 Task: Find connections with filter location Bozoum with filter topic #linkedinstorieswith filter profile language Potuguese with filter current company Nayara Energy with filter school St. Joseph's Pre-University College with filter industry Securities and Commodity Exchanges with filter service category Copywriting with filter keywords title Entrepreneur
Action: Mouse moved to (735, 35)
Screenshot: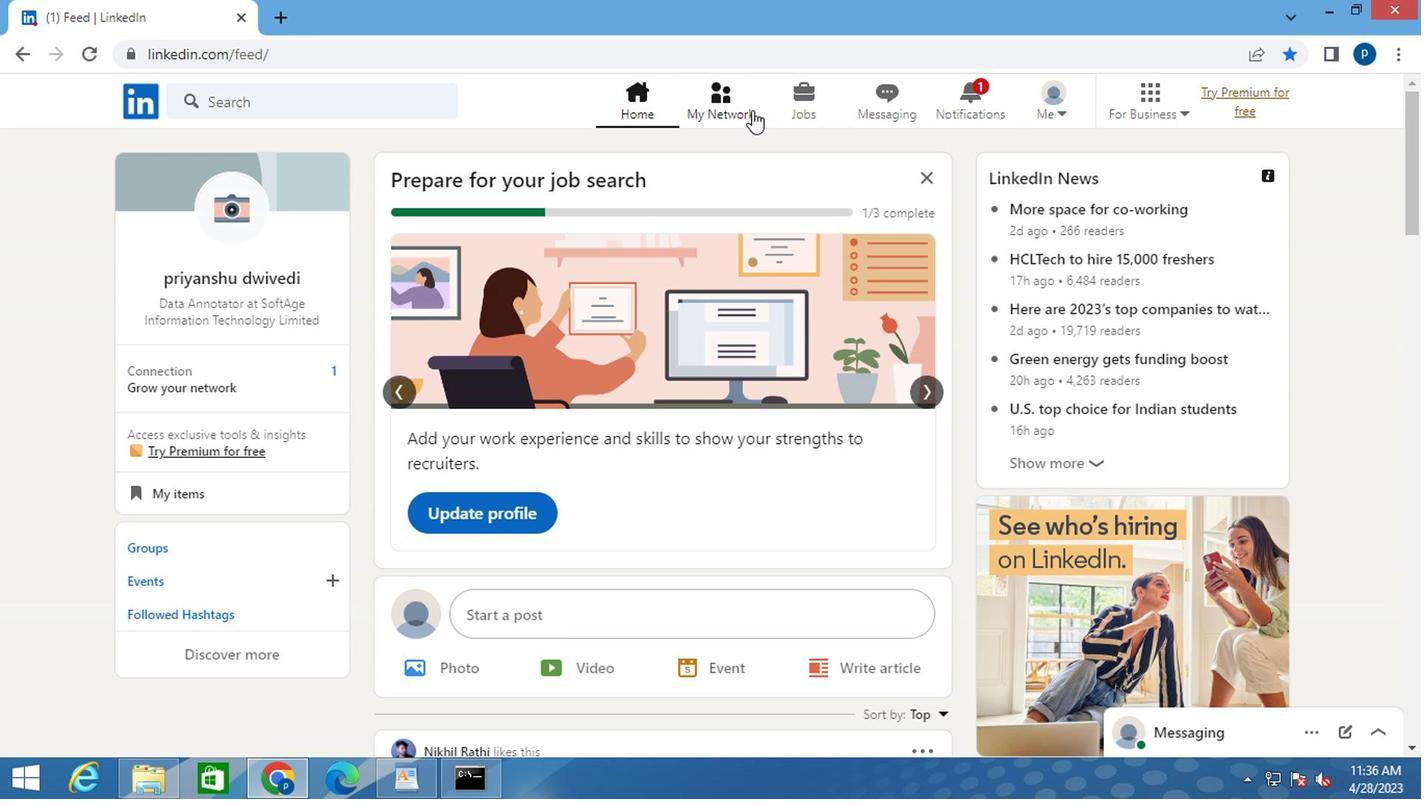 
Action: Mouse pressed left at (735, 35)
Screenshot: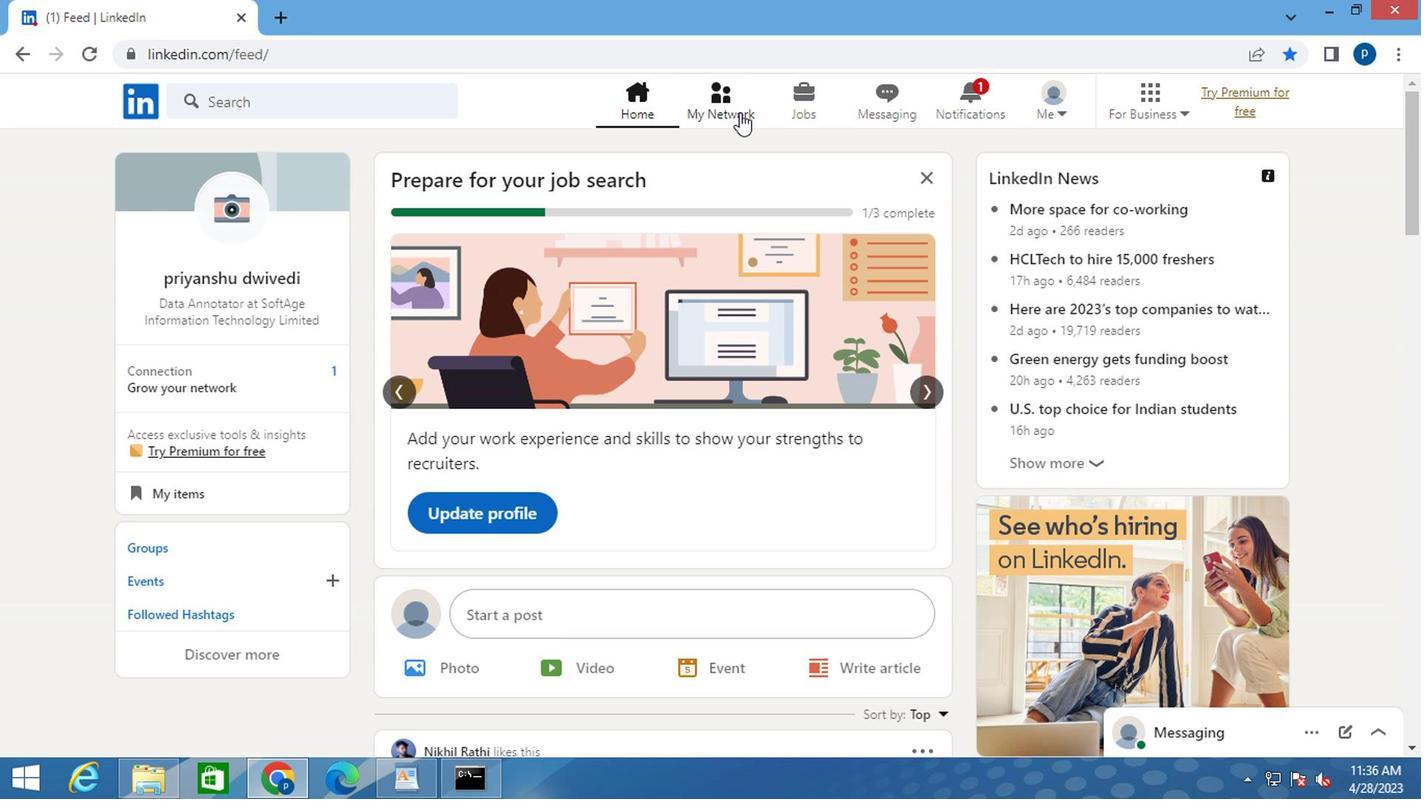 
Action: Mouse moved to (276, 157)
Screenshot: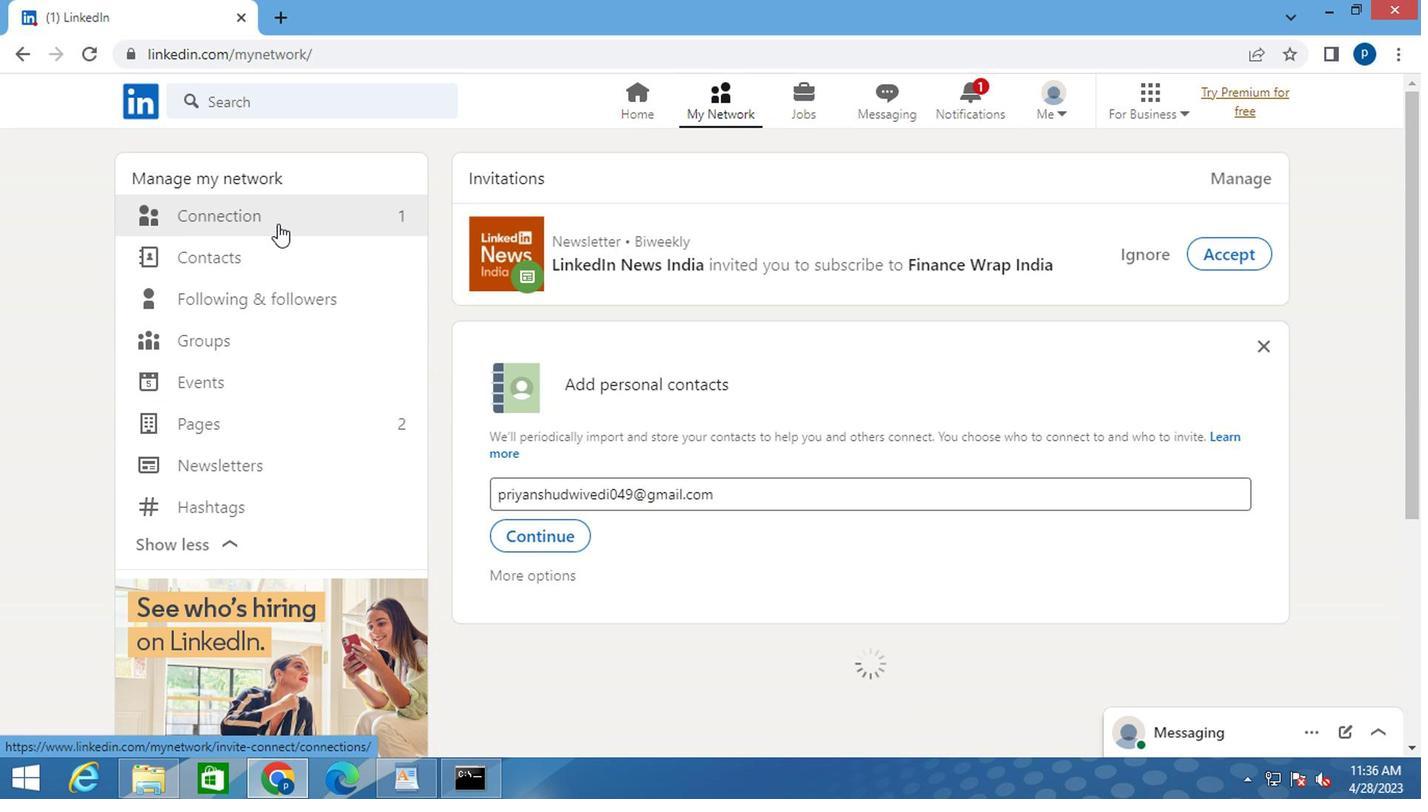 
Action: Mouse pressed left at (276, 157)
Screenshot: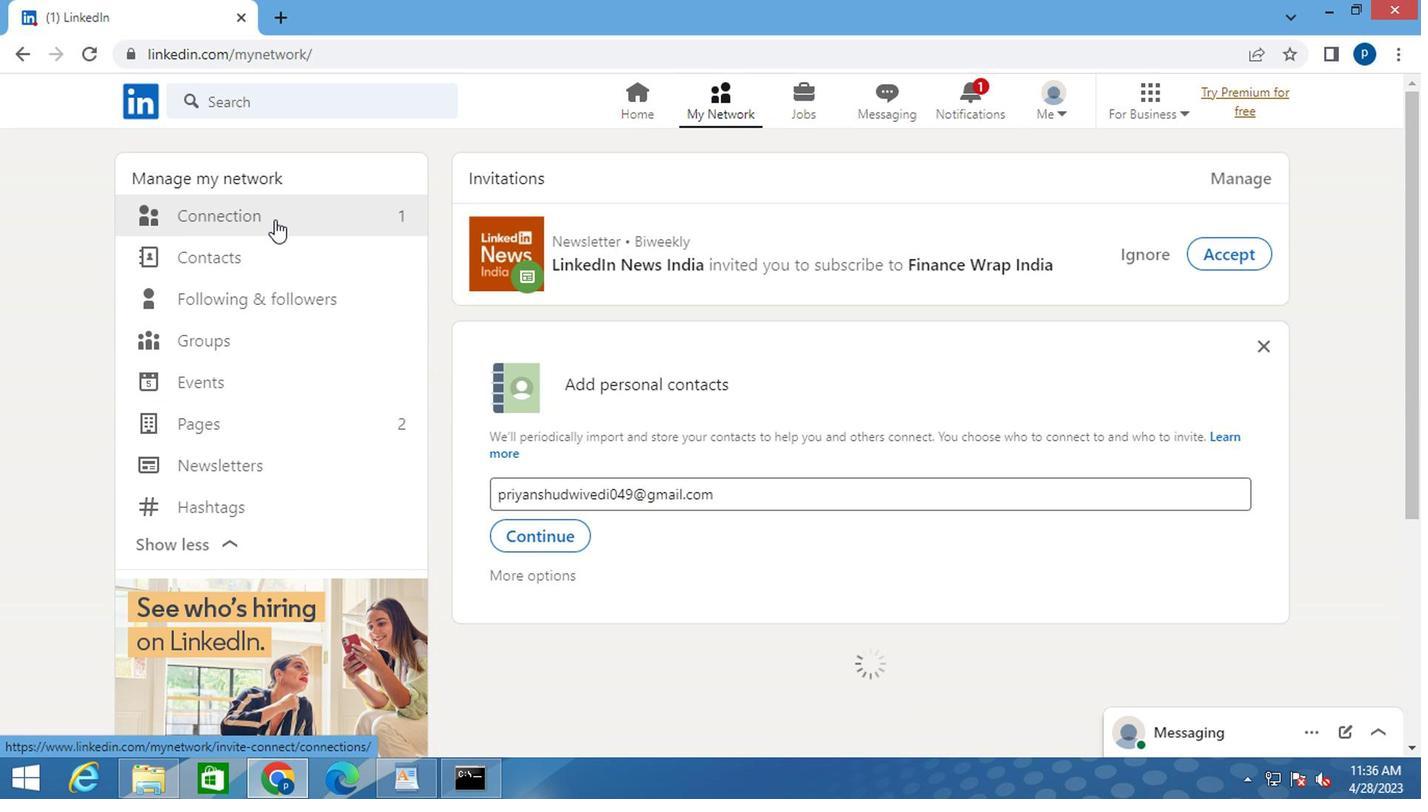 
Action: Mouse moved to (854, 159)
Screenshot: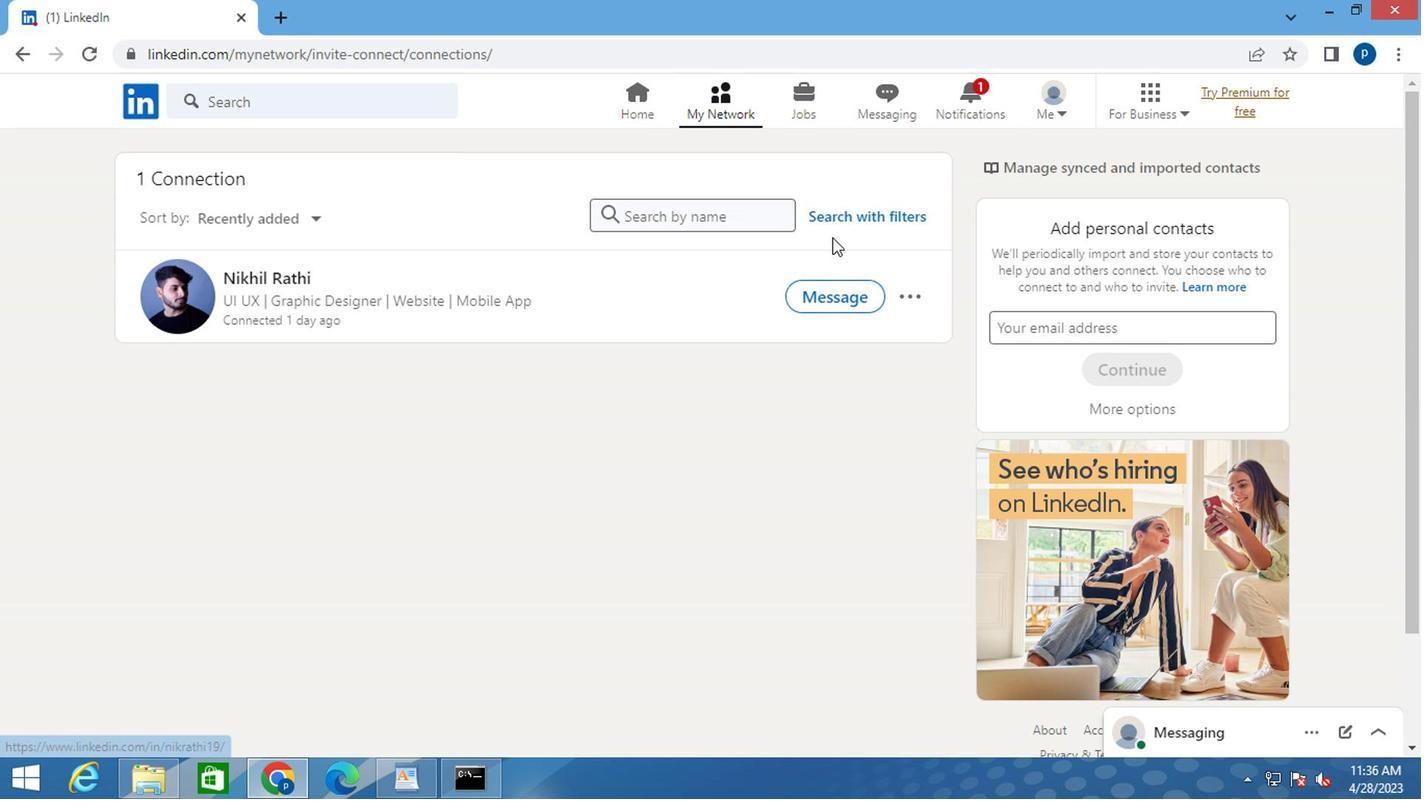 
Action: Mouse pressed left at (854, 159)
Screenshot: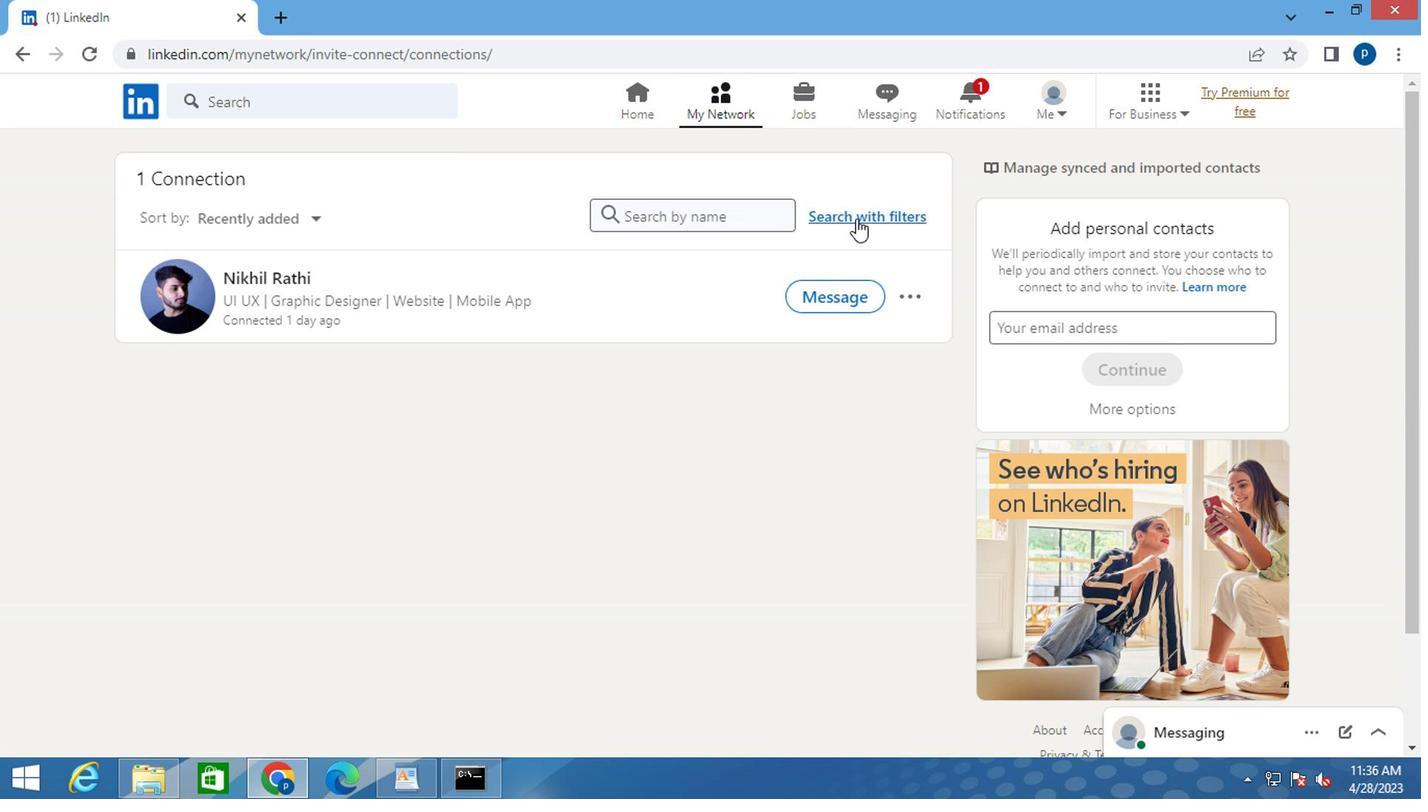 
Action: Mouse moved to (788, 98)
Screenshot: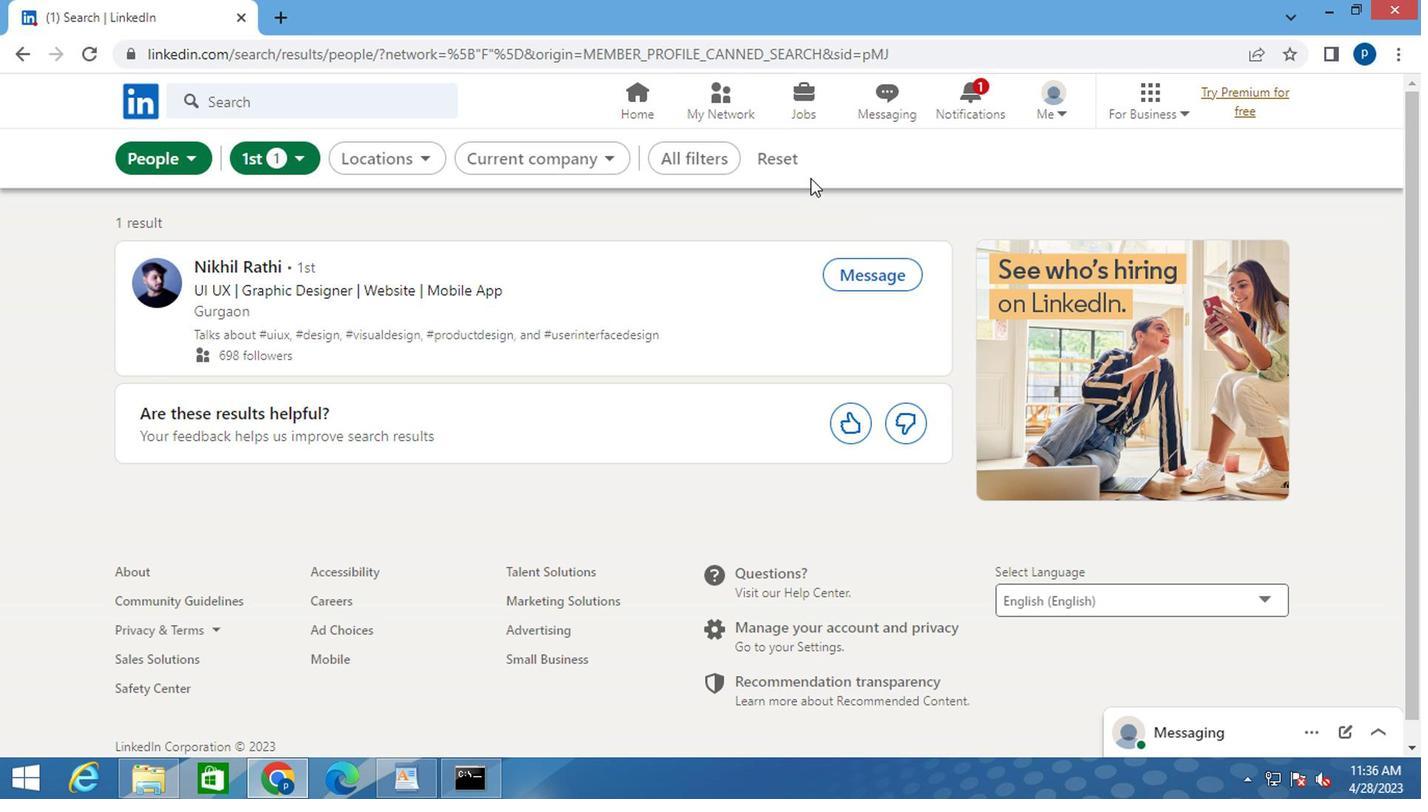 
Action: Mouse pressed left at (788, 98)
Screenshot: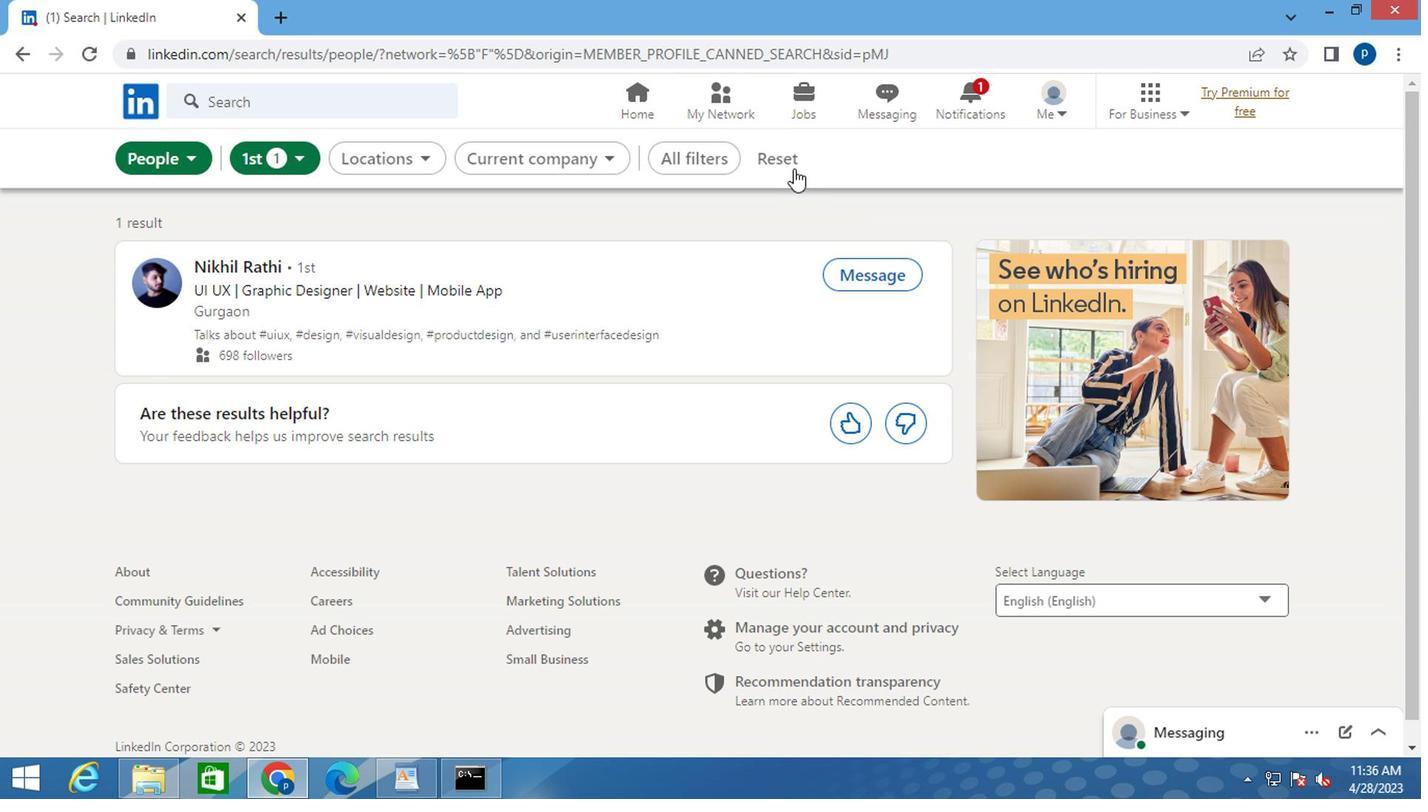
Action: Mouse moved to (749, 91)
Screenshot: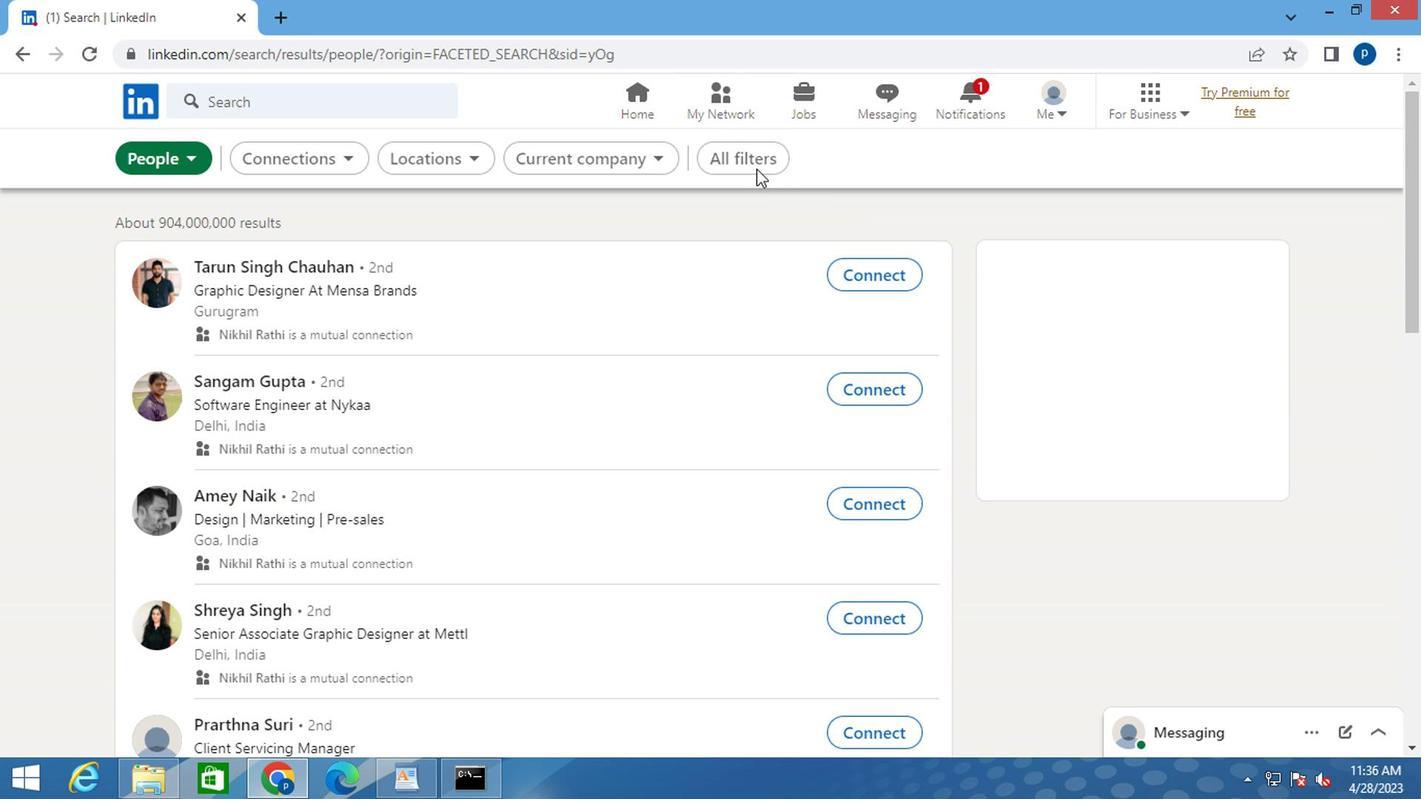 
Action: Mouse pressed left at (749, 91)
Screenshot: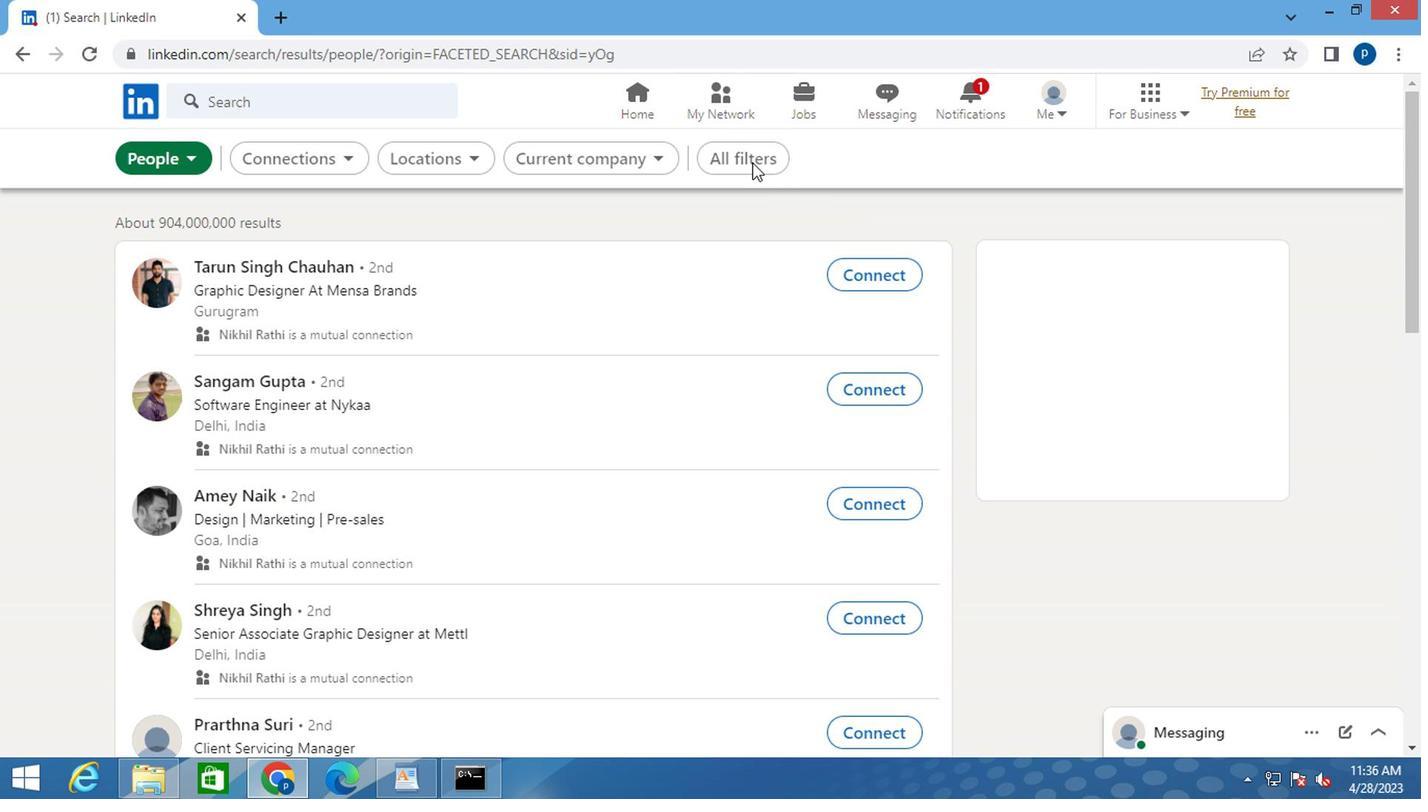
Action: Mouse moved to (1060, 431)
Screenshot: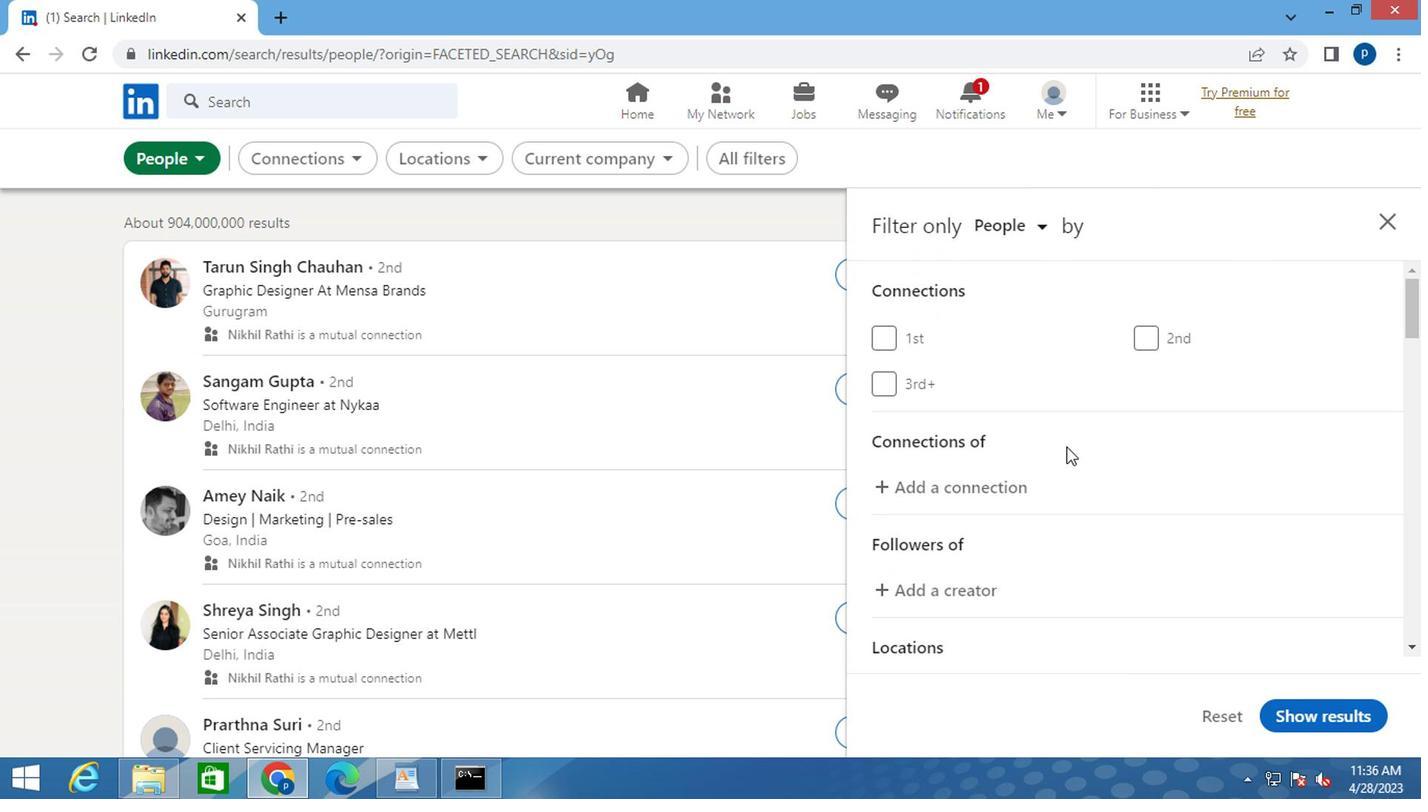 
Action: Mouse scrolled (1060, 429) with delta (0, -1)
Screenshot: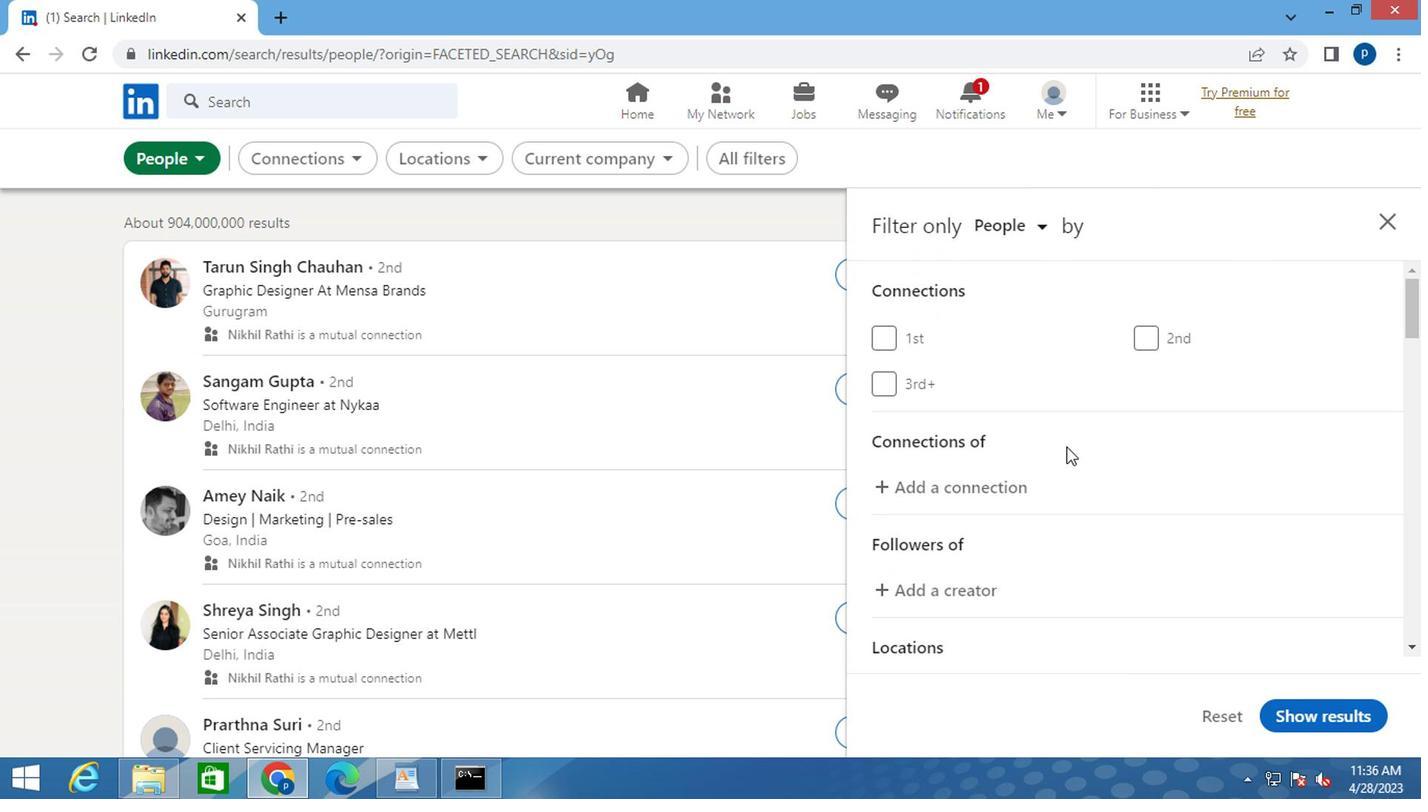 
Action: Mouse moved to (1059, 431)
Screenshot: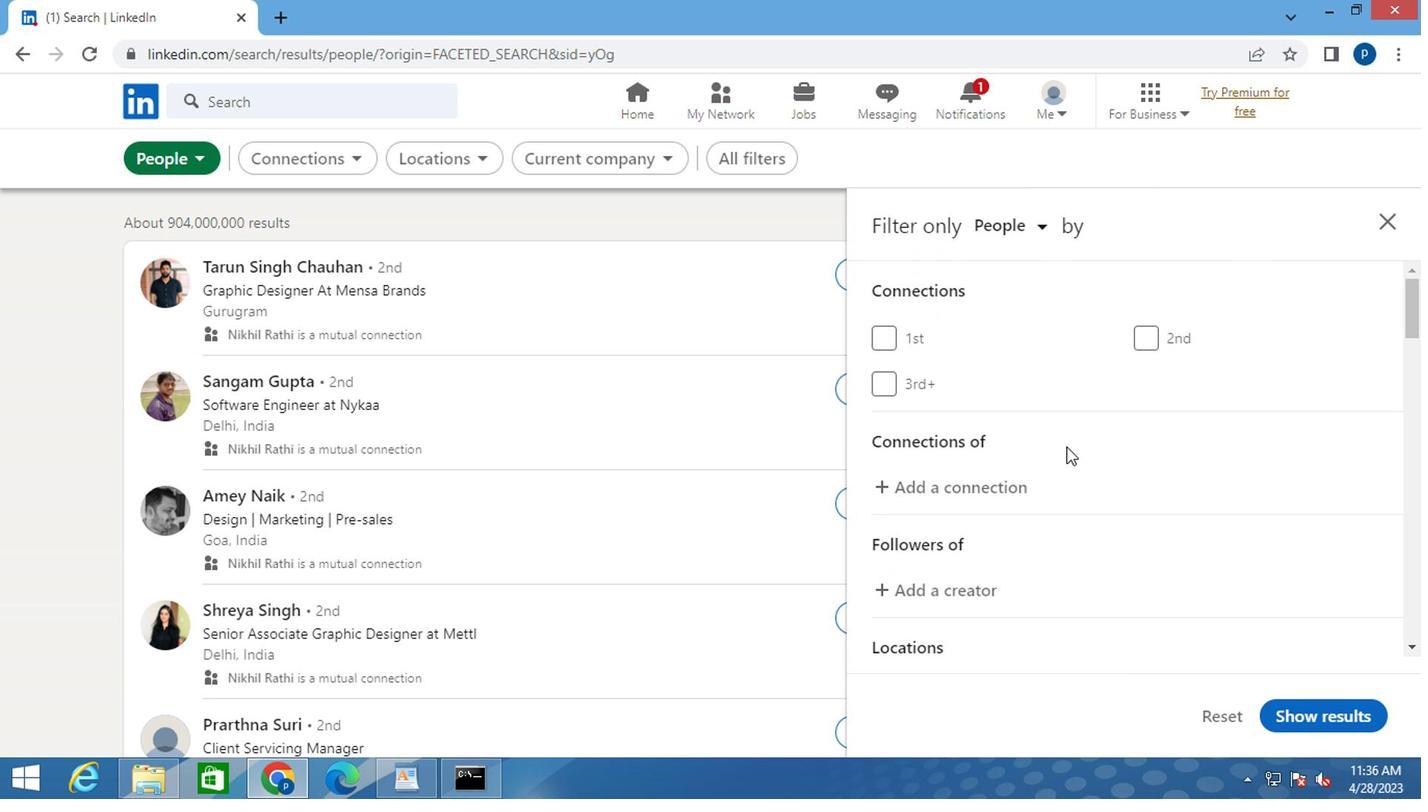 
Action: Mouse scrolled (1059, 429) with delta (0, -1)
Screenshot: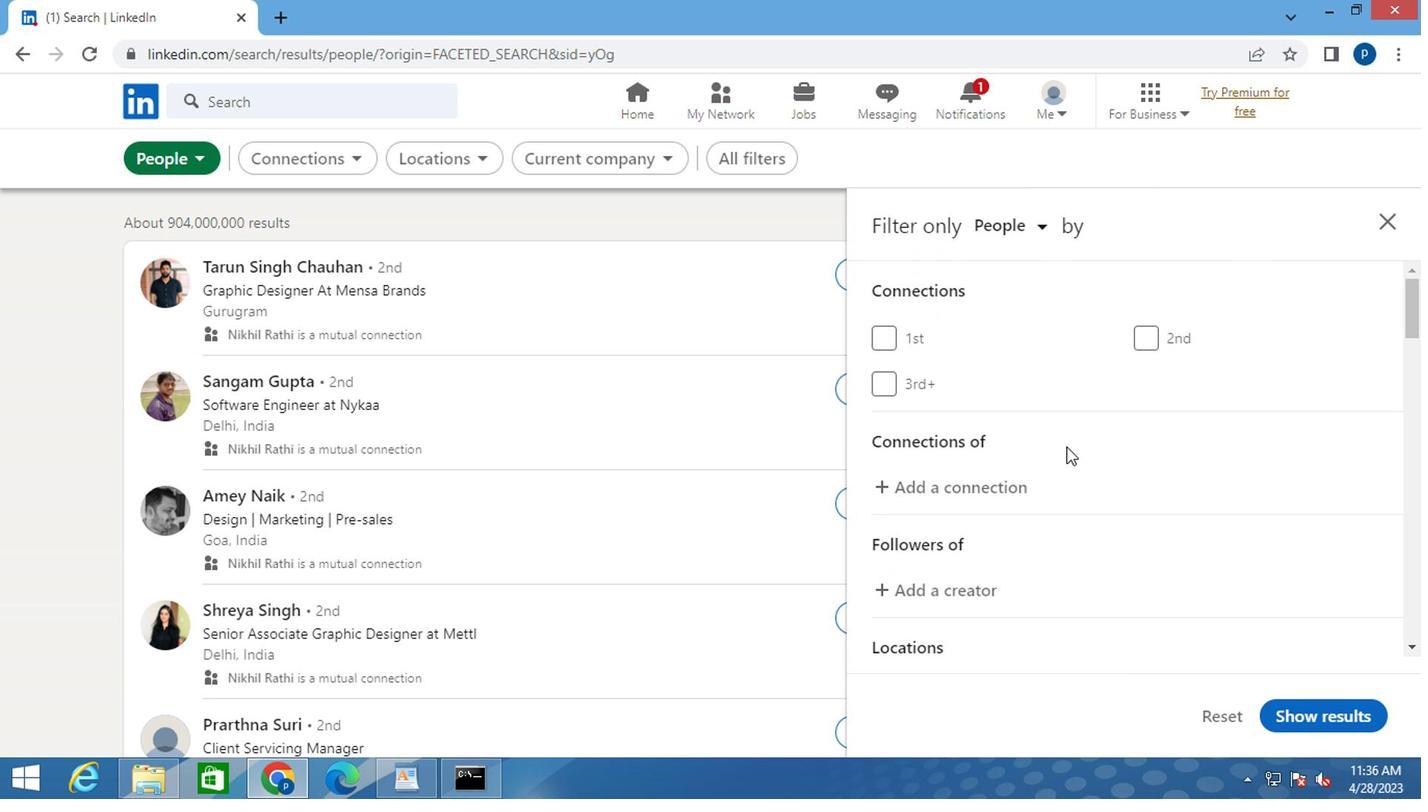 
Action: Mouse moved to (1179, 570)
Screenshot: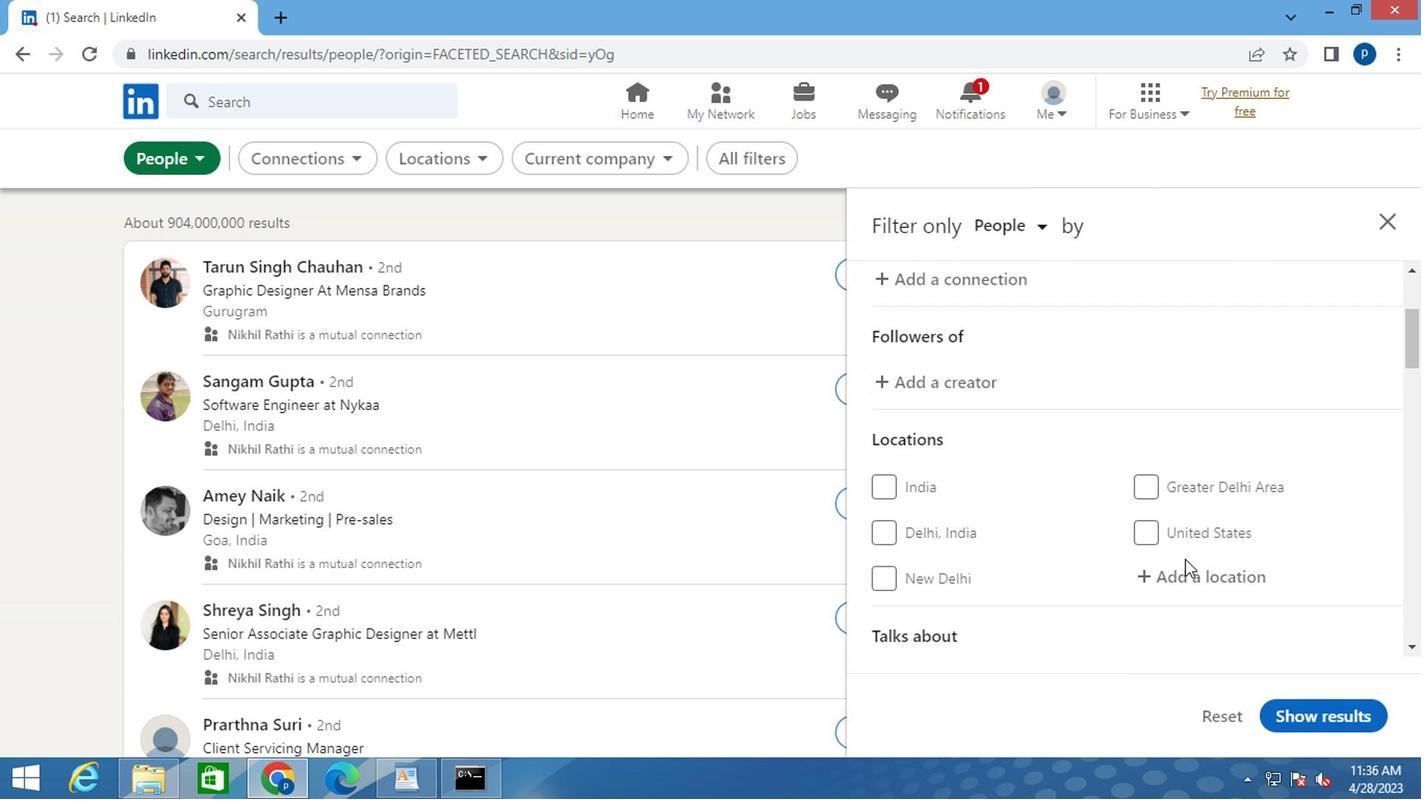 
Action: Mouse pressed left at (1179, 570)
Screenshot: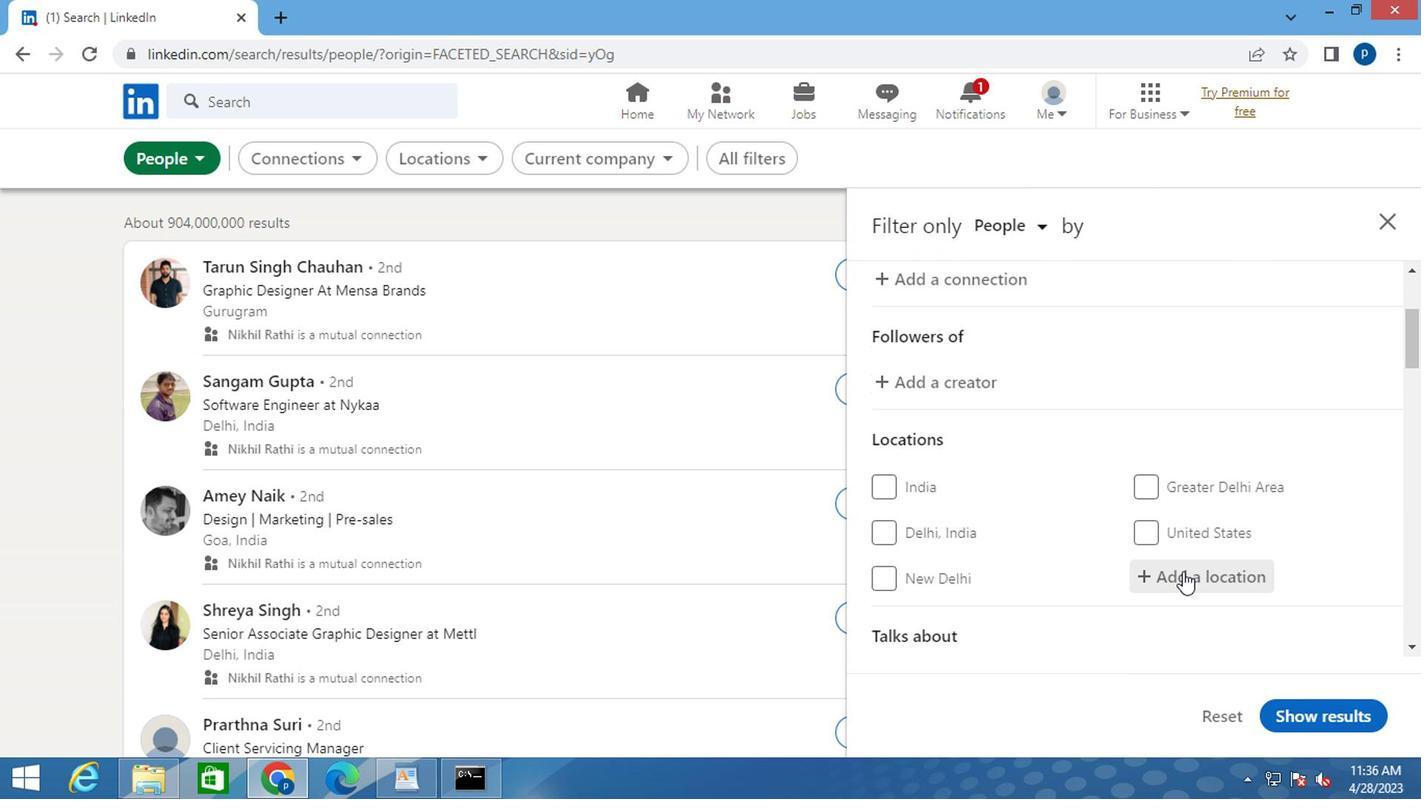 
Action: Key pressed b<Key.caps_lock>ozoum<Key.space>
Screenshot: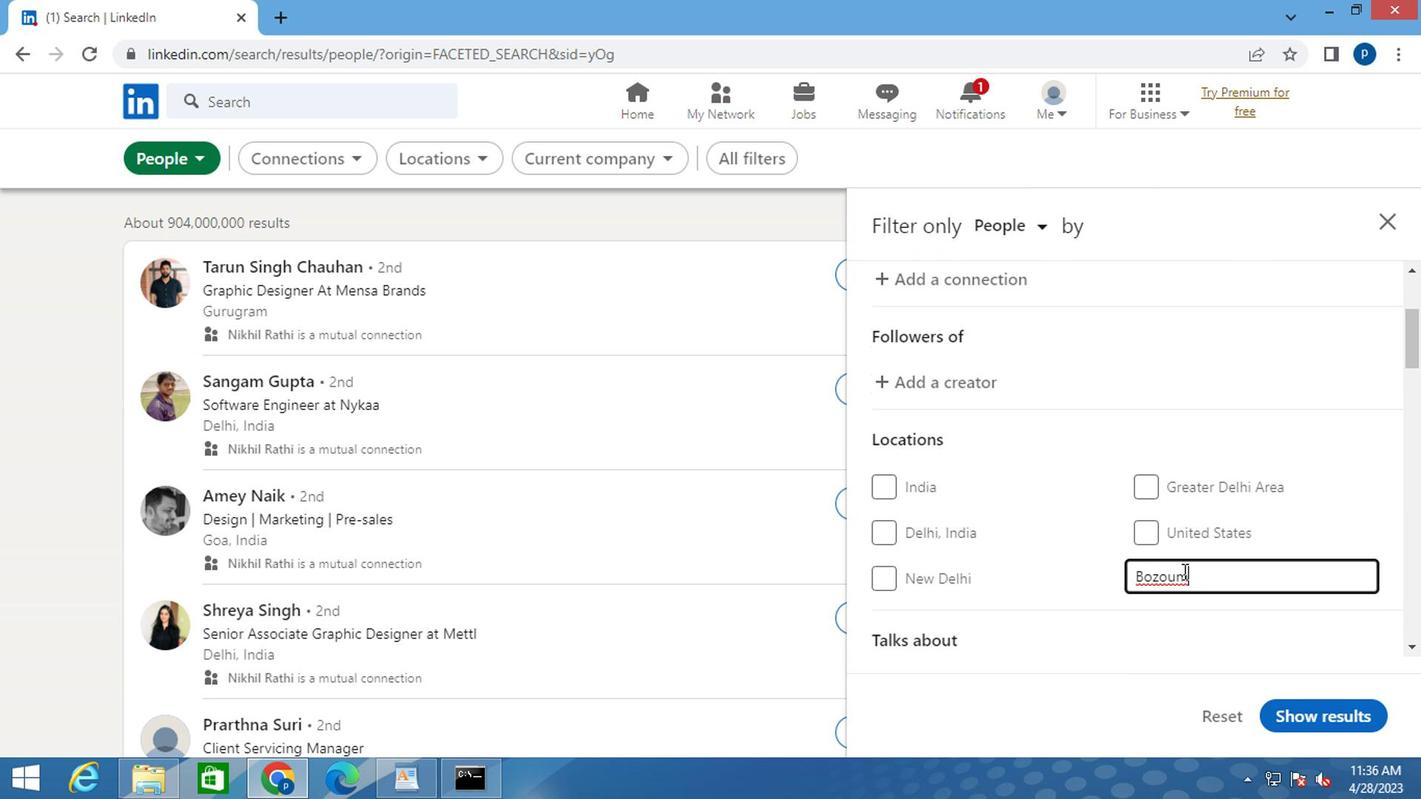 
Action: Mouse moved to (1057, 538)
Screenshot: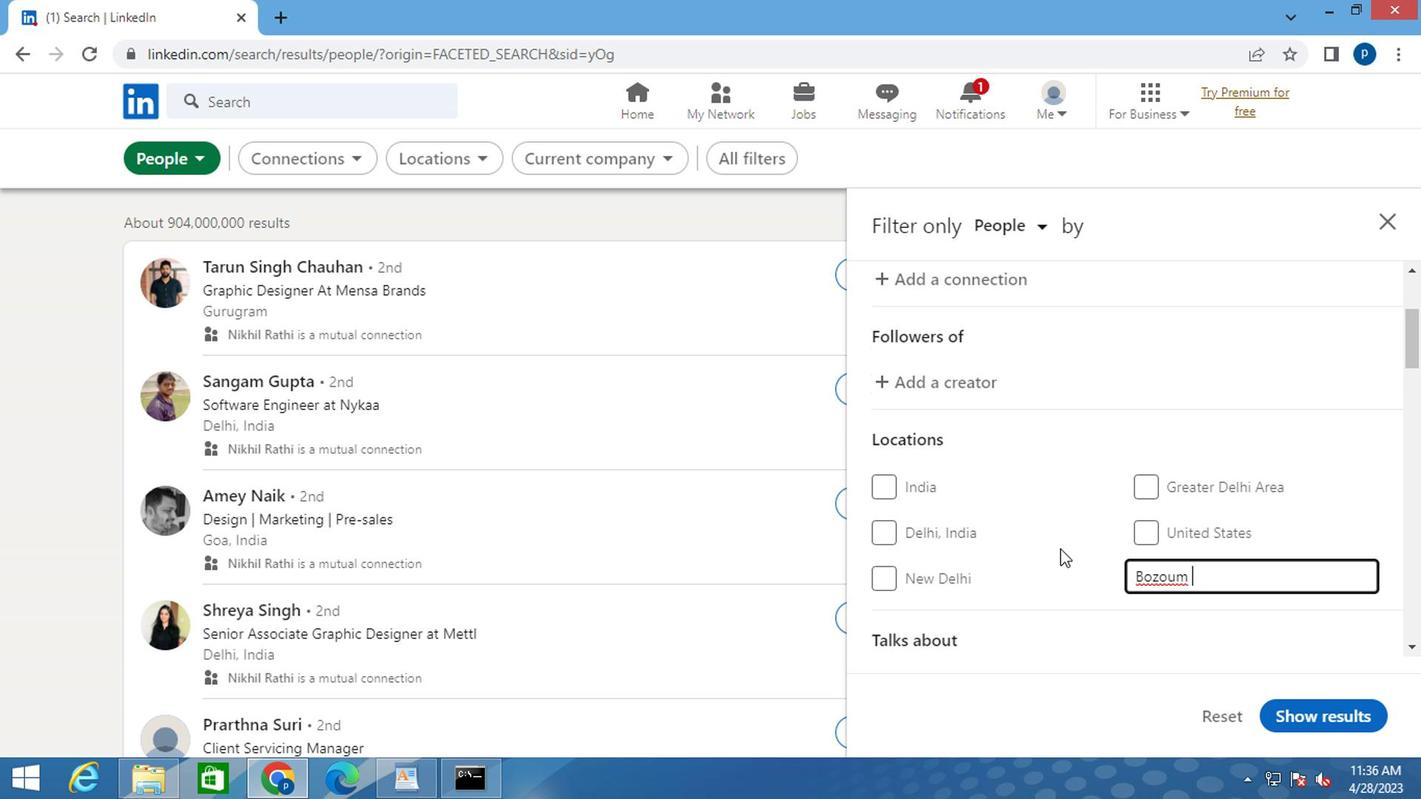 
Action: Mouse scrolled (1057, 537) with delta (0, 0)
Screenshot: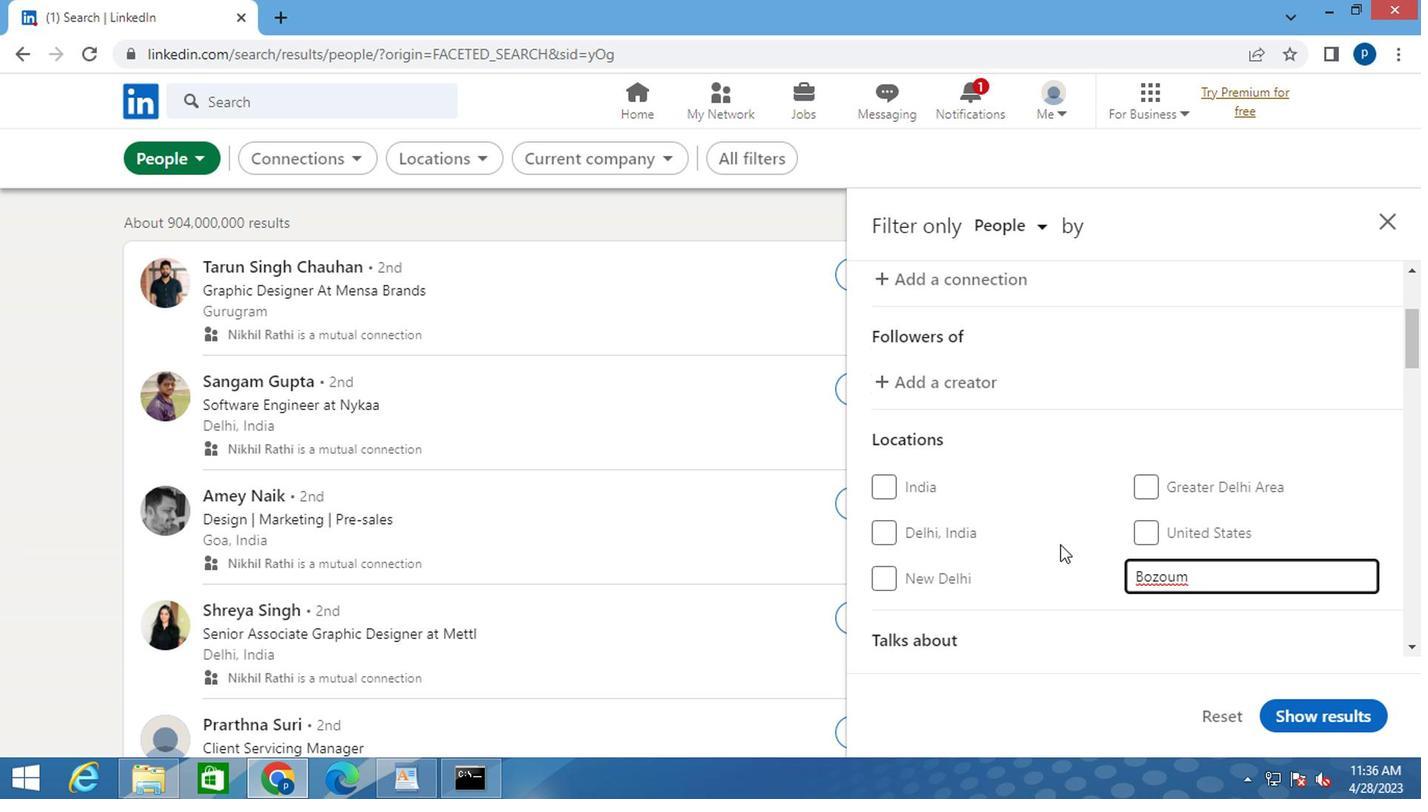 
Action: Mouse moved to (1058, 526)
Screenshot: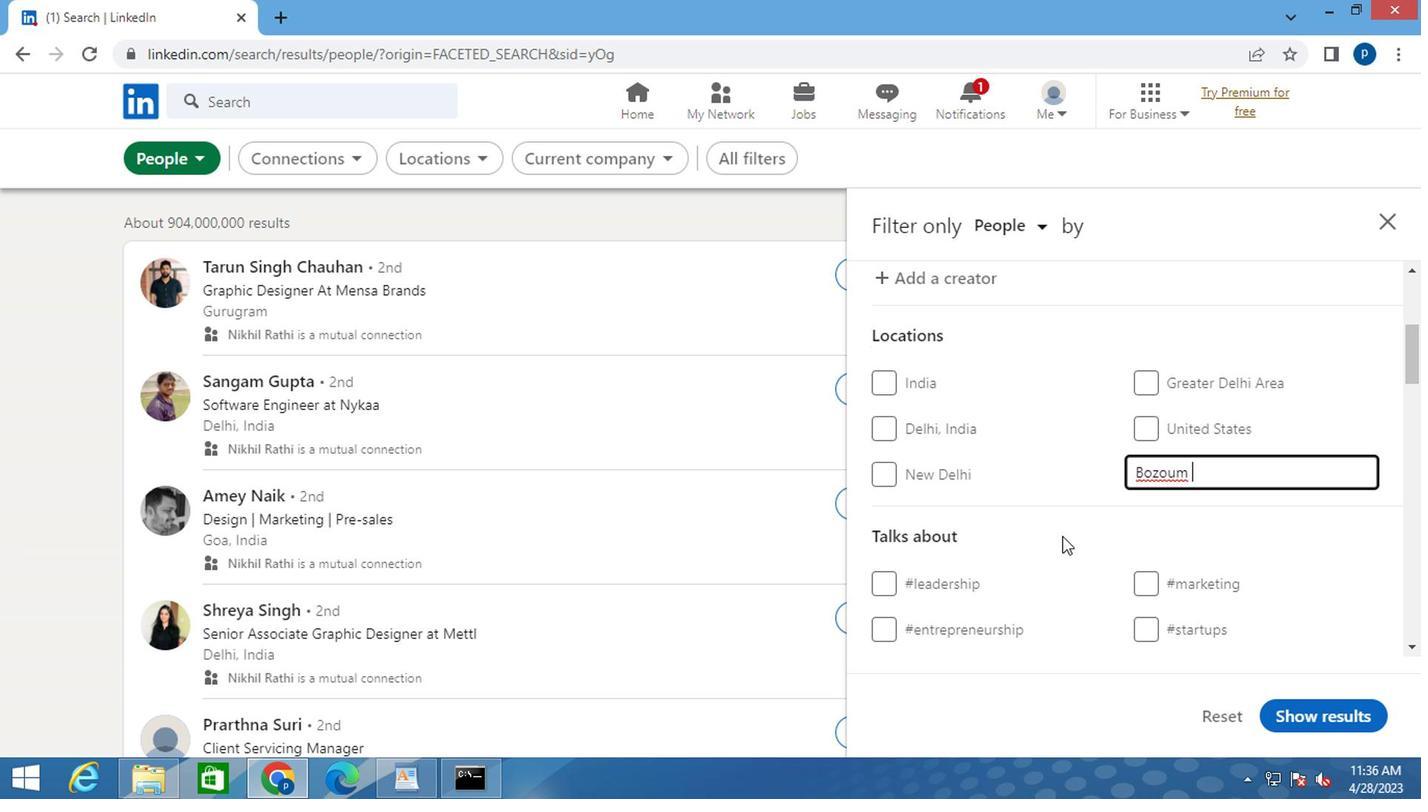 
Action: Mouse scrolled (1058, 525) with delta (0, -1)
Screenshot: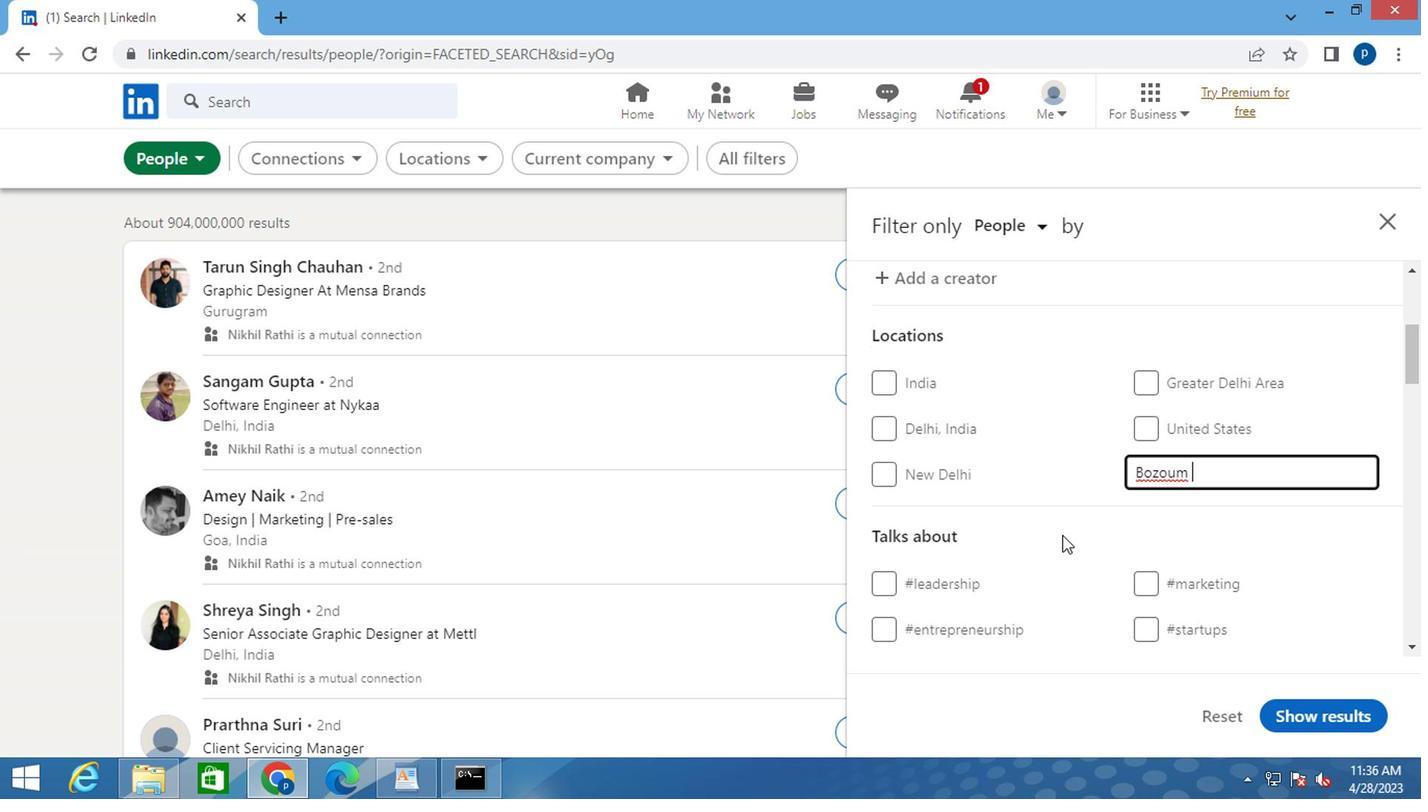 
Action: Mouse moved to (1056, 519)
Screenshot: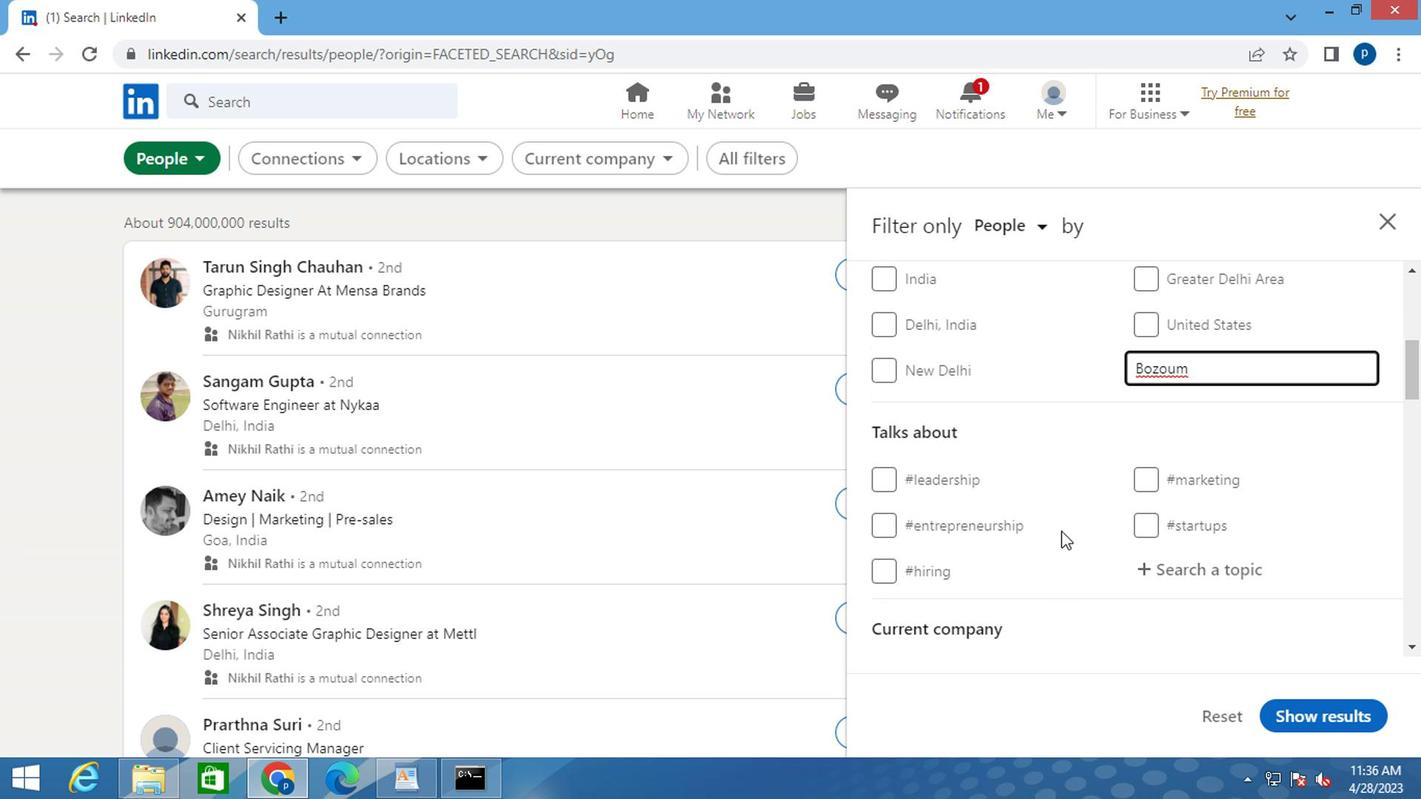 
Action: Mouse scrolled (1056, 517) with delta (0, -1)
Screenshot: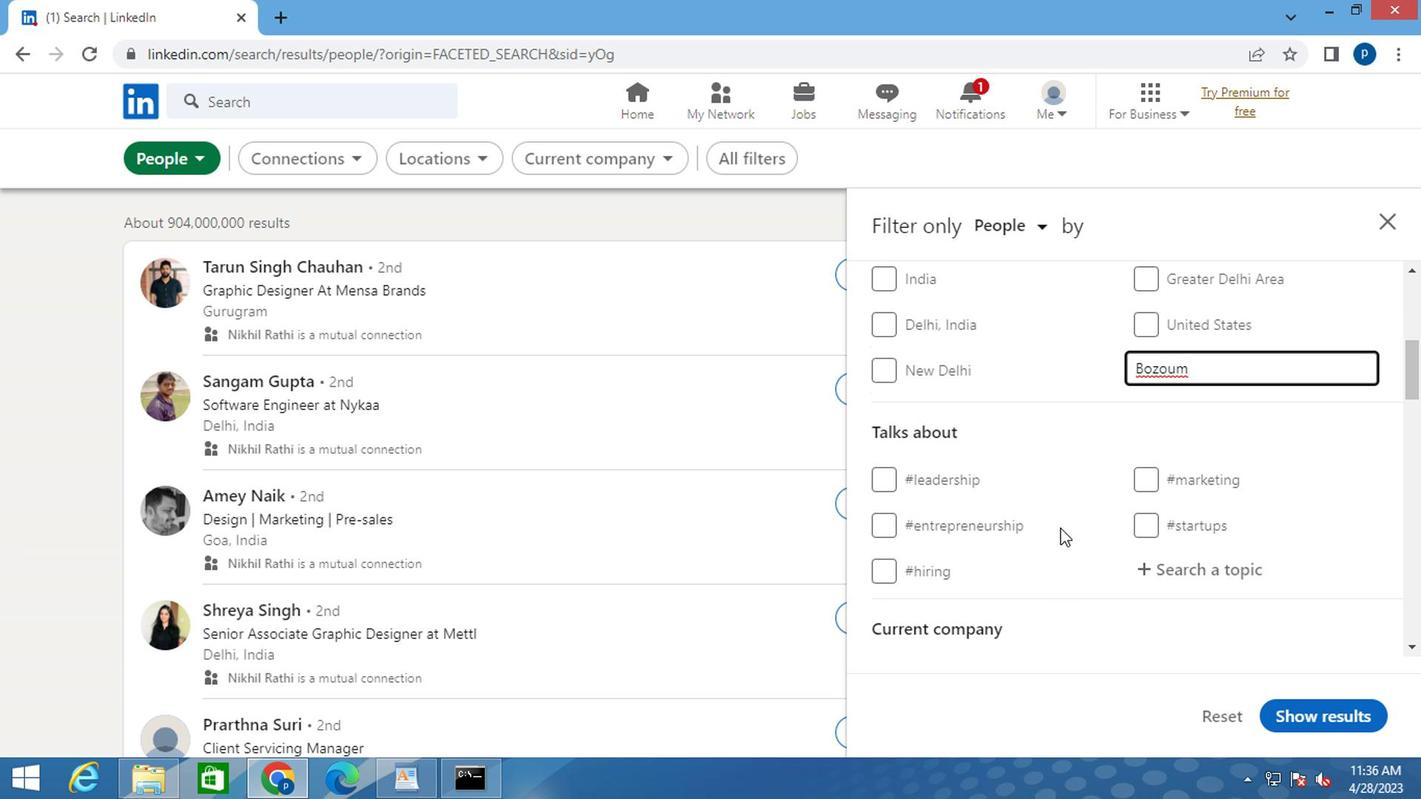 
Action: Mouse moved to (1146, 437)
Screenshot: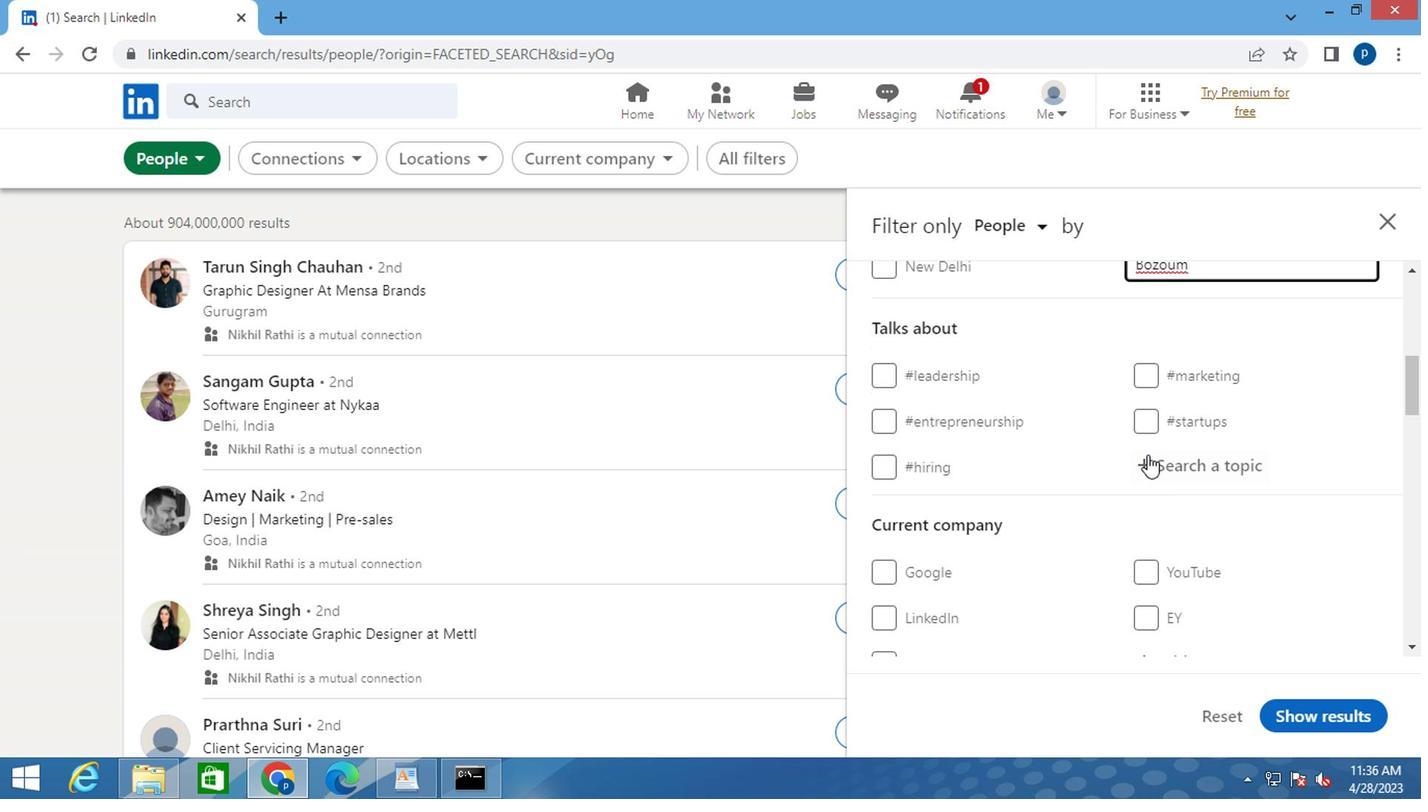 
Action: Mouse pressed left at (1146, 437)
Screenshot: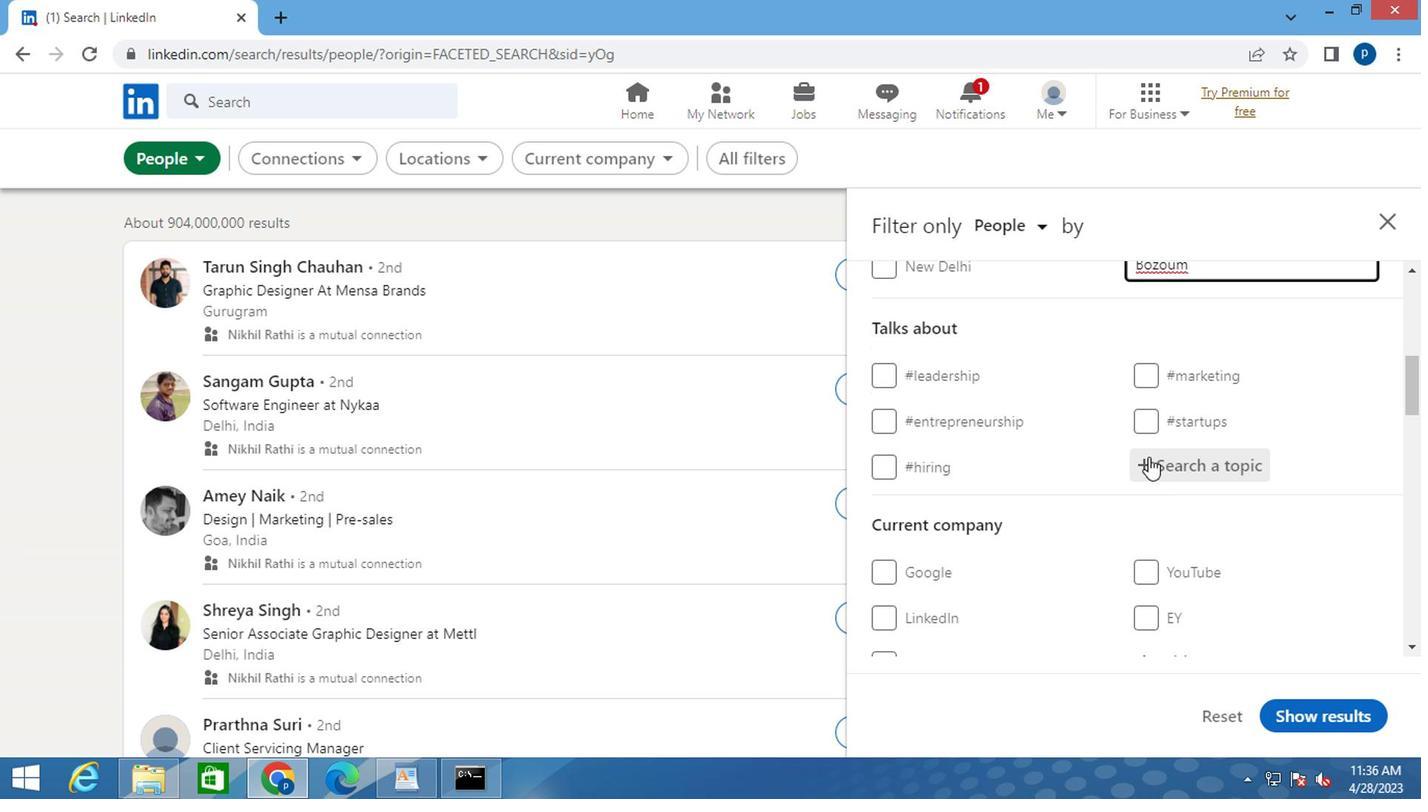 
Action: Key pressed <Key.shift>#LINKEDINSTORIES
Screenshot: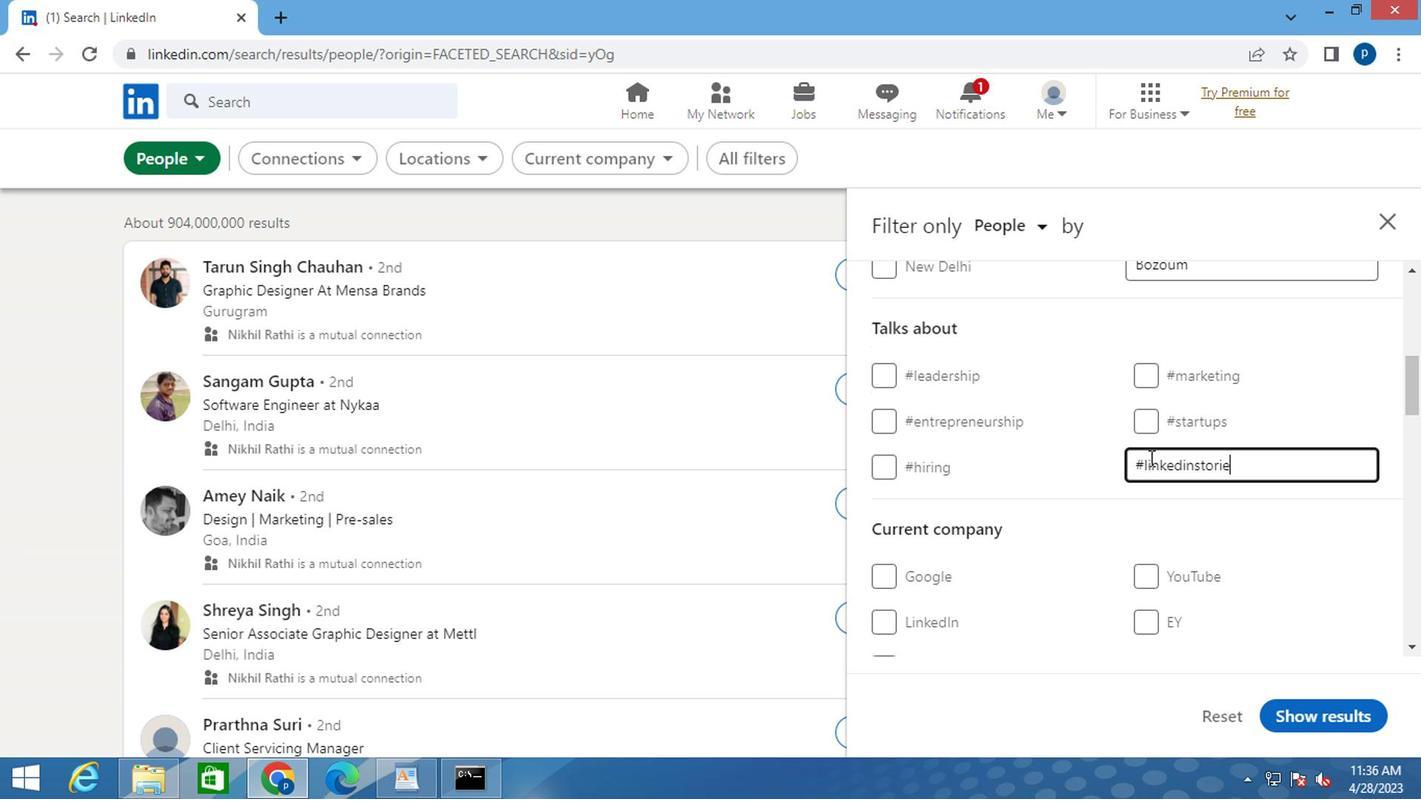 
Action: Mouse moved to (1053, 504)
Screenshot: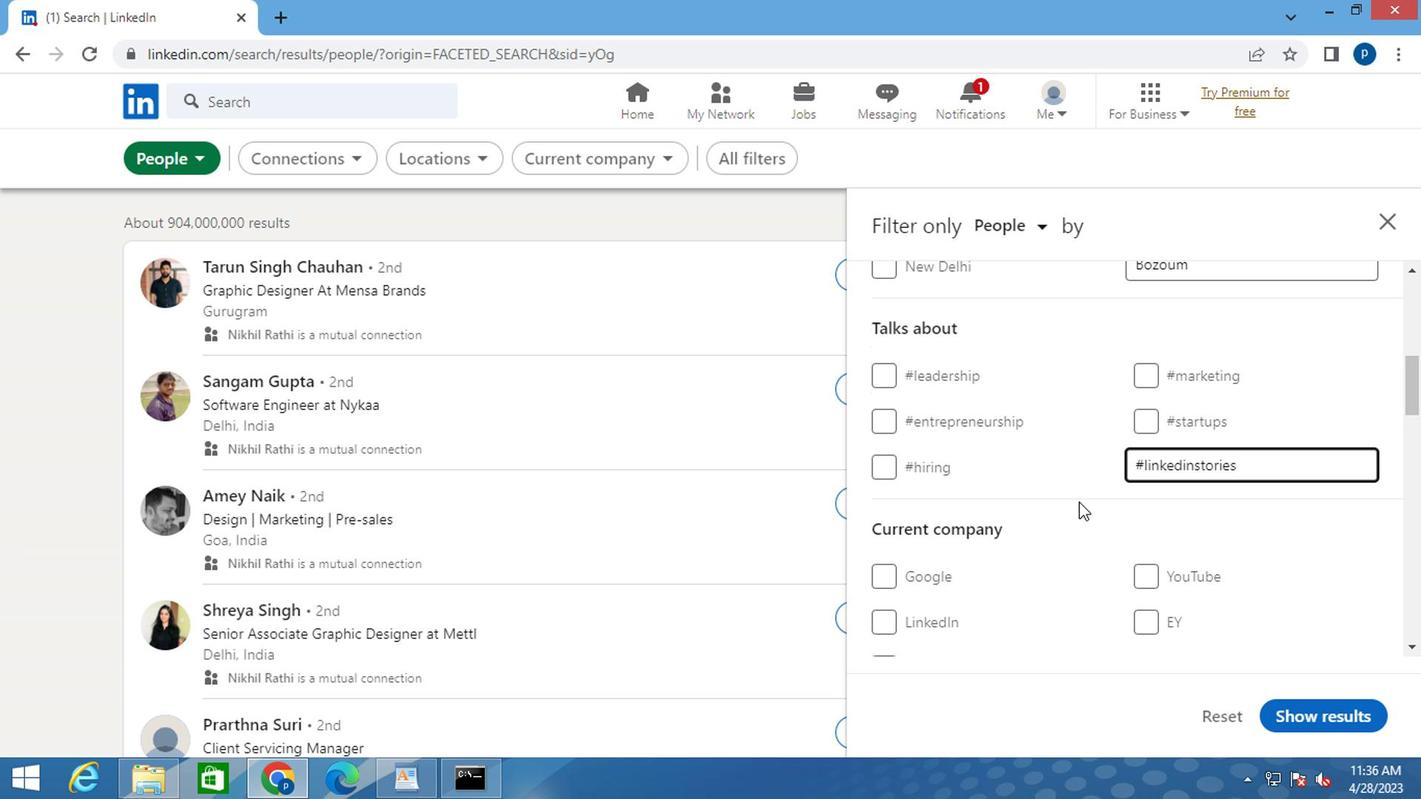 
Action: Mouse scrolled (1053, 503) with delta (0, 0)
Screenshot: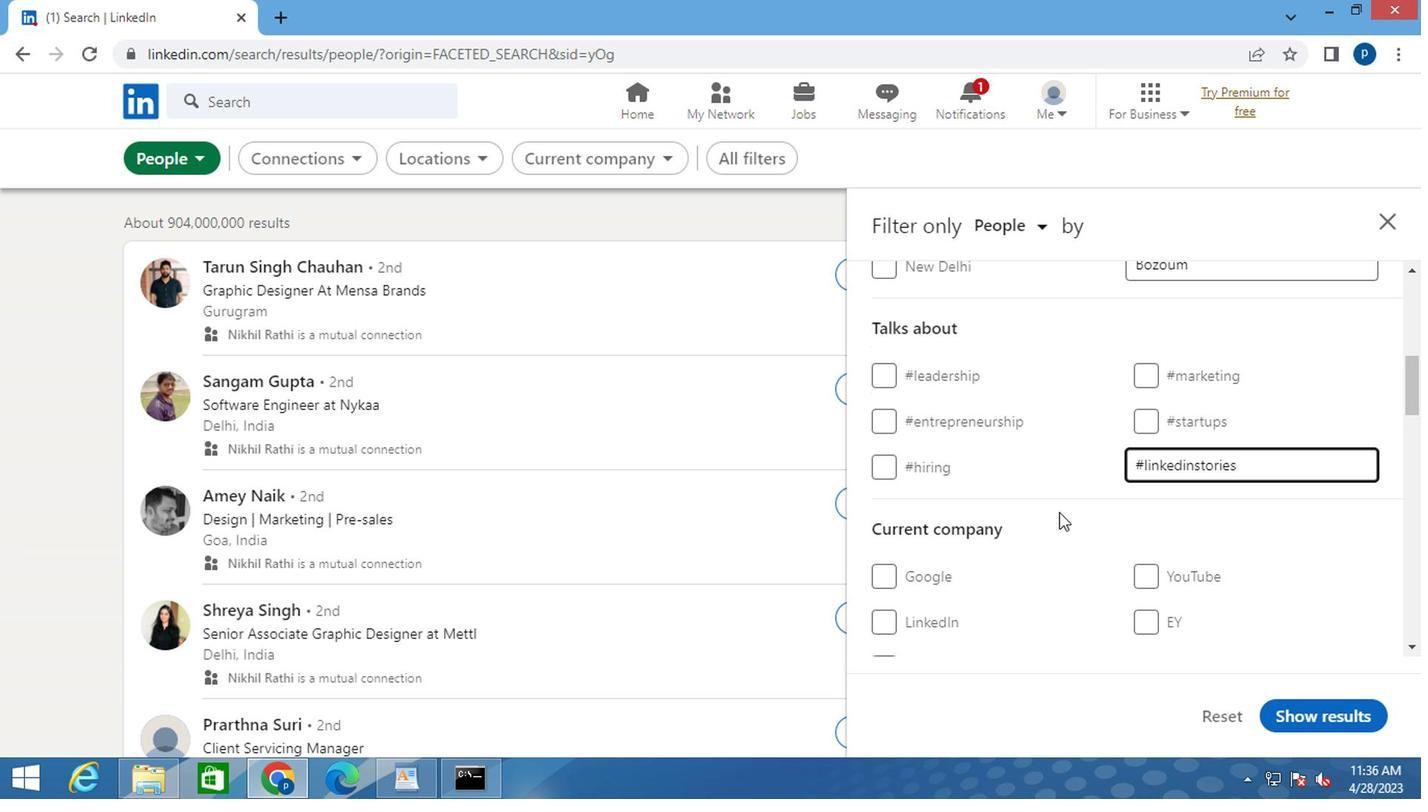 
Action: Mouse scrolled (1053, 503) with delta (0, 0)
Screenshot: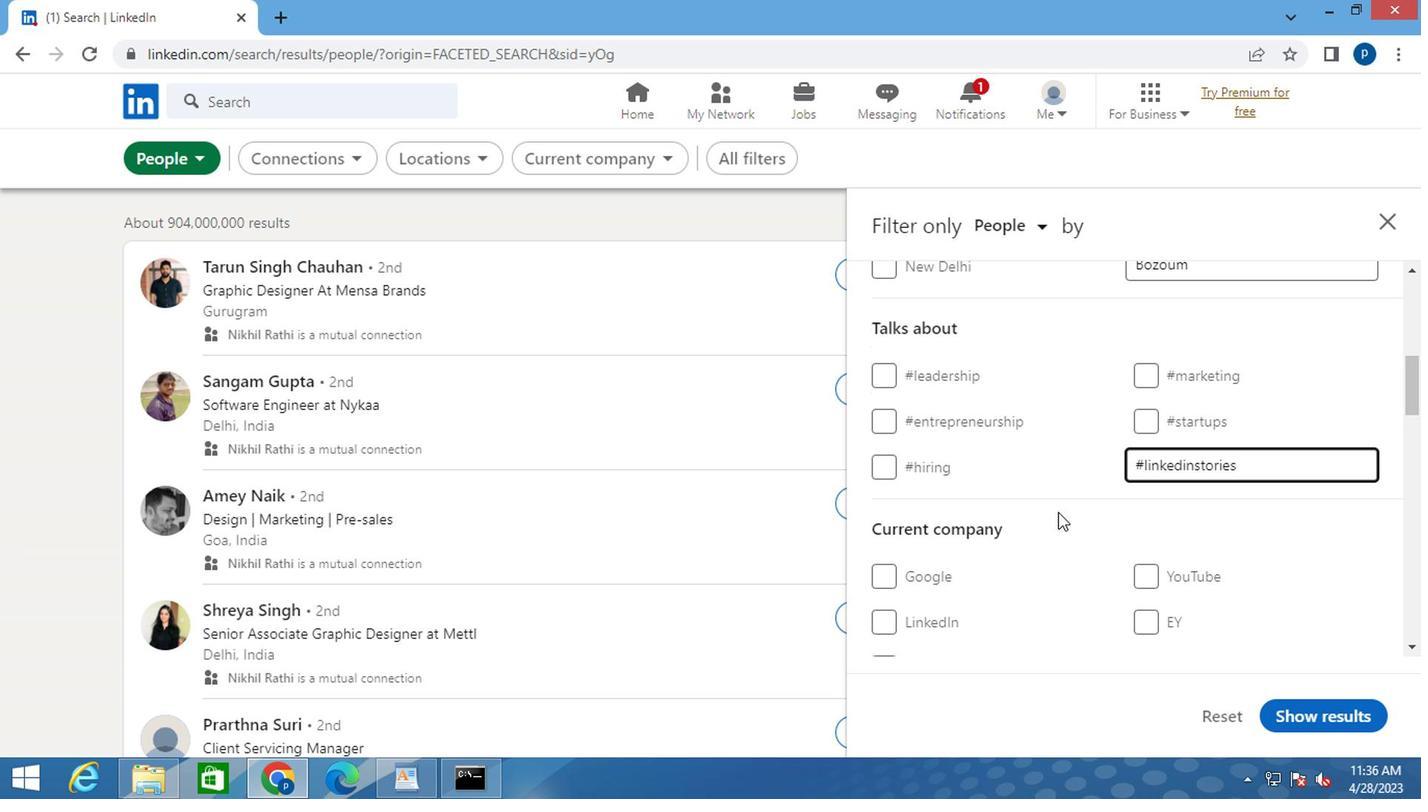 
Action: Mouse moved to (1052, 505)
Screenshot: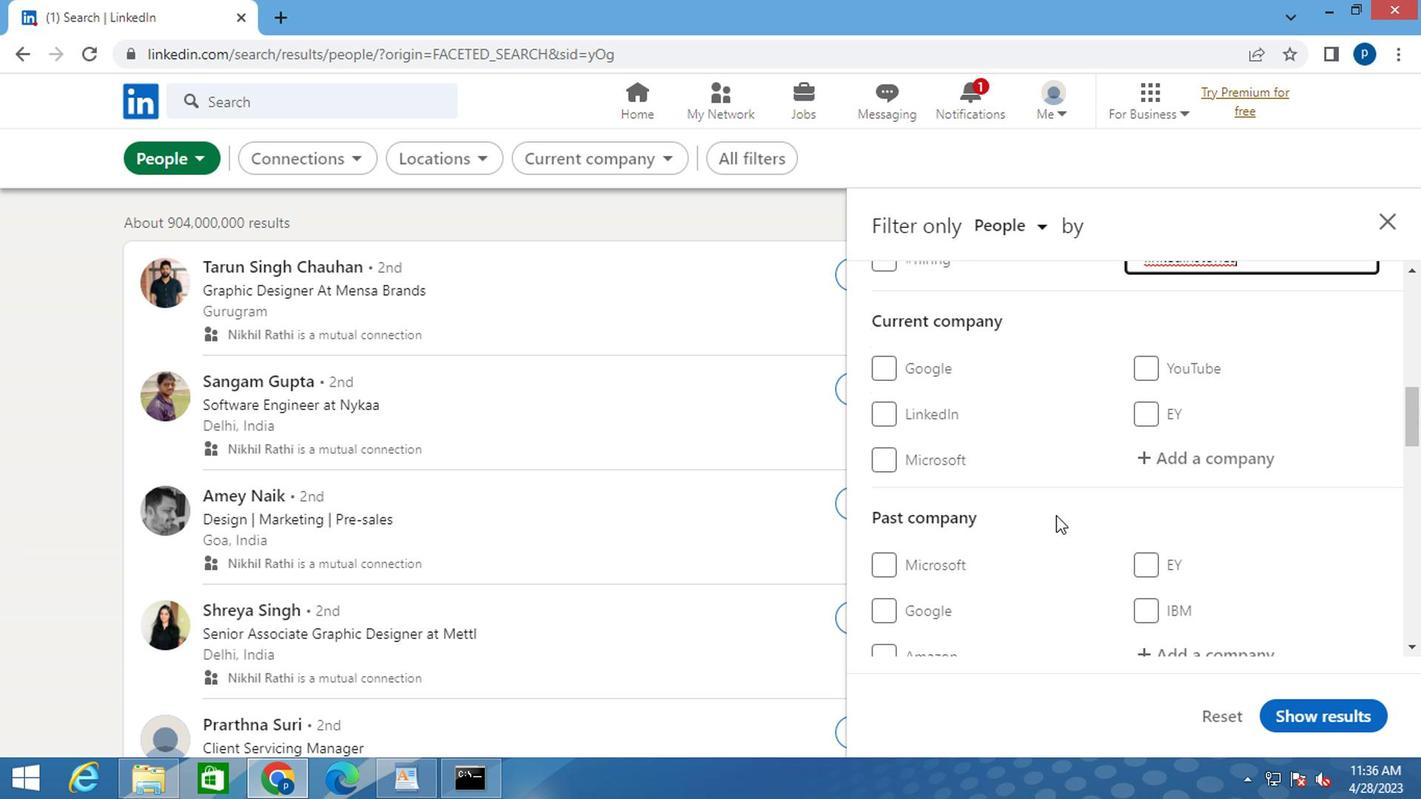 
Action: Mouse scrolled (1052, 504) with delta (0, -1)
Screenshot: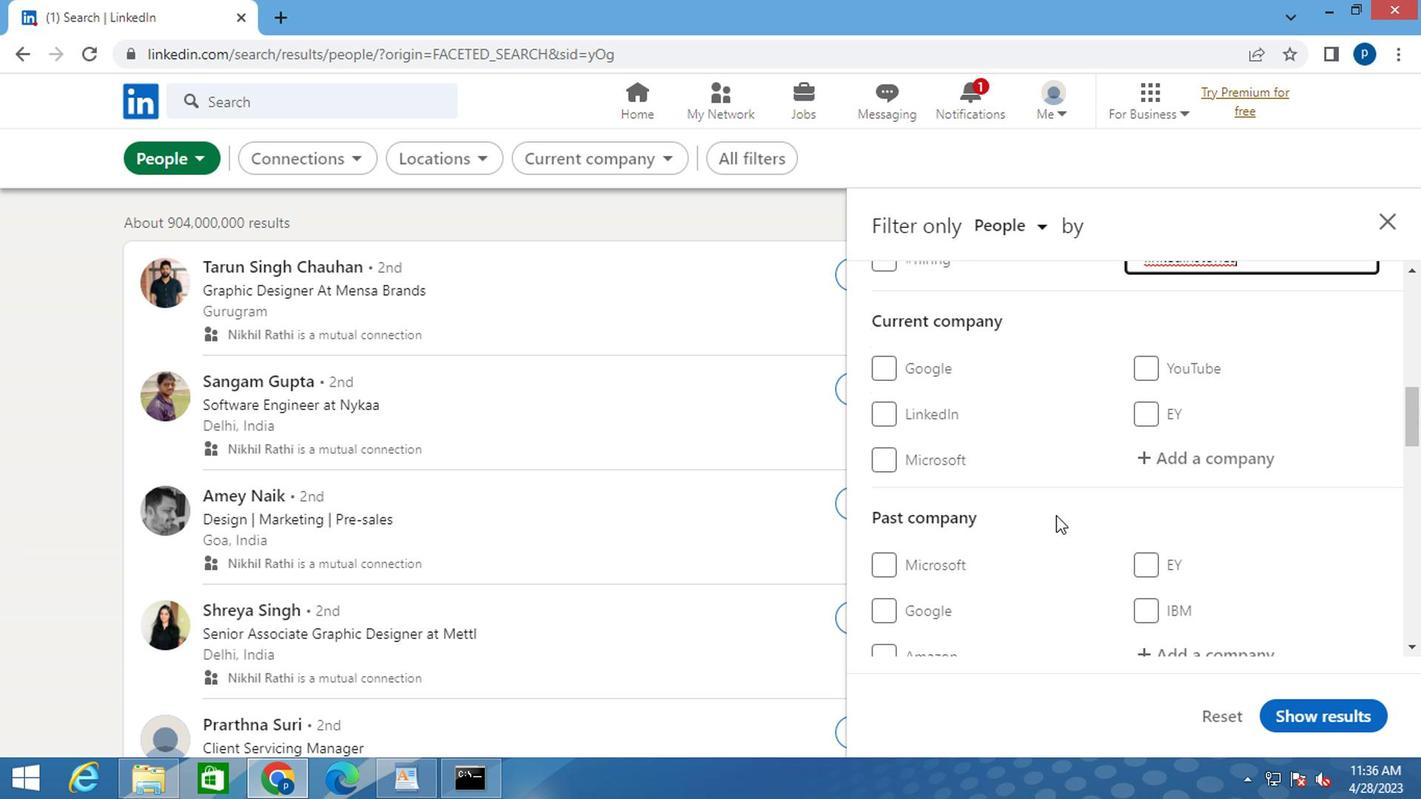 
Action: Mouse scrolled (1052, 504) with delta (0, -1)
Screenshot: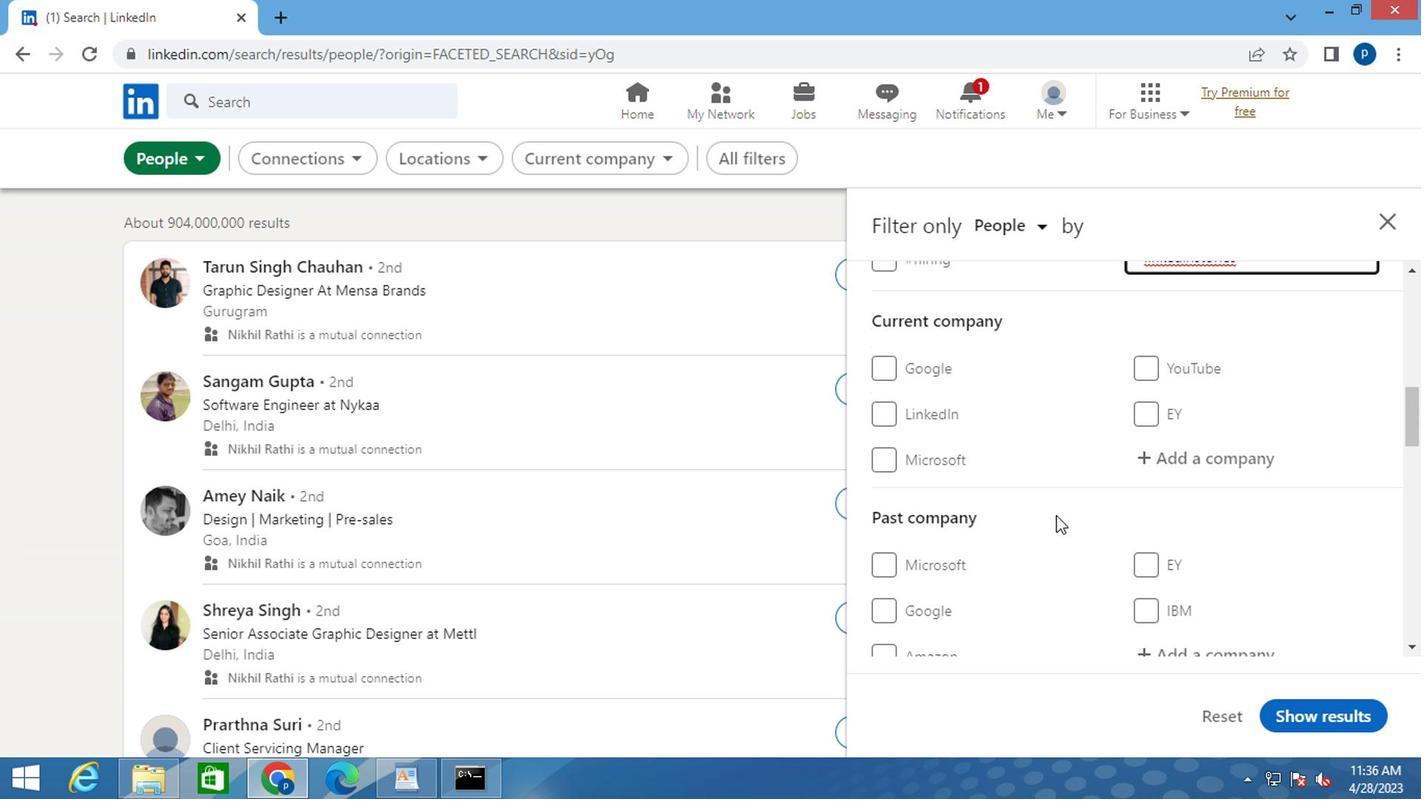
Action: Mouse moved to (1040, 461)
Screenshot: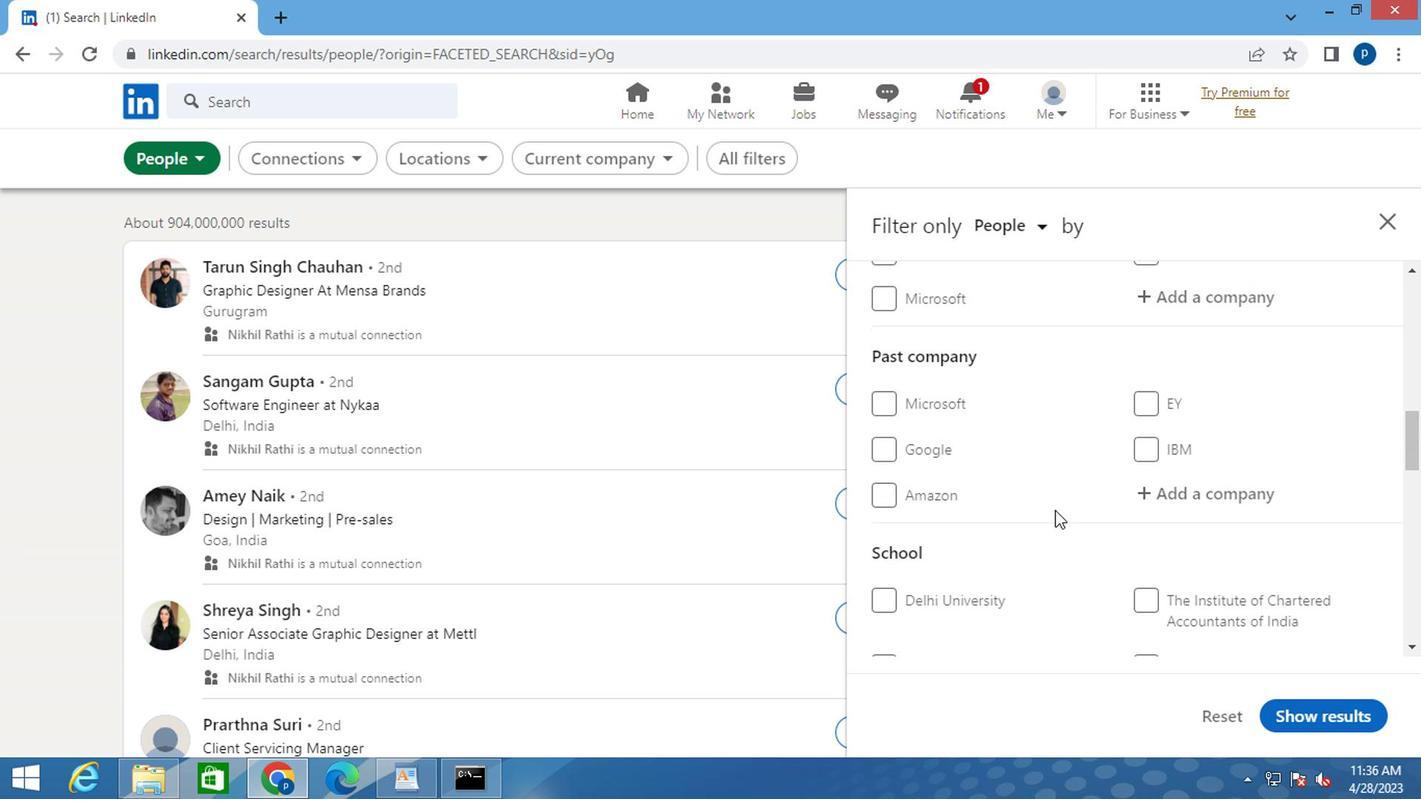 
Action: Mouse scrolled (1040, 459) with delta (0, -1)
Screenshot: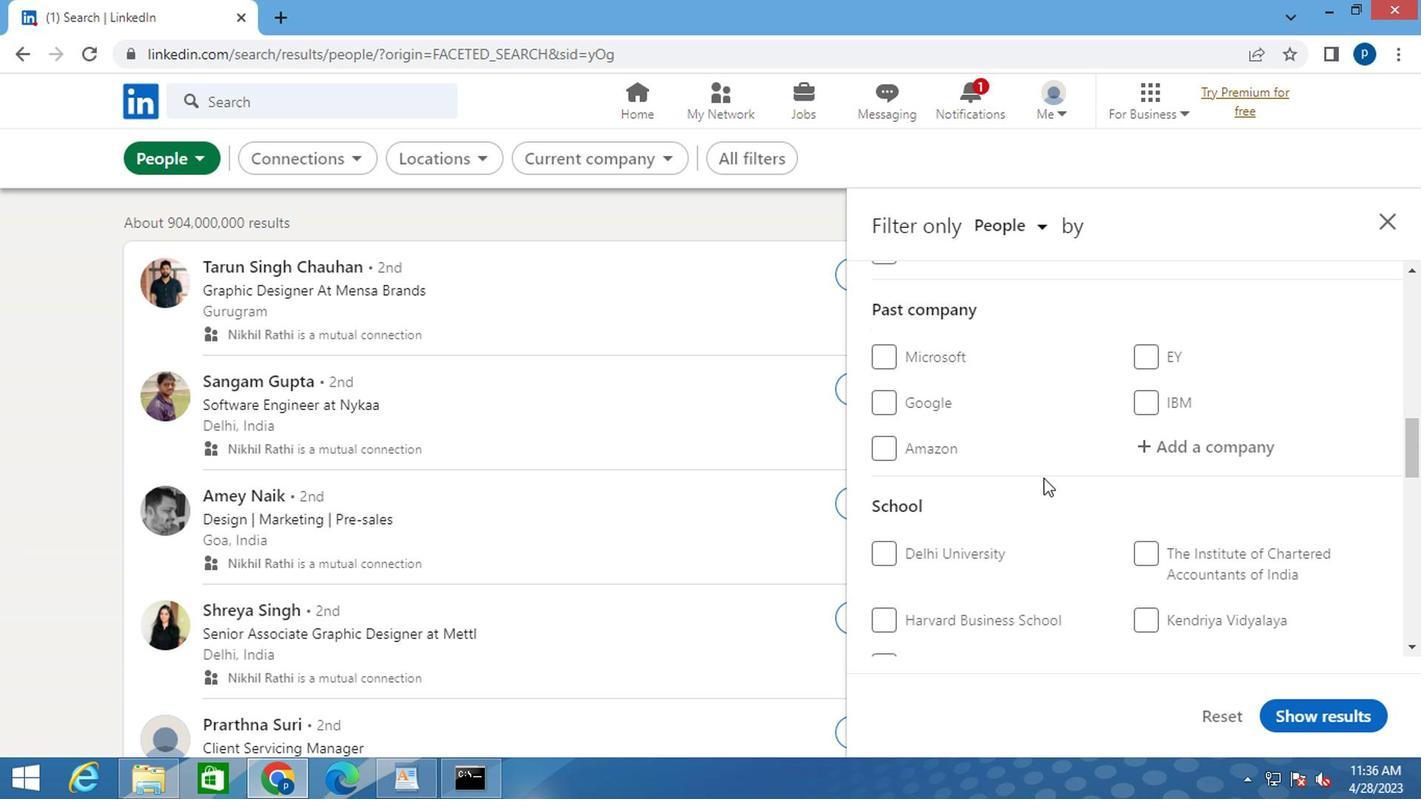 
Action: Mouse scrolled (1040, 459) with delta (0, -1)
Screenshot: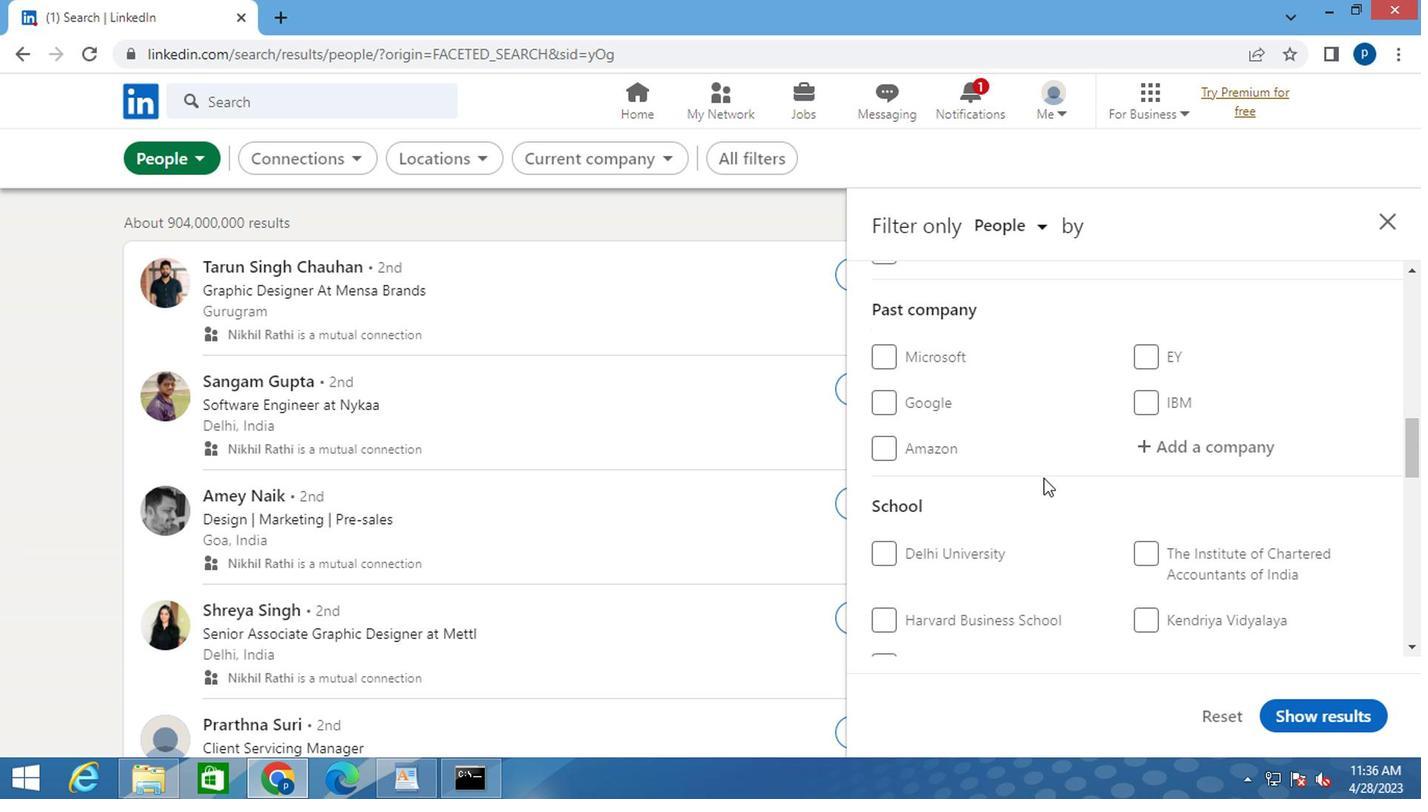 
Action: Mouse moved to (1040, 463)
Screenshot: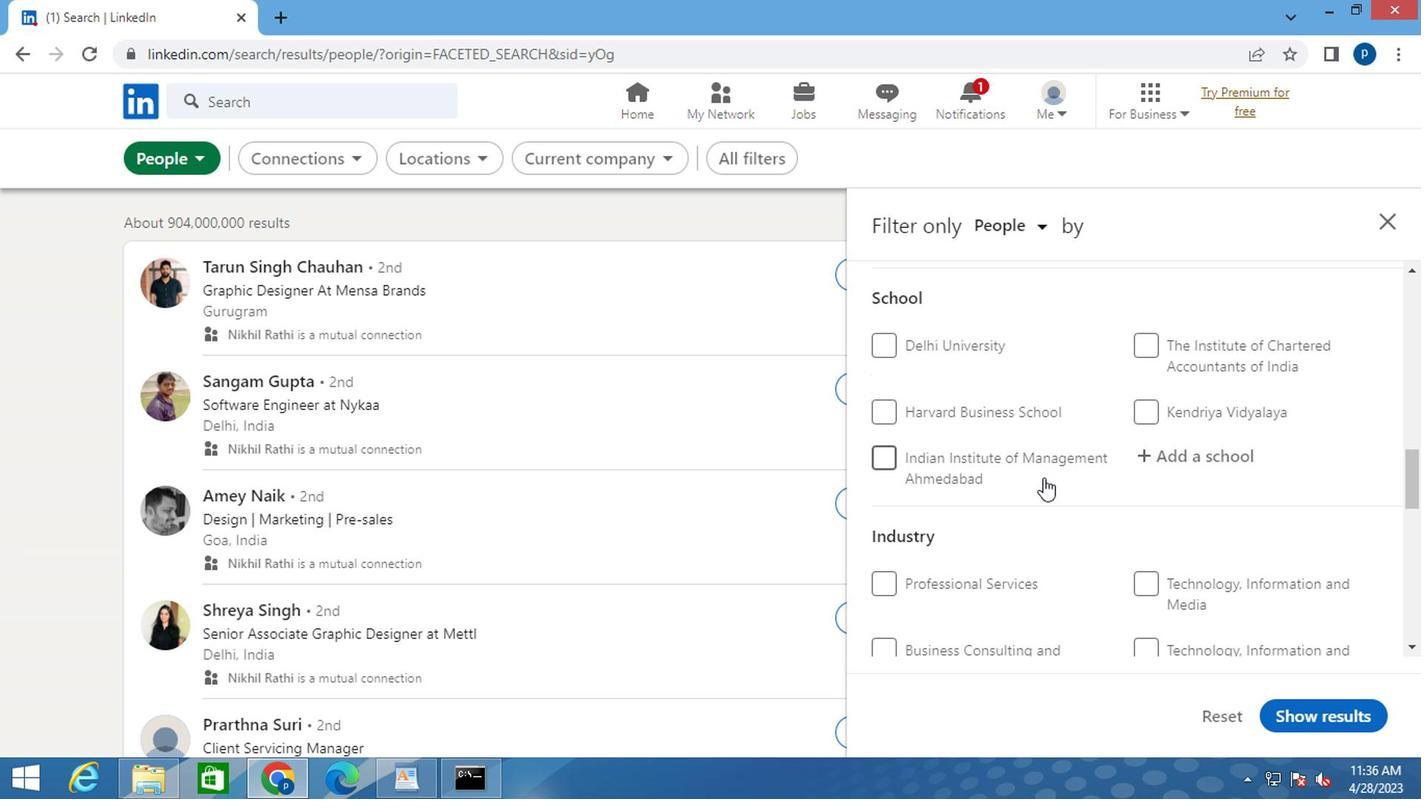 
Action: Mouse scrolled (1040, 462) with delta (0, -1)
Screenshot: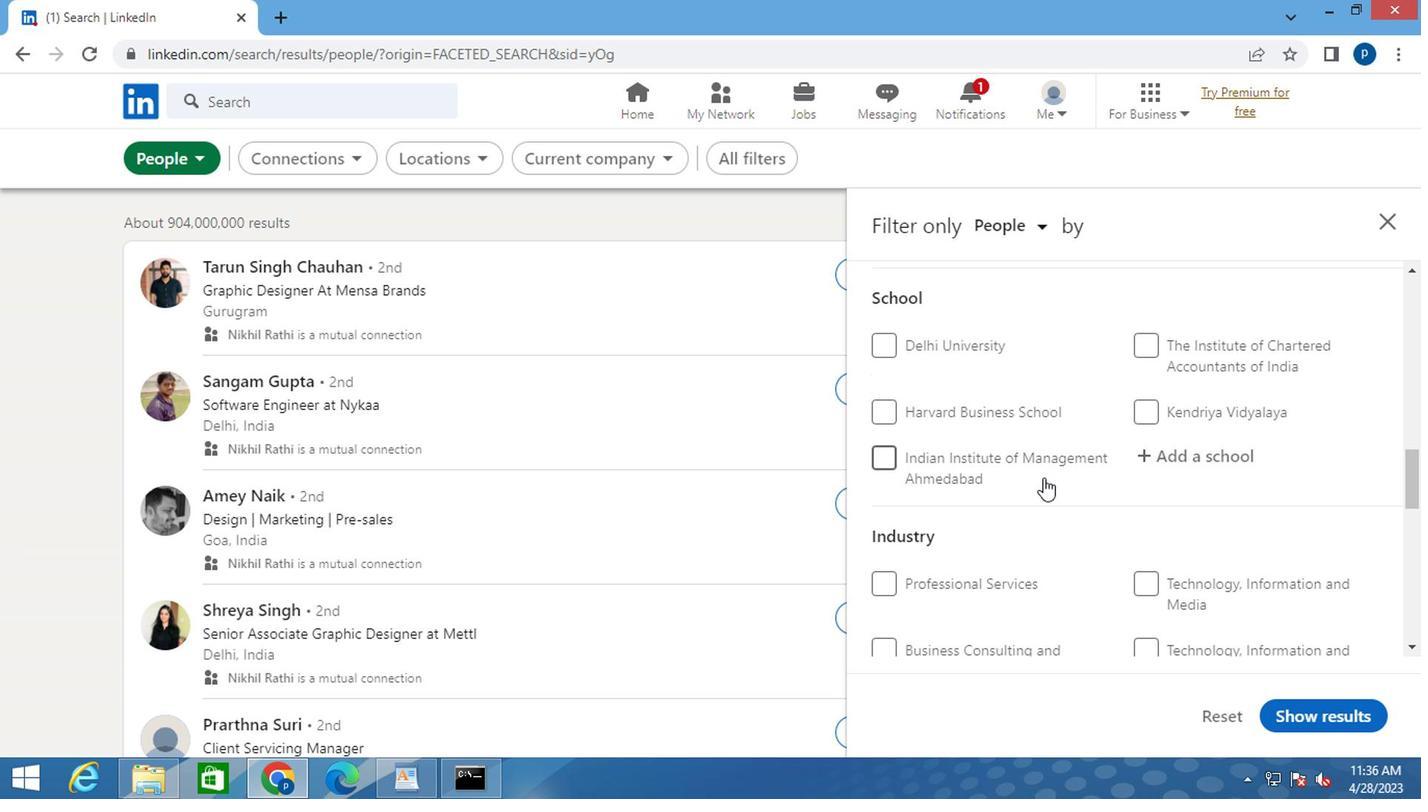 
Action: Mouse moved to (1042, 464)
Screenshot: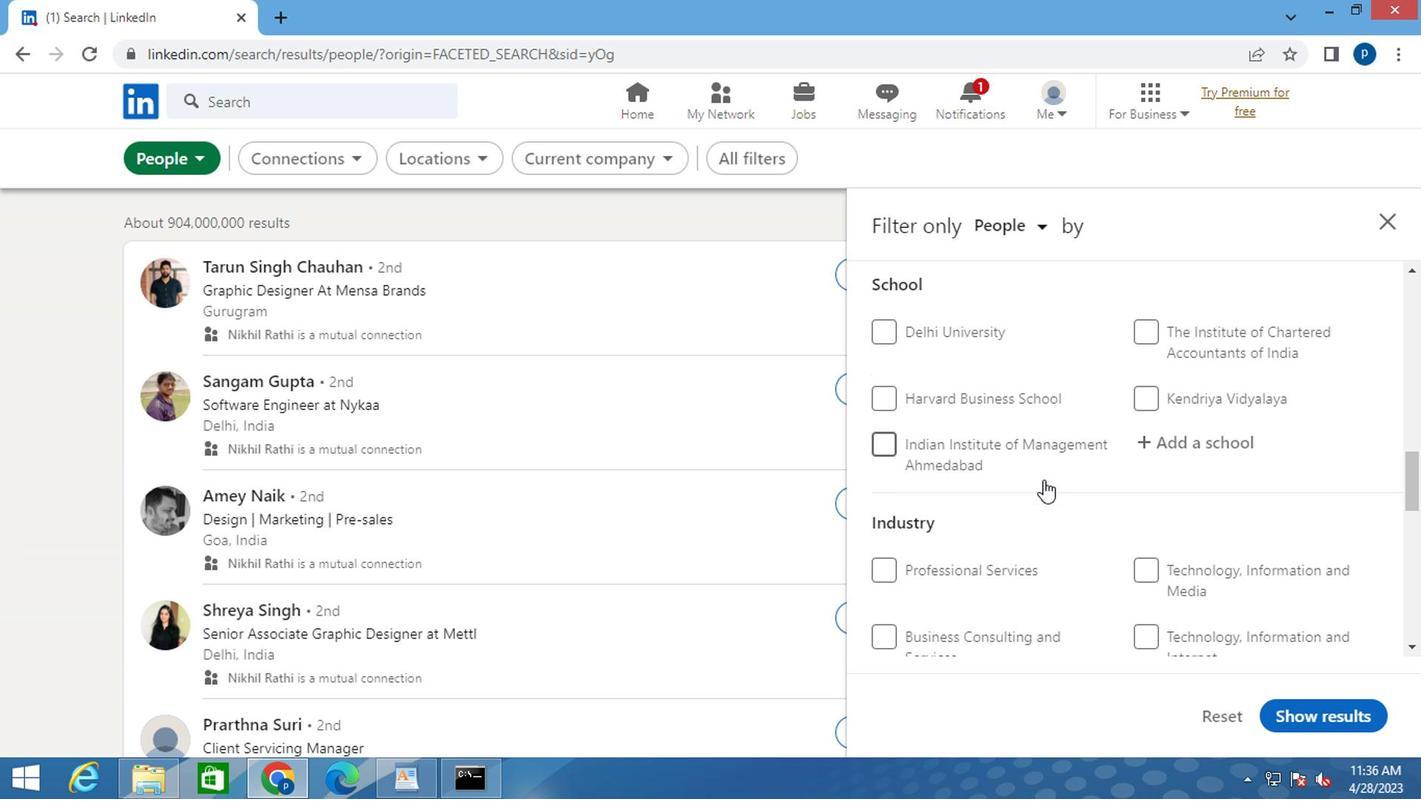 
Action: Mouse scrolled (1042, 463) with delta (0, 0)
Screenshot: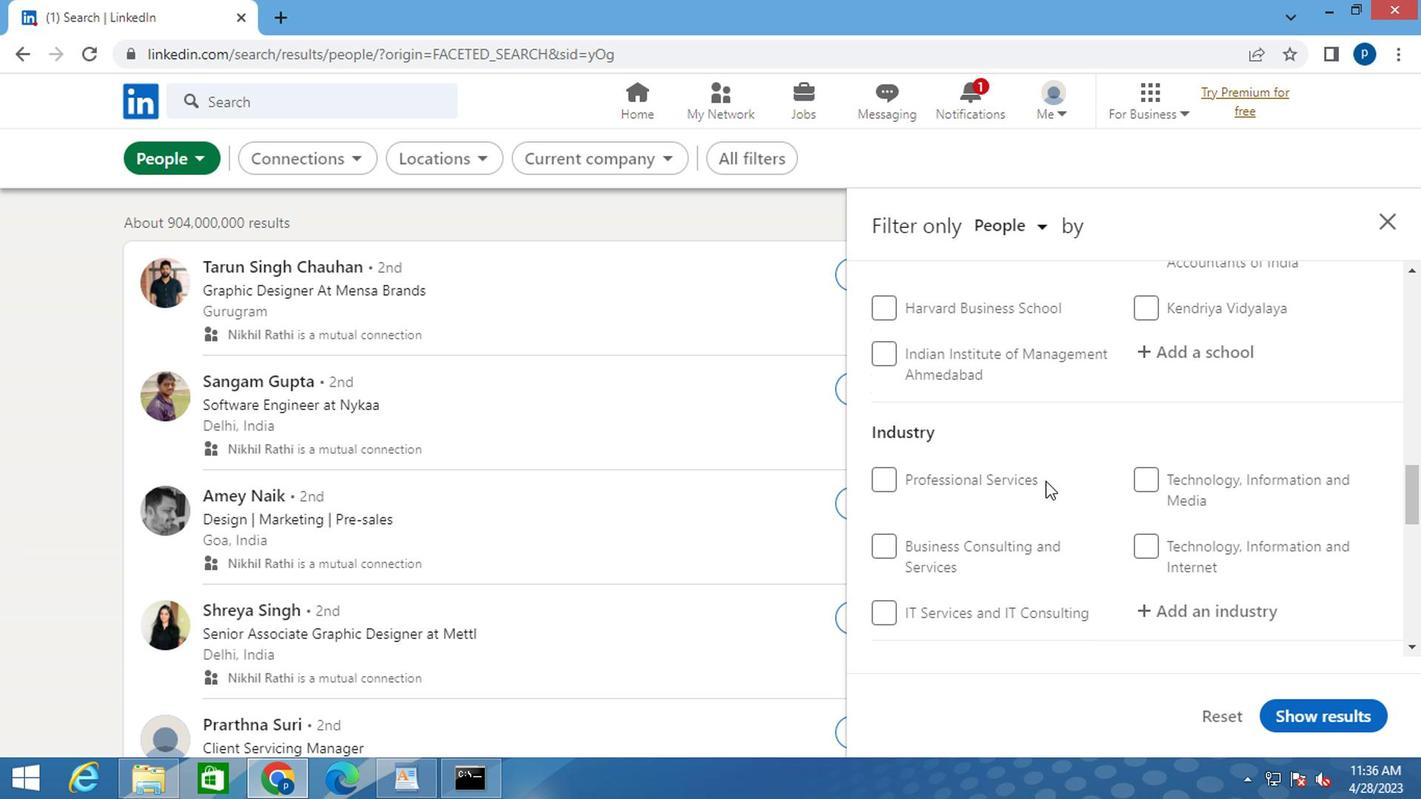 
Action: Mouse scrolled (1042, 463) with delta (0, 0)
Screenshot: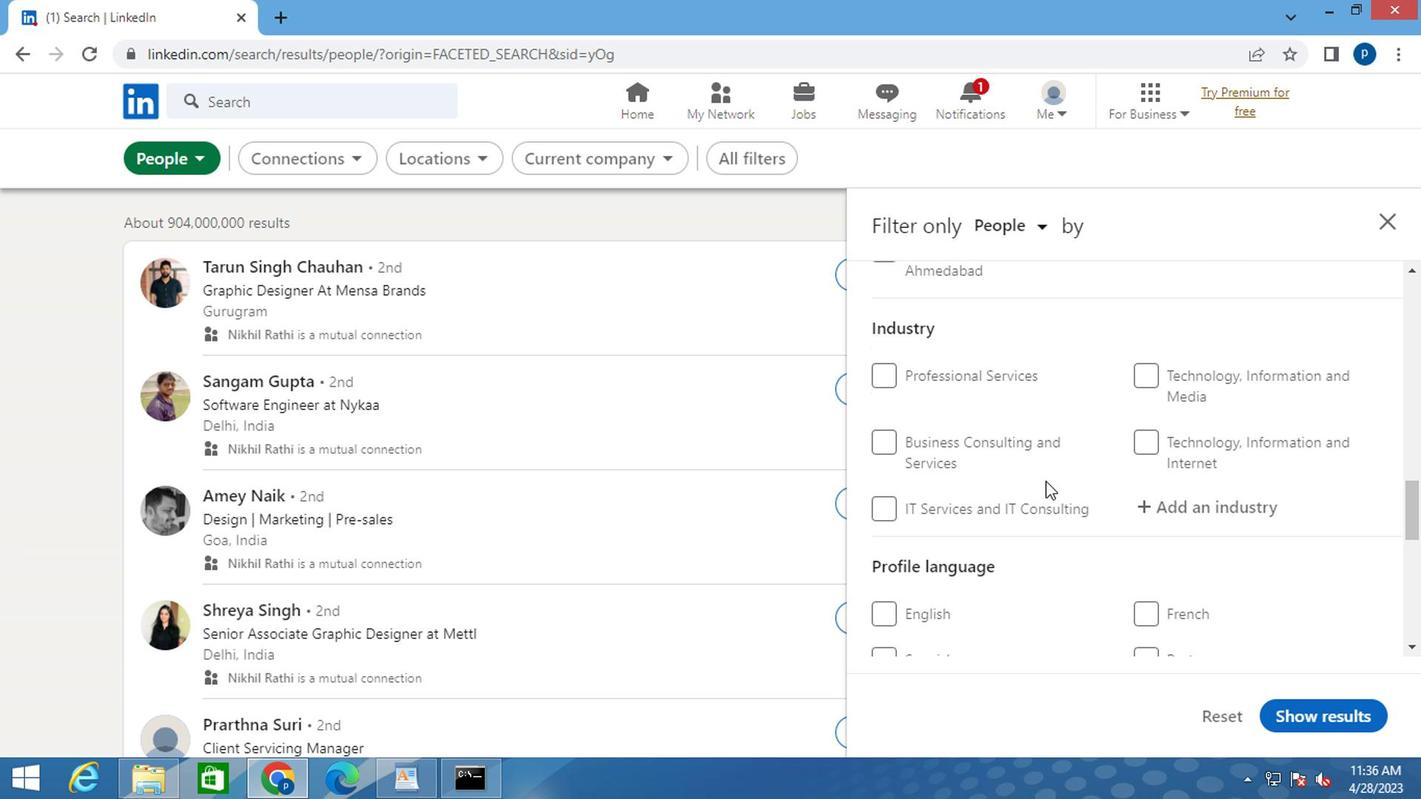 
Action: Mouse moved to (1141, 556)
Screenshot: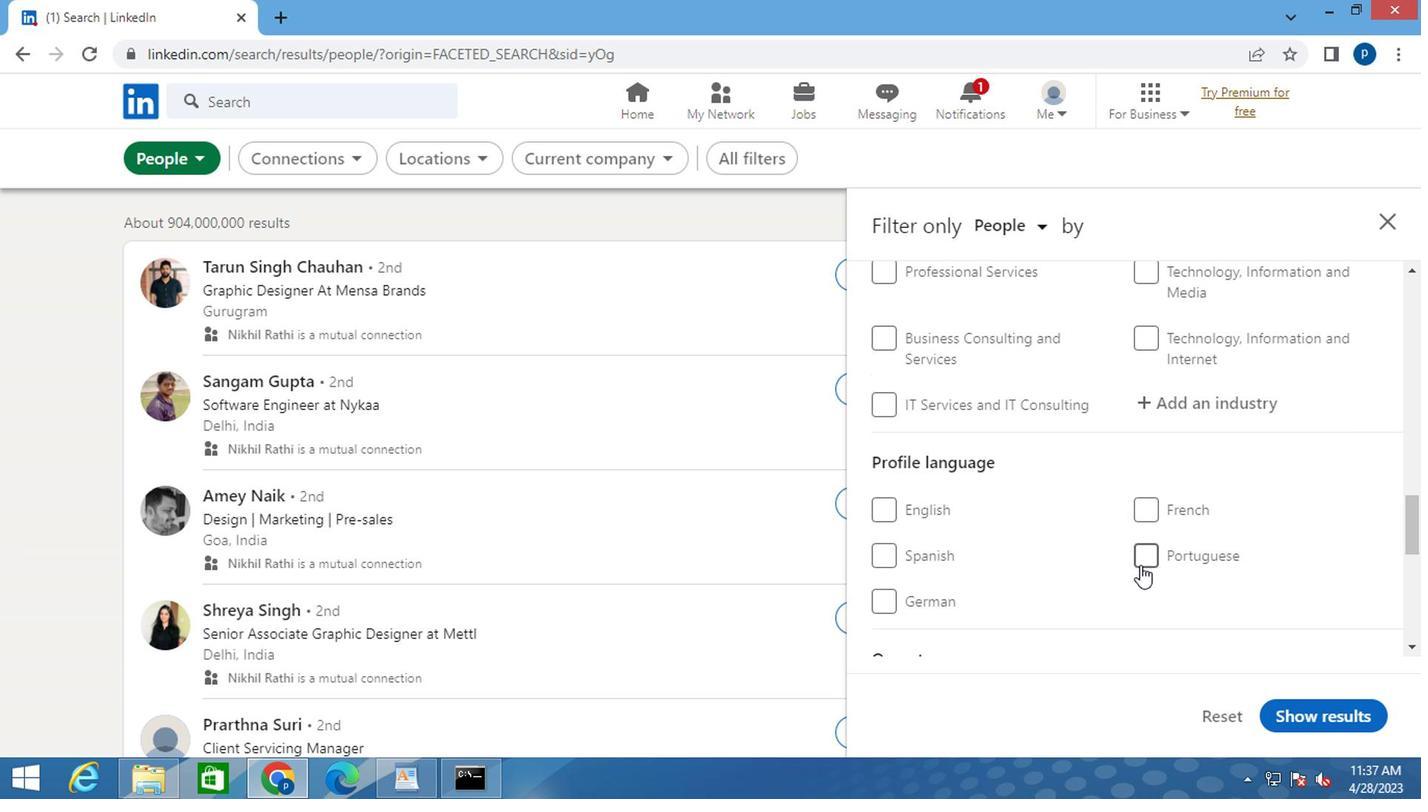
Action: Mouse pressed left at (1141, 556)
Screenshot: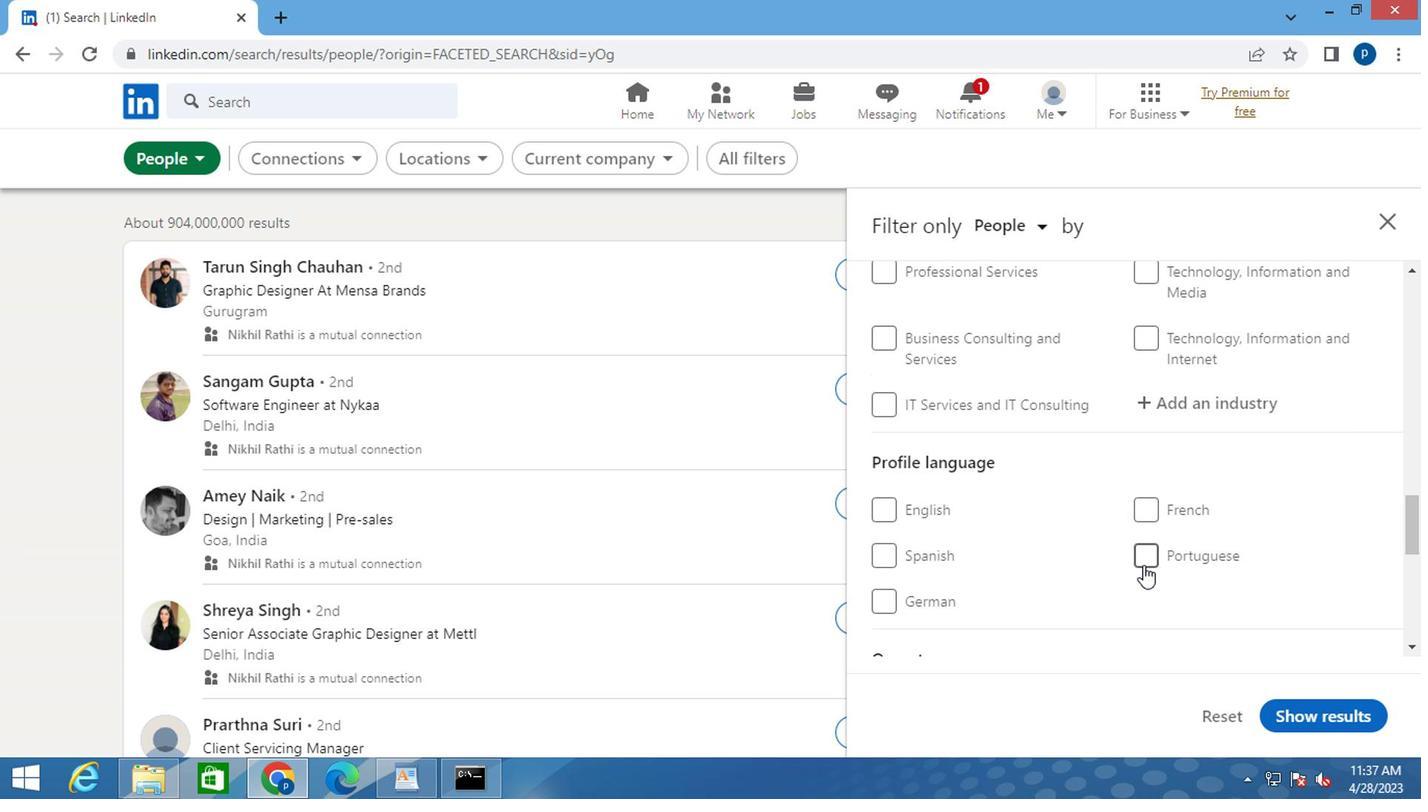 
Action: Mouse moved to (1064, 494)
Screenshot: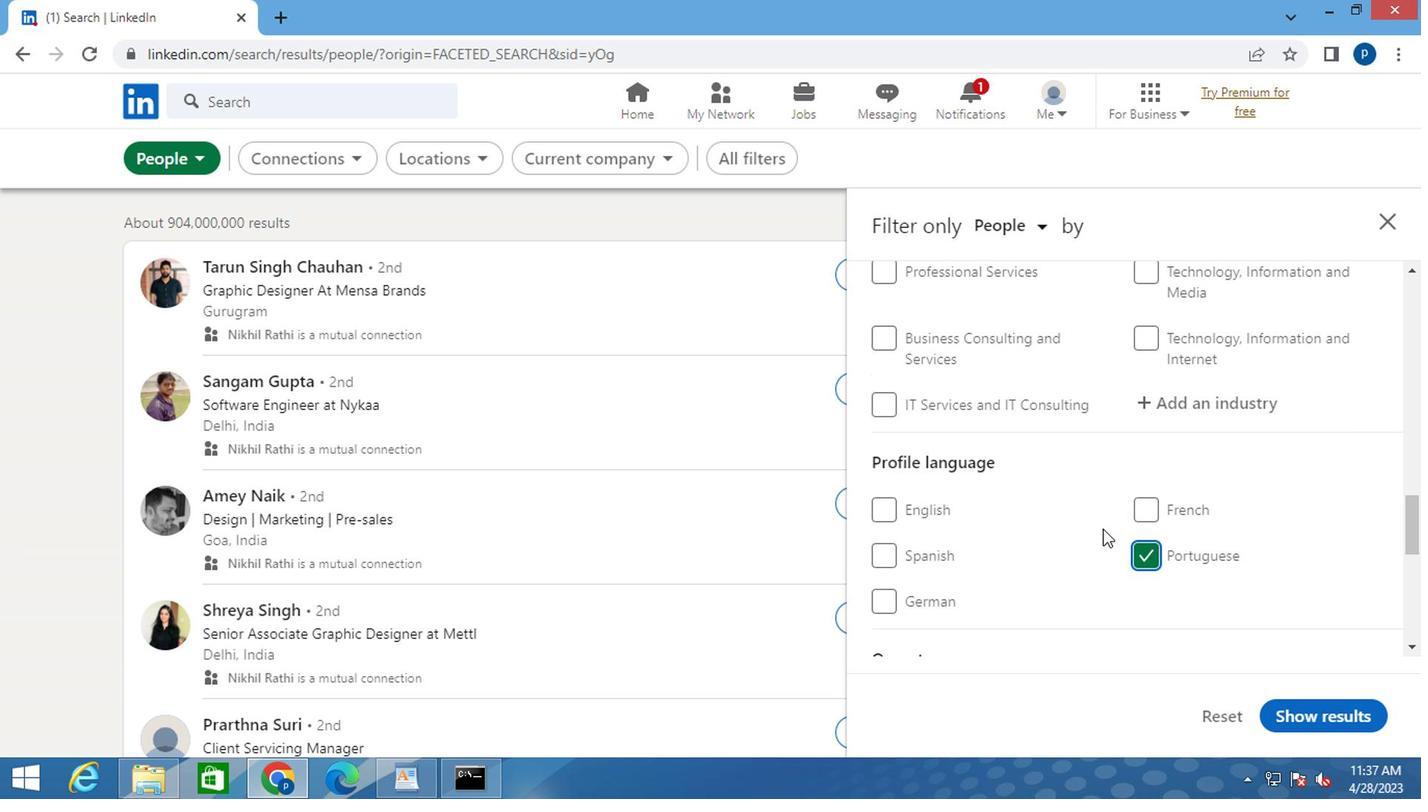 
Action: Mouse scrolled (1064, 496) with delta (0, 1)
Screenshot: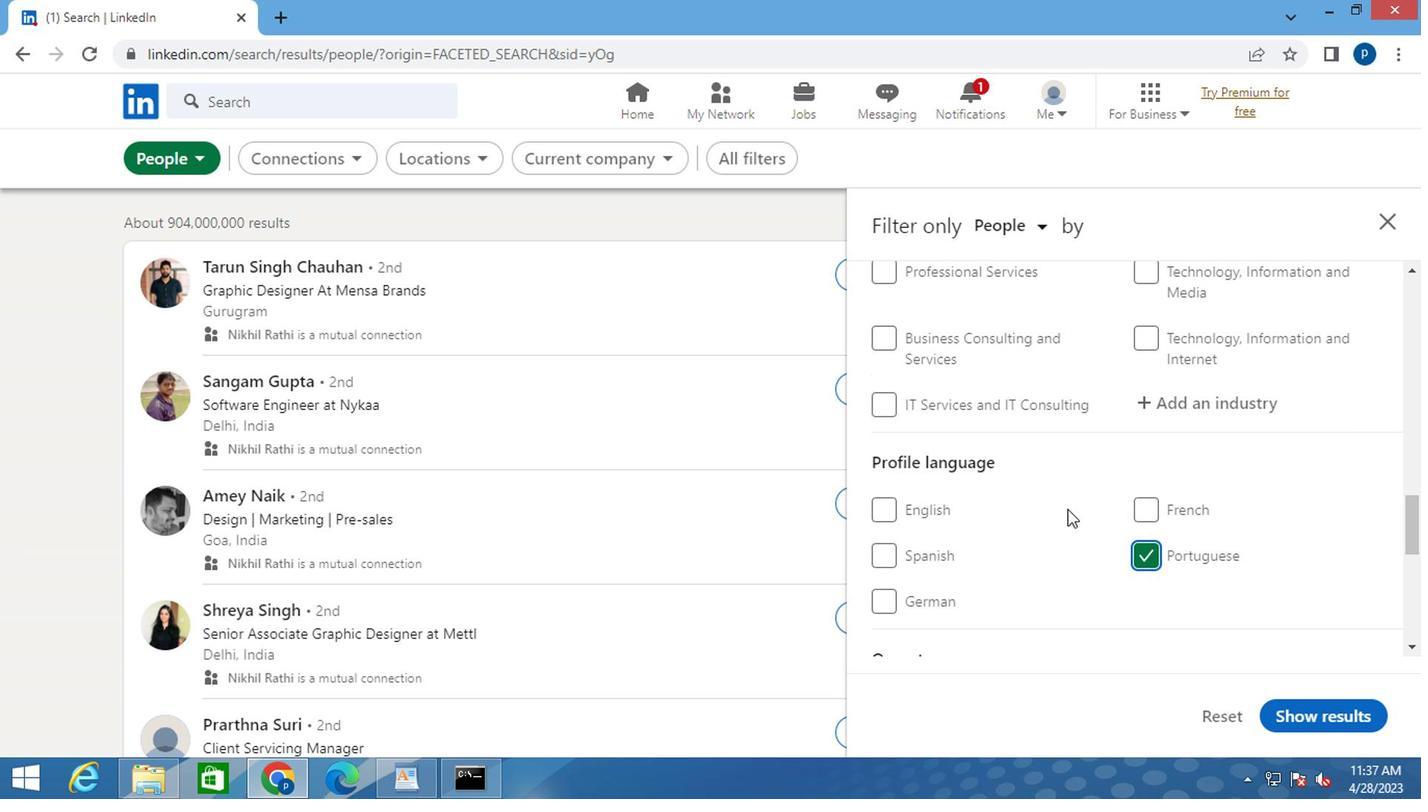 
Action: Mouse scrolled (1064, 496) with delta (0, 1)
Screenshot: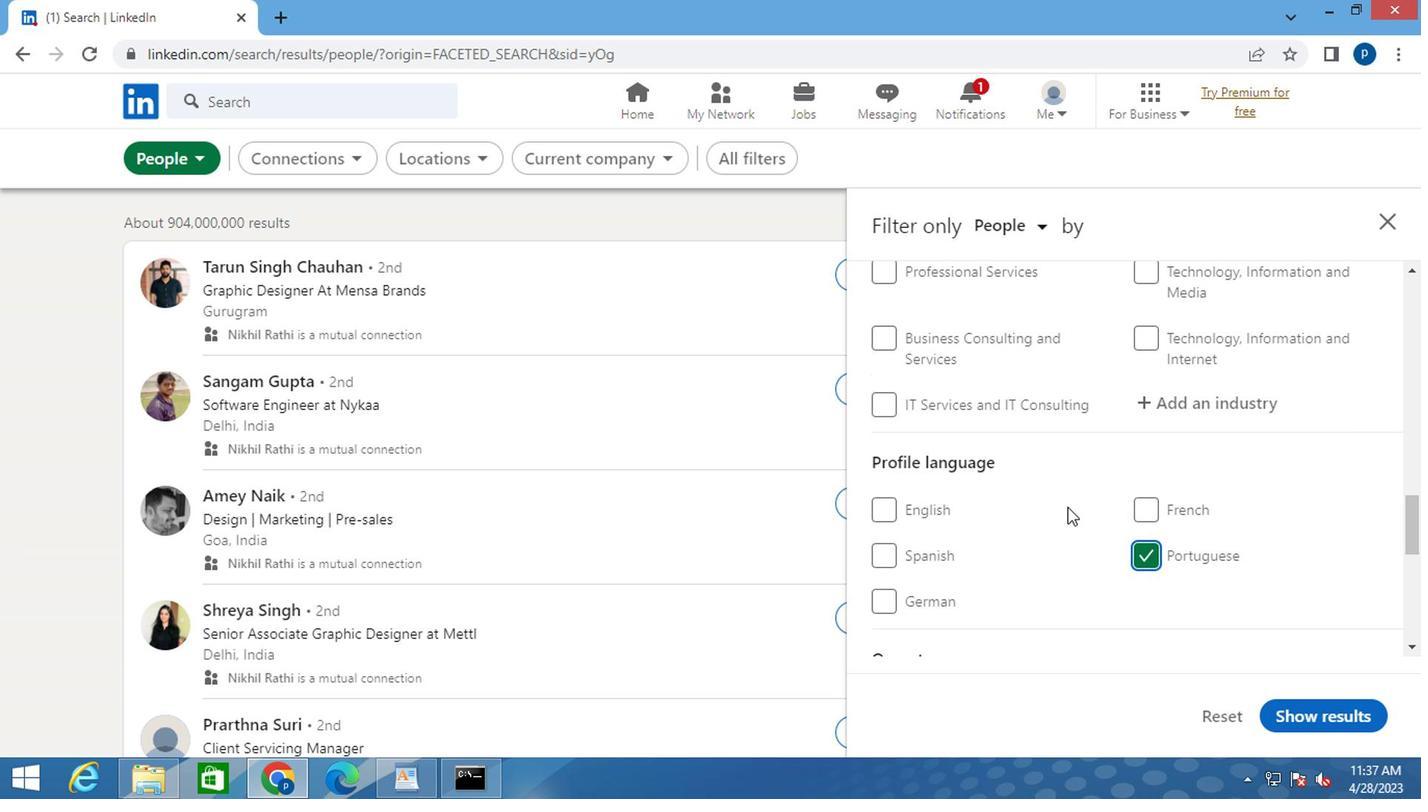 
Action: Mouse scrolled (1064, 496) with delta (0, 1)
Screenshot: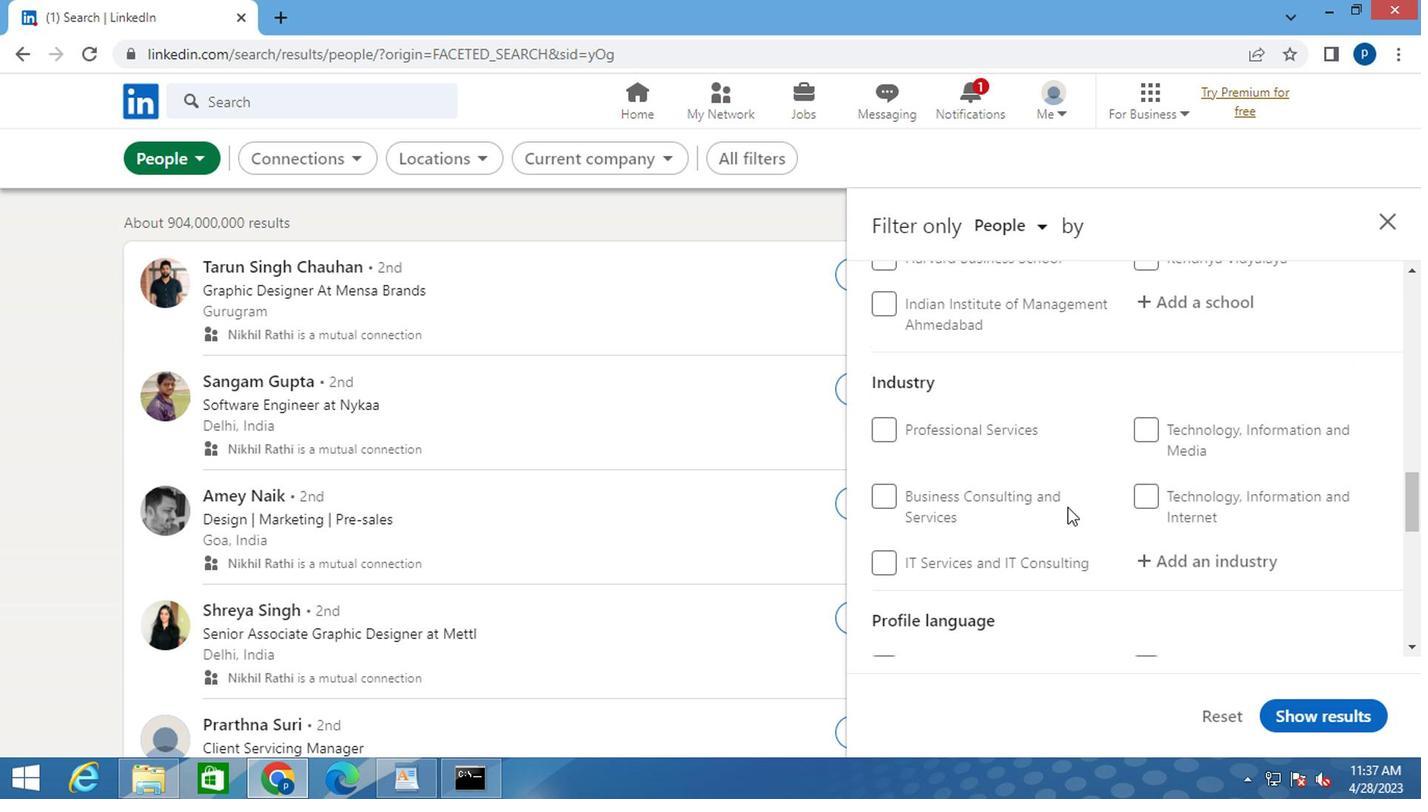 
Action: Mouse moved to (1064, 493)
Screenshot: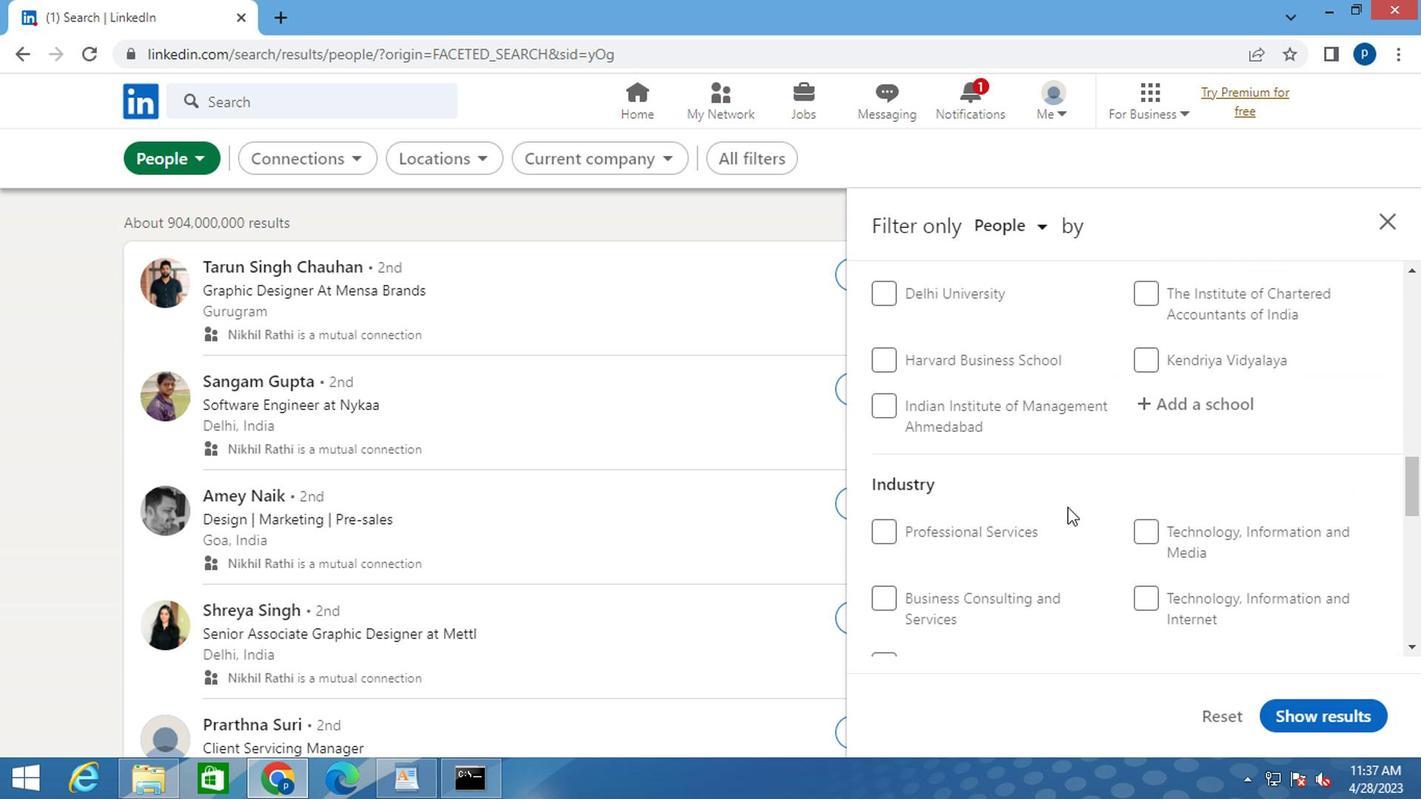 
Action: Mouse scrolled (1064, 494) with delta (0, 0)
Screenshot: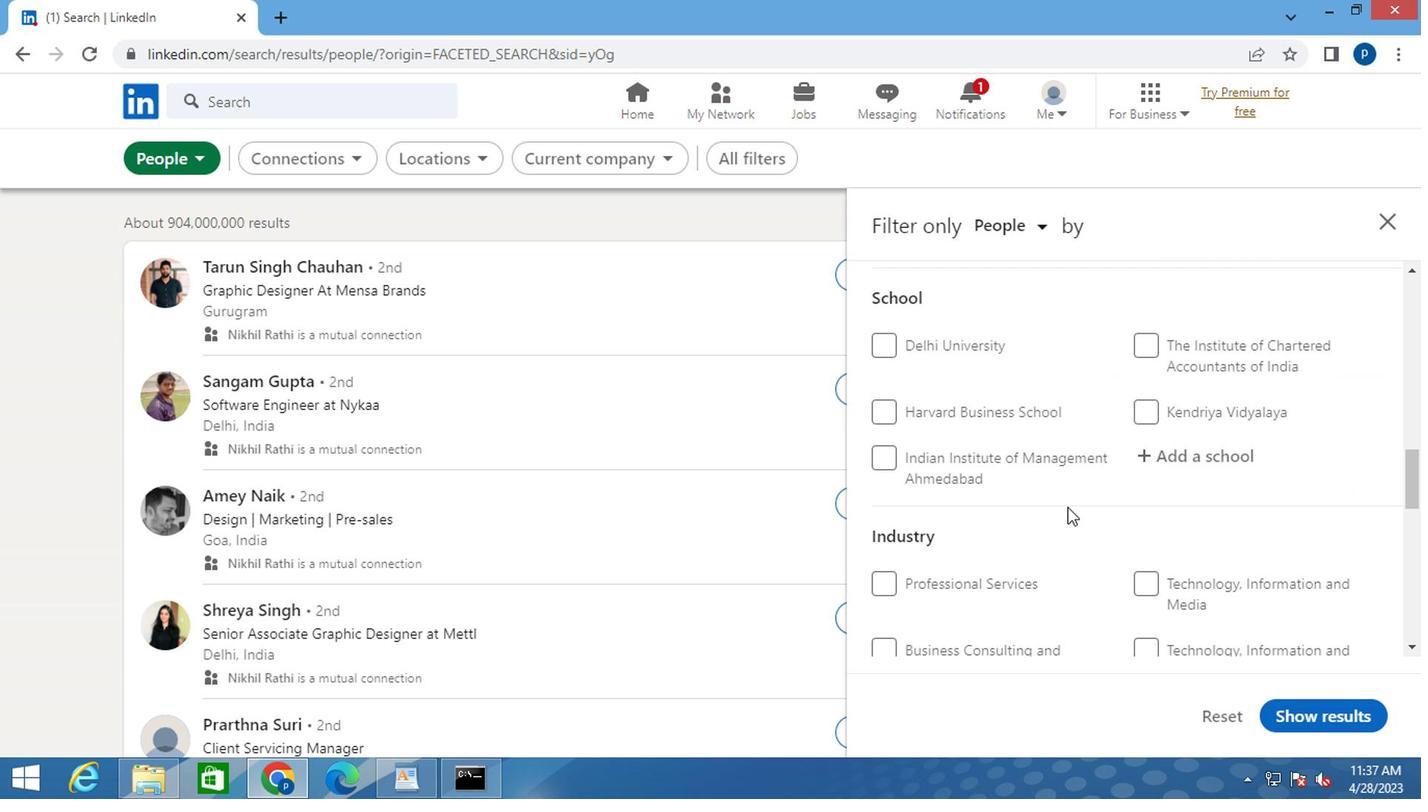 
Action: Mouse moved to (1063, 493)
Screenshot: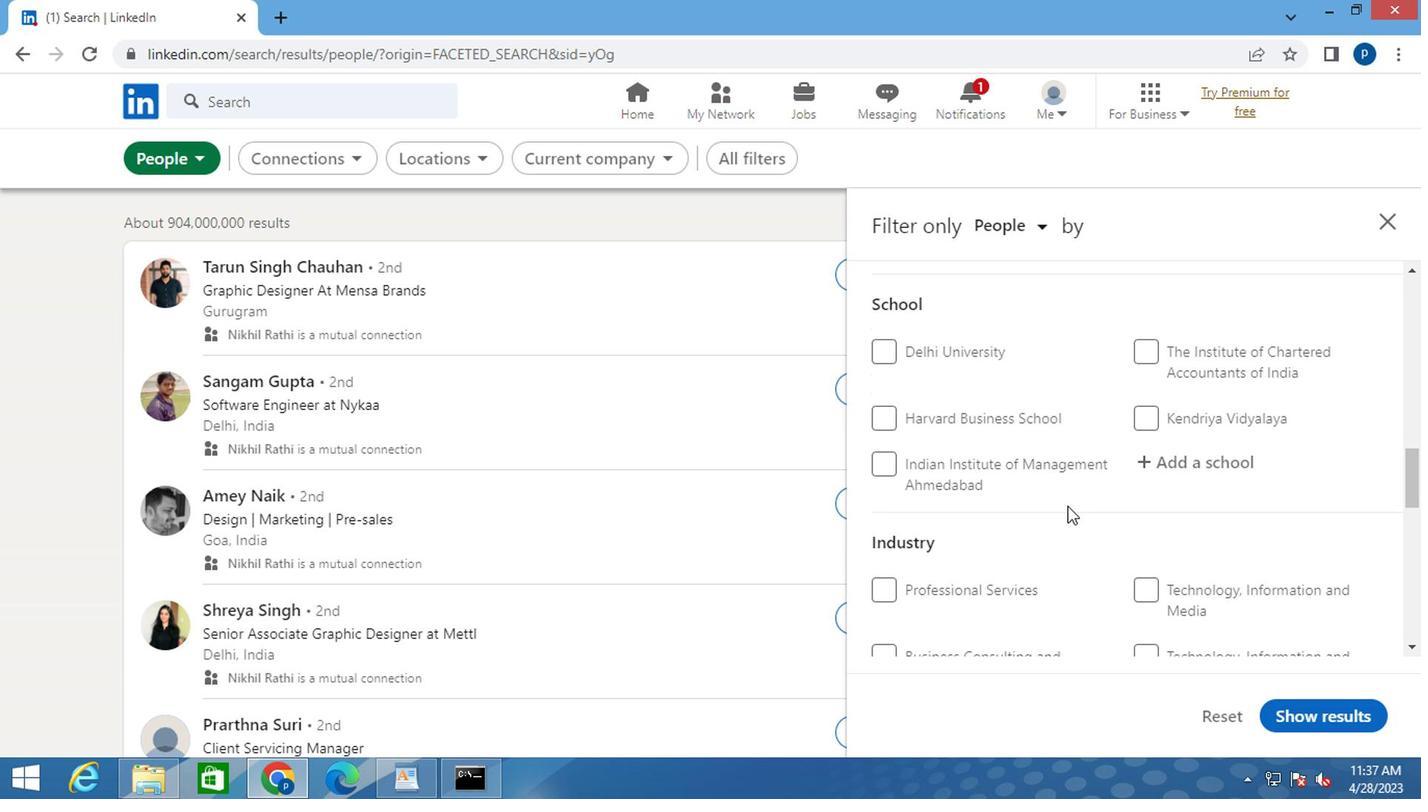 
Action: Mouse scrolled (1063, 494) with delta (0, 0)
Screenshot: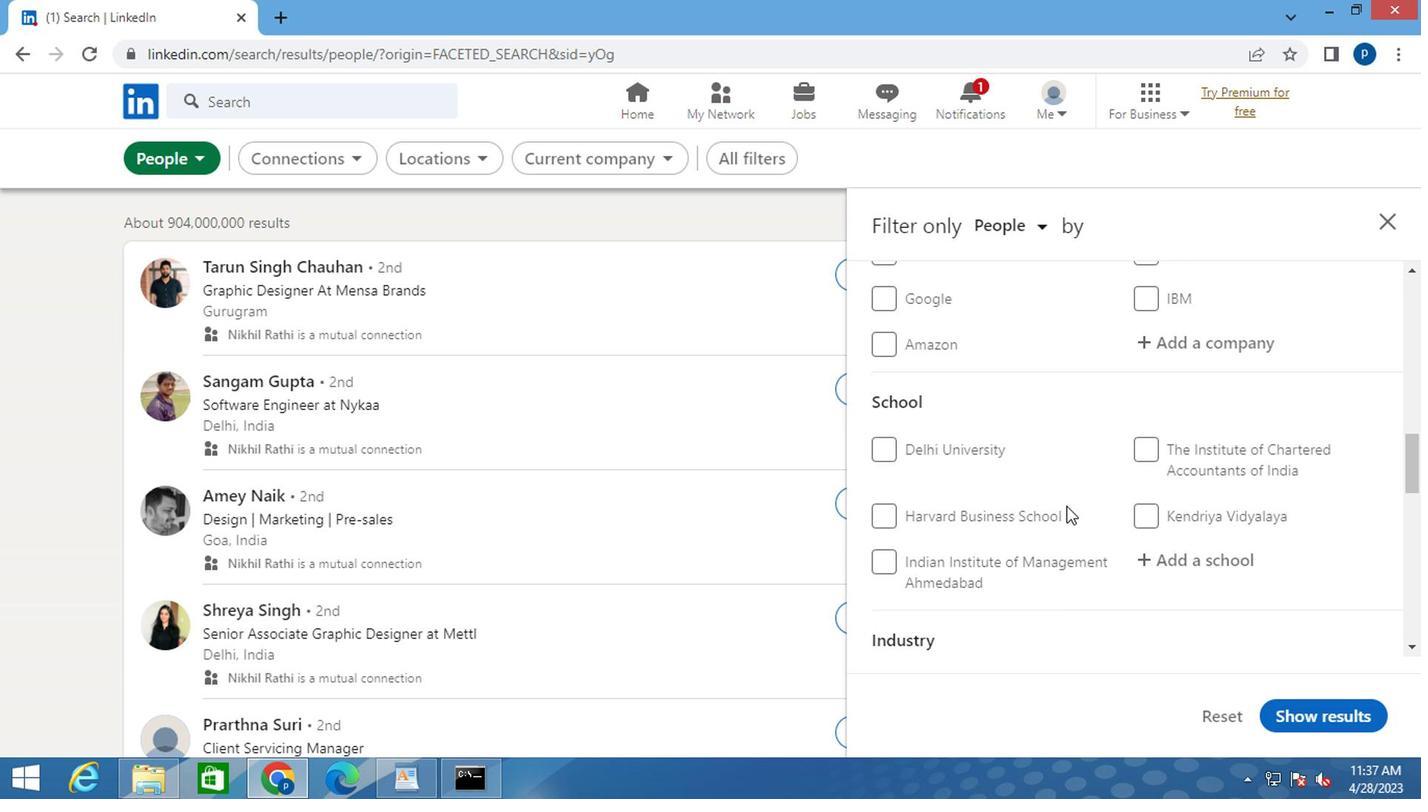 
Action: Mouse moved to (1081, 498)
Screenshot: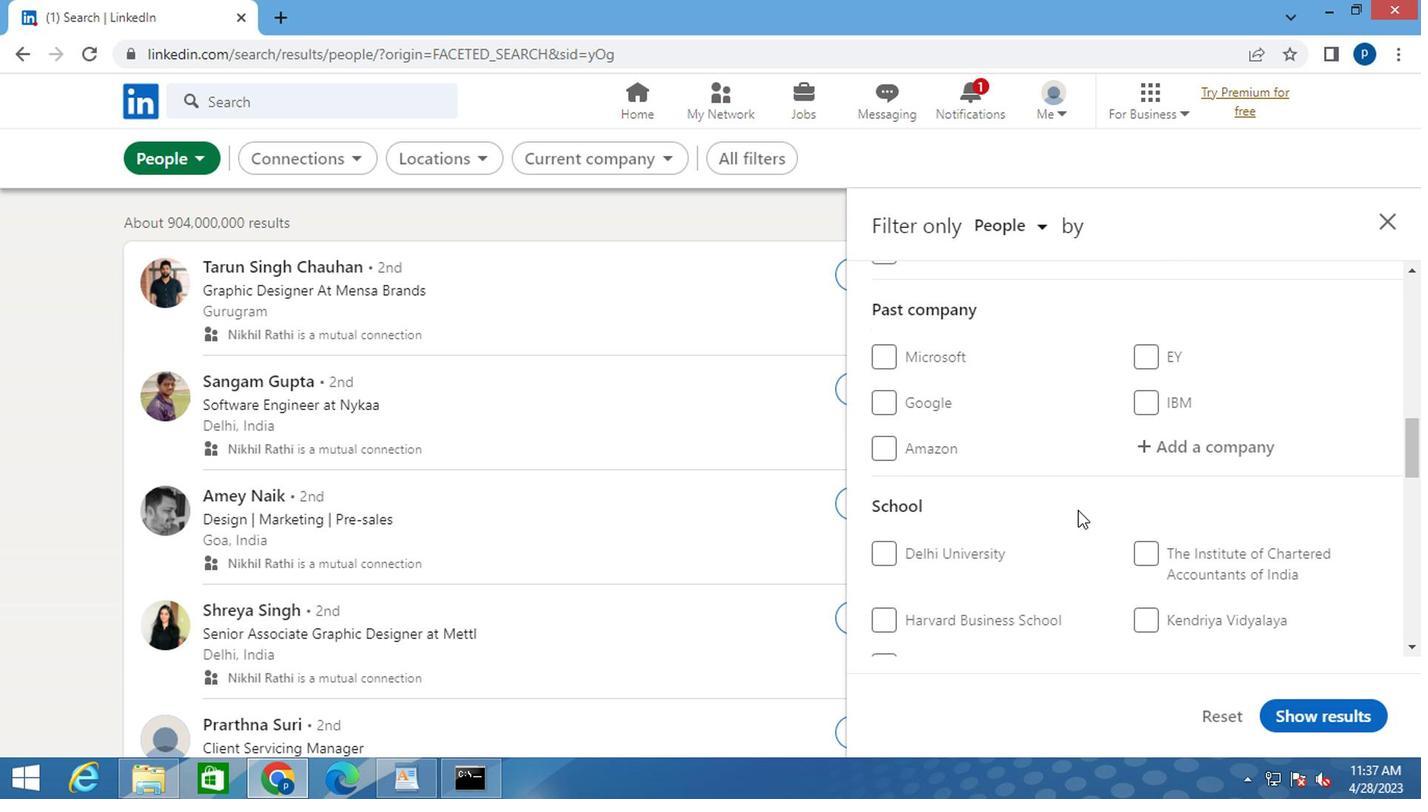 
Action: Mouse scrolled (1081, 499) with delta (0, 1)
Screenshot: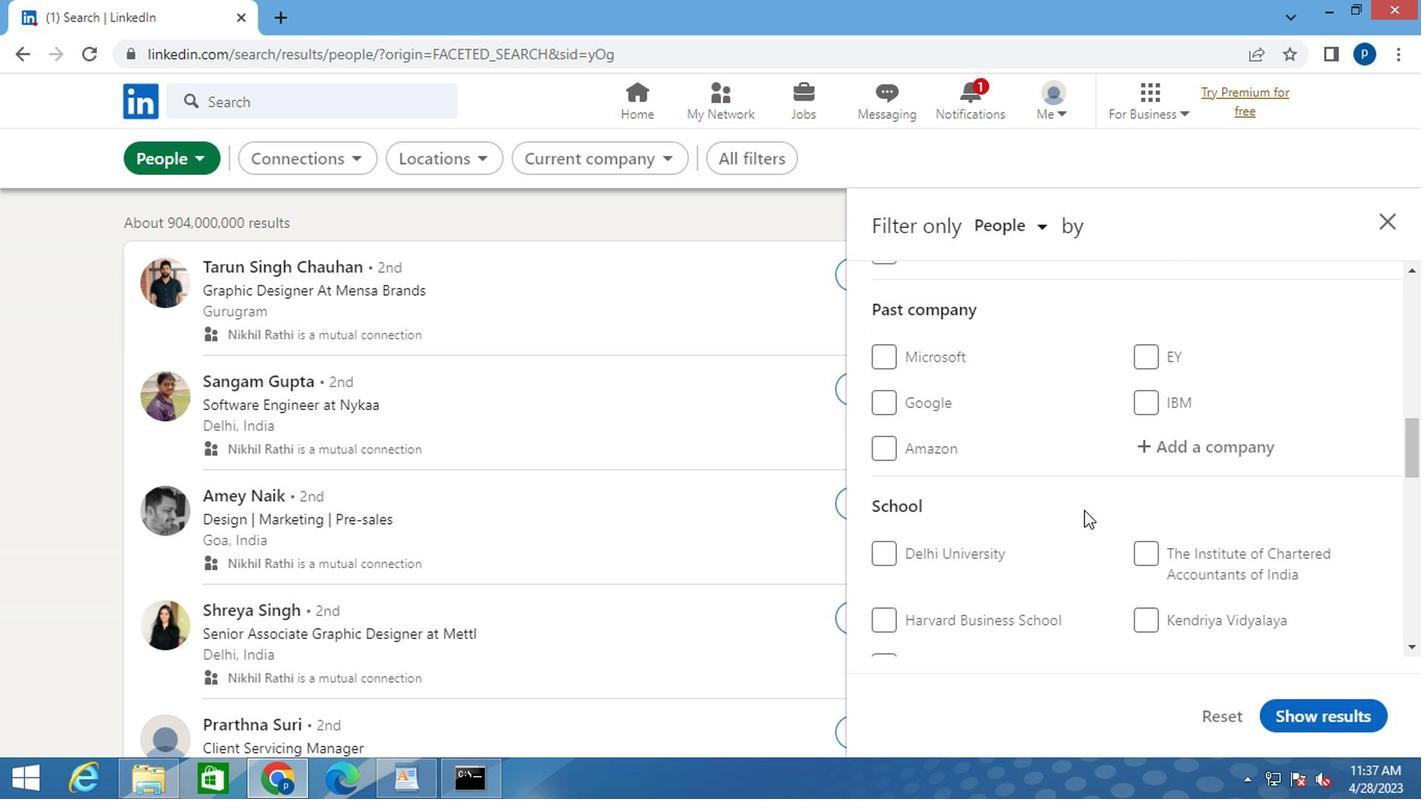 
Action: Mouse scrolled (1081, 499) with delta (0, 1)
Screenshot: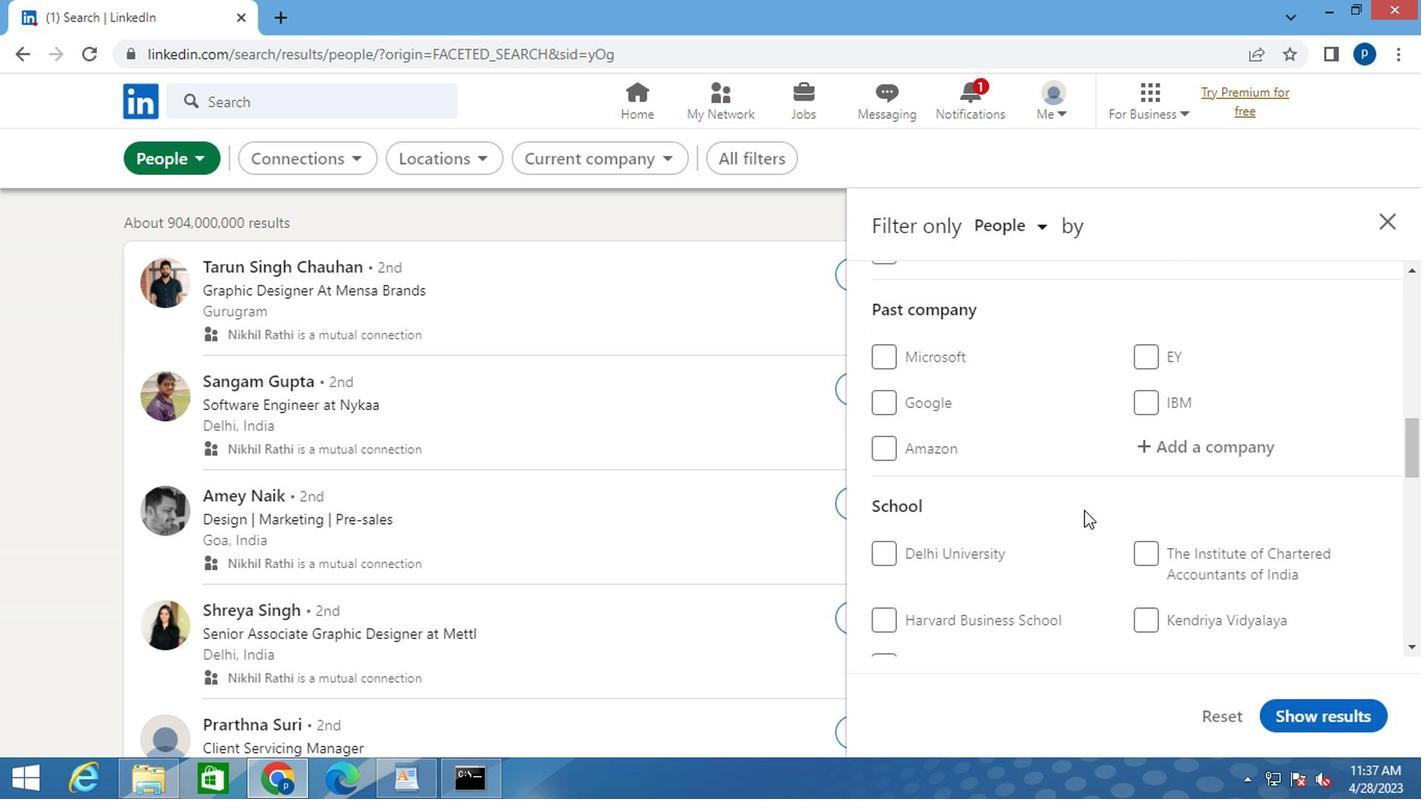 
Action: Mouse moved to (1181, 444)
Screenshot: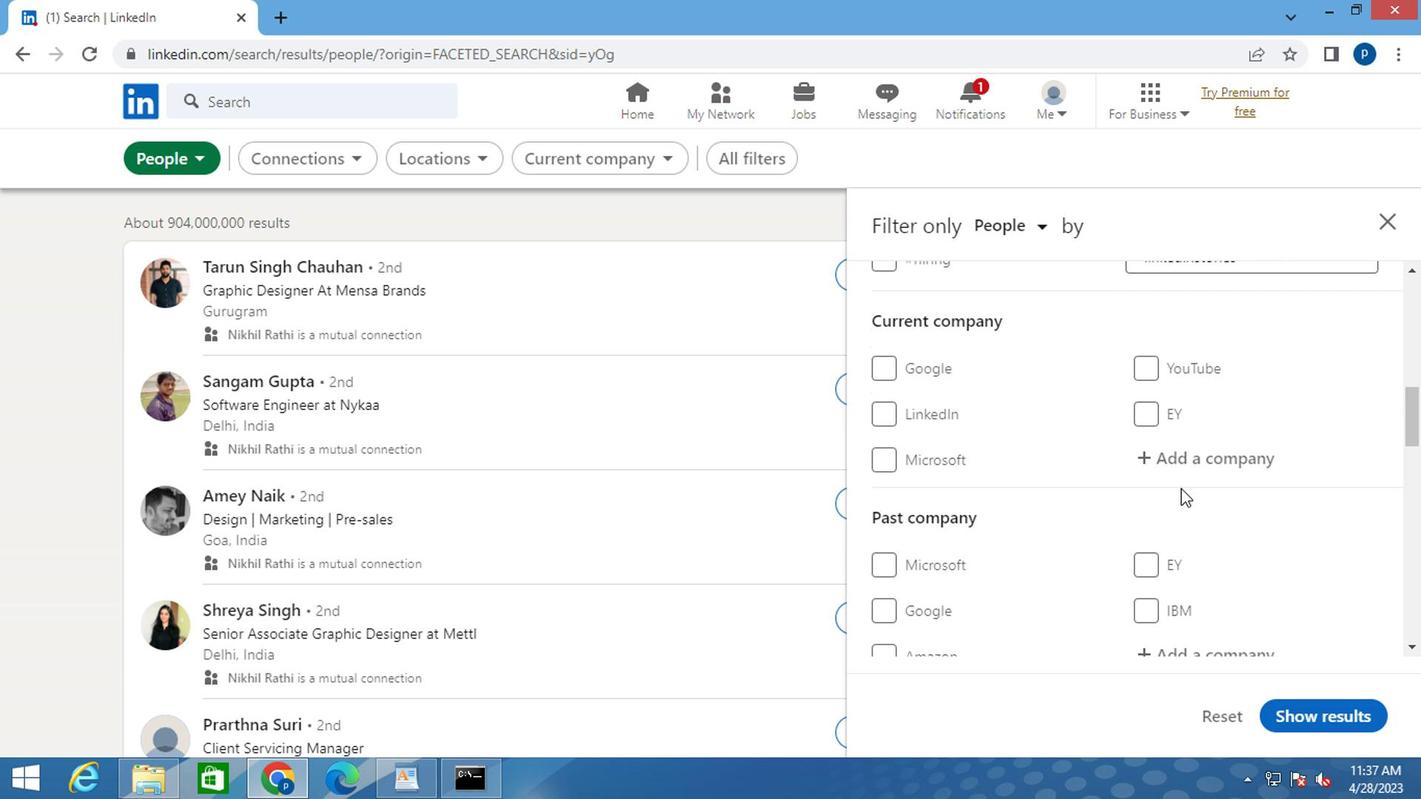 
Action: Mouse pressed left at (1181, 444)
Screenshot: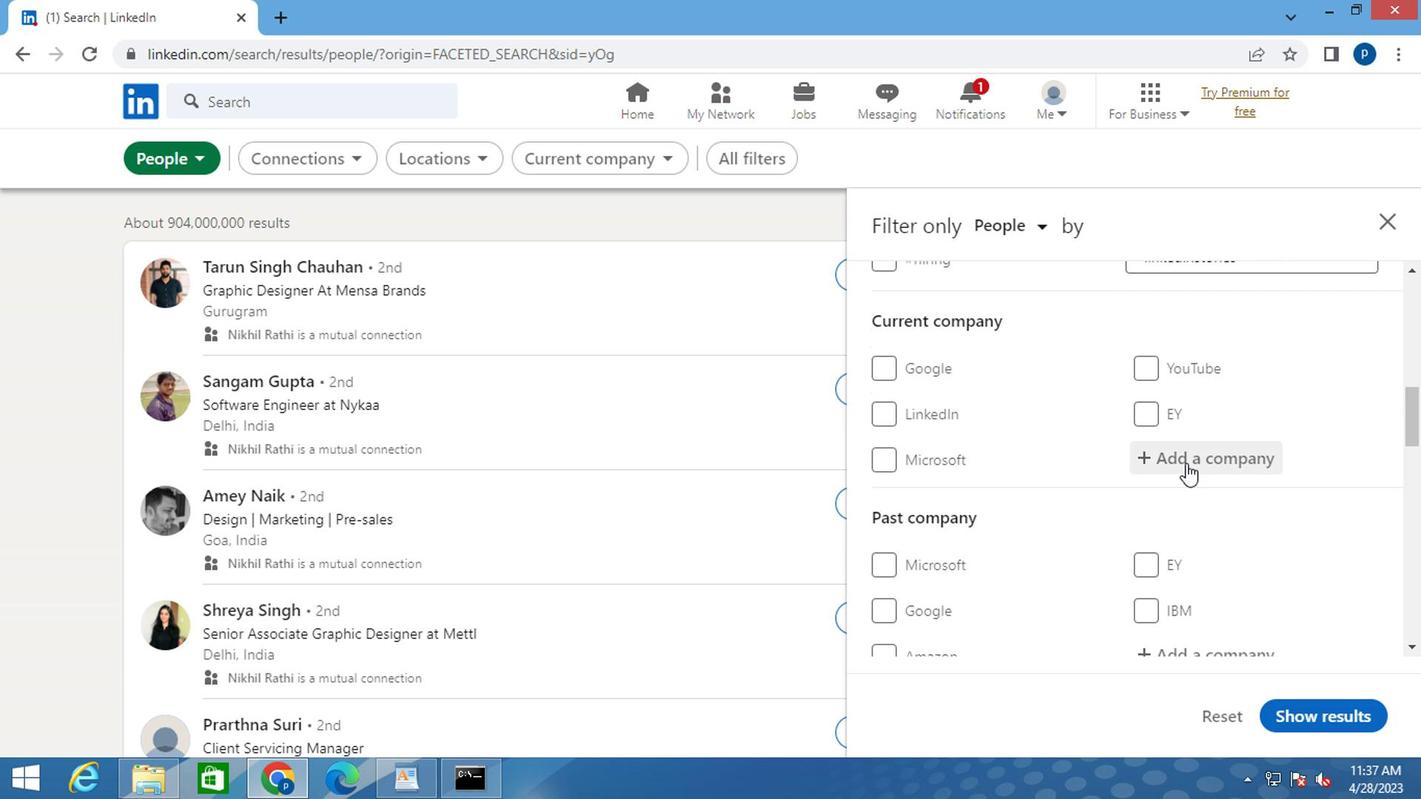 
Action: Key pressed <Key.caps_lock>N<Key.caps_lock>AYARA<Key.space>
Screenshot: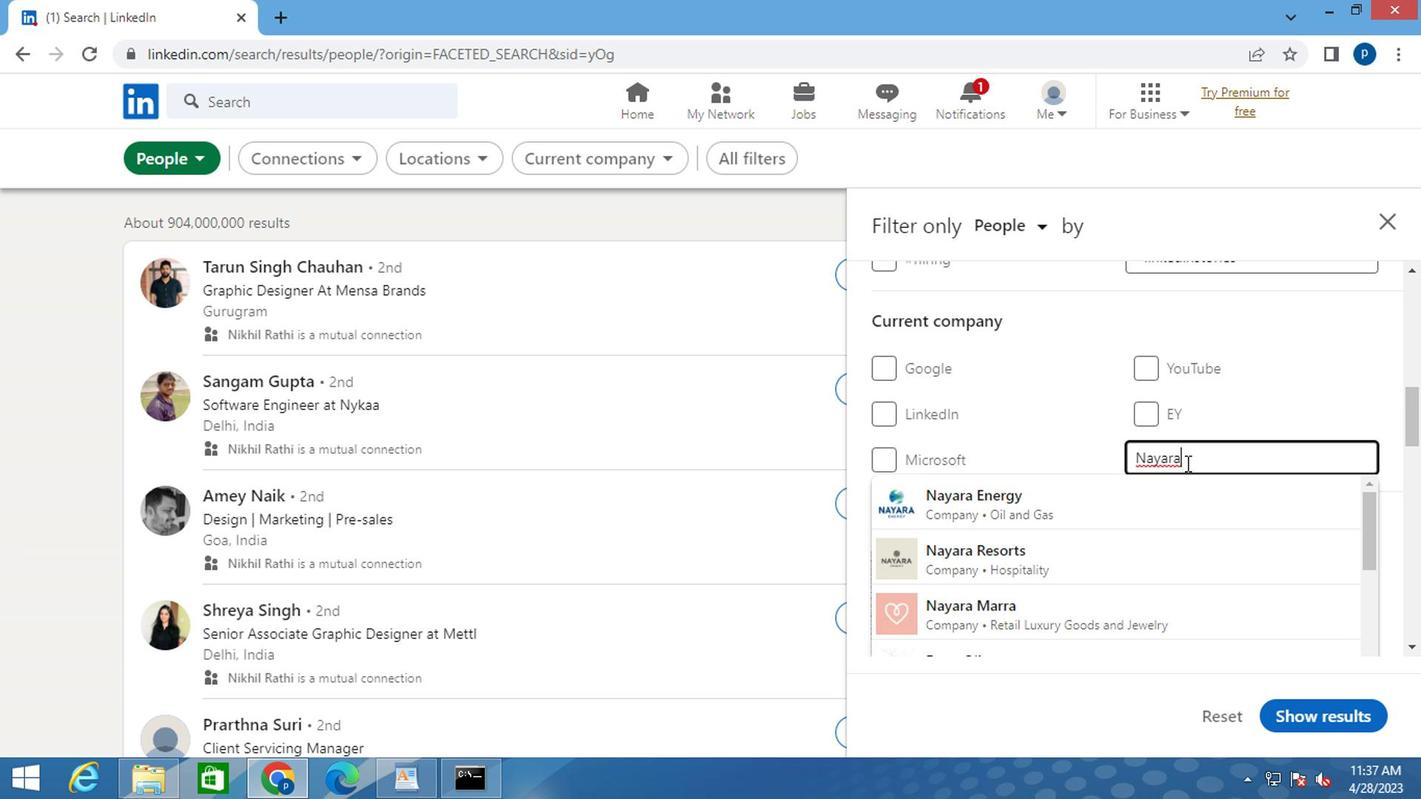 
Action: Mouse moved to (1039, 480)
Screenshot: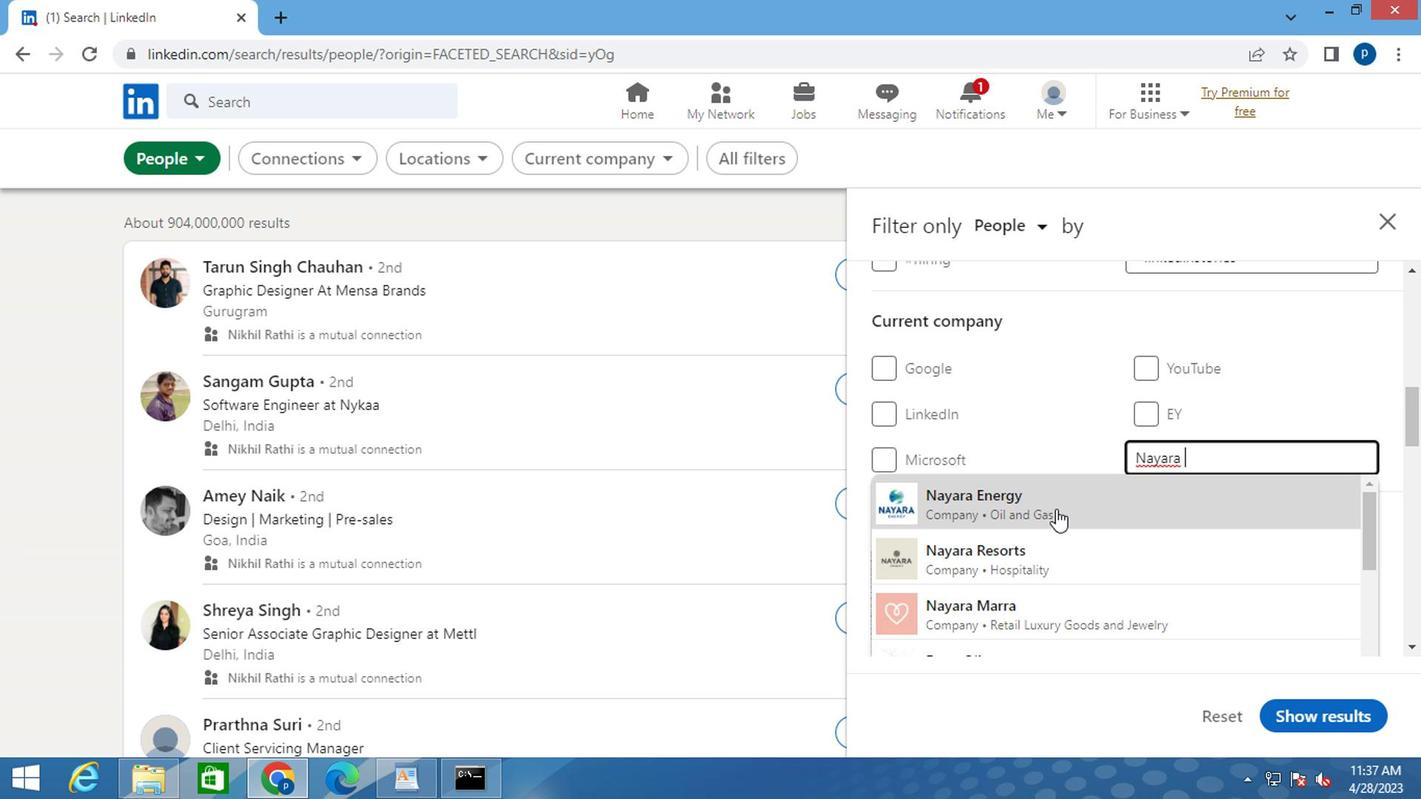 
Action: Mouse pressed left at (1039, 480)
Screenshot: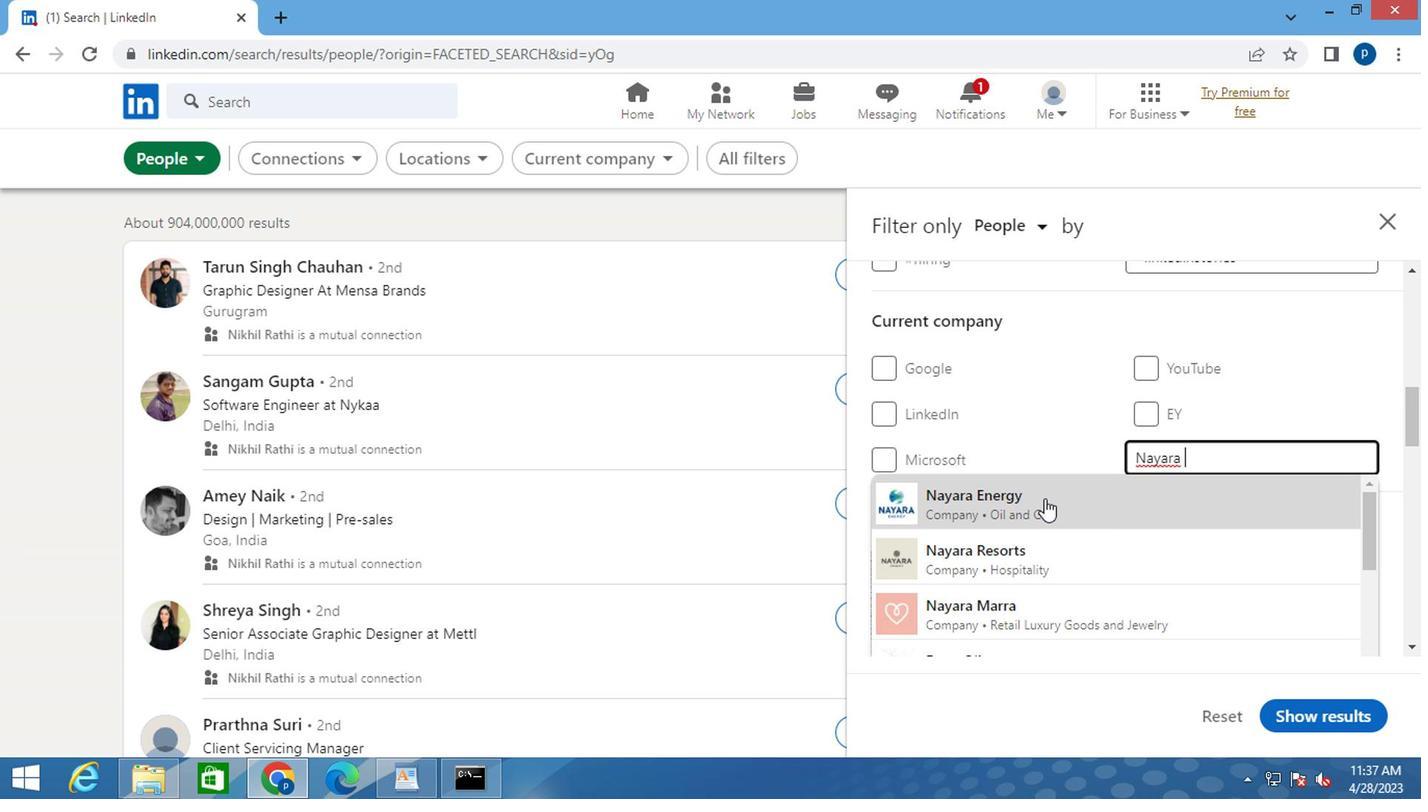 
Action: Mouse moved to (1042, 476)
Screenshot: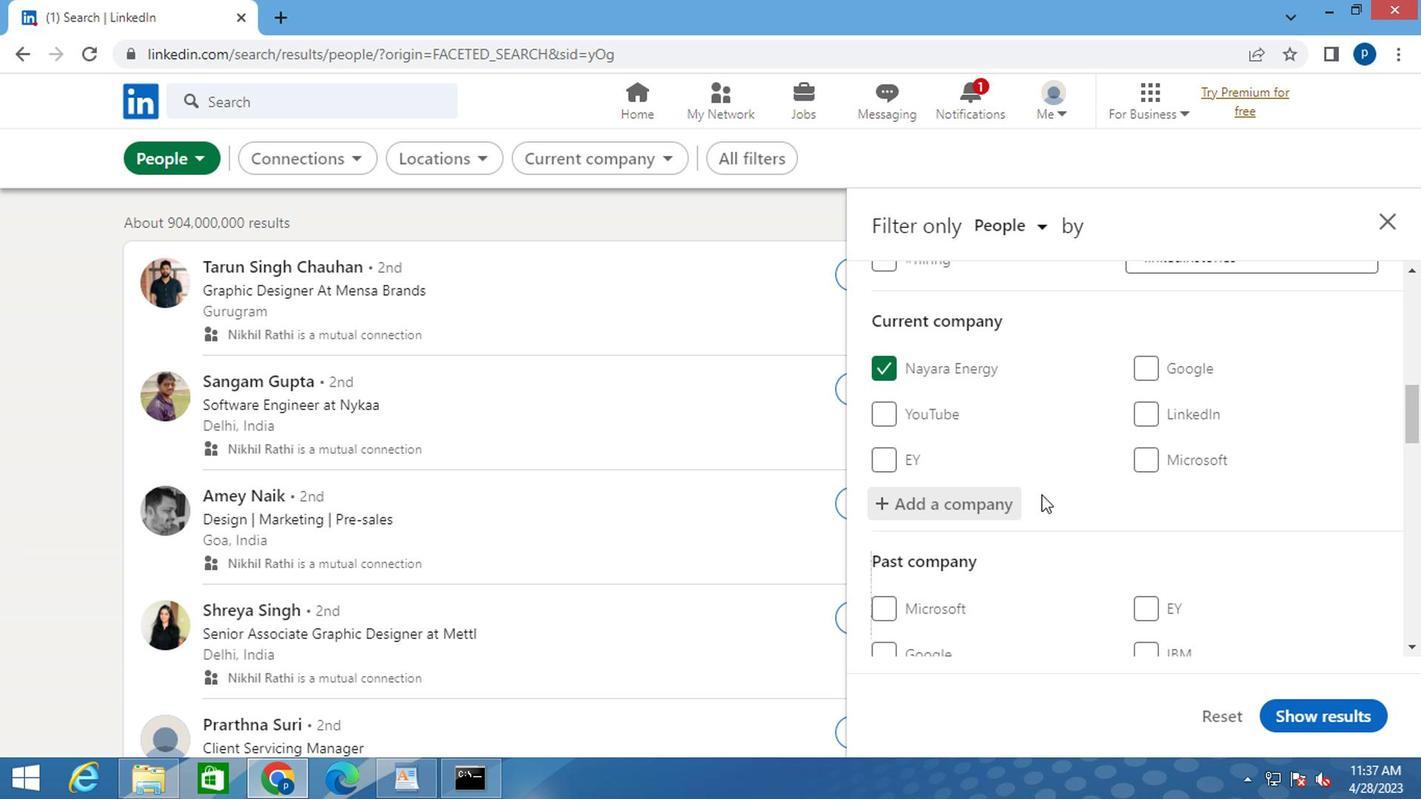 
Action: Mouse scrolled (1042, 475) with delta (0, -1)
Screenshot: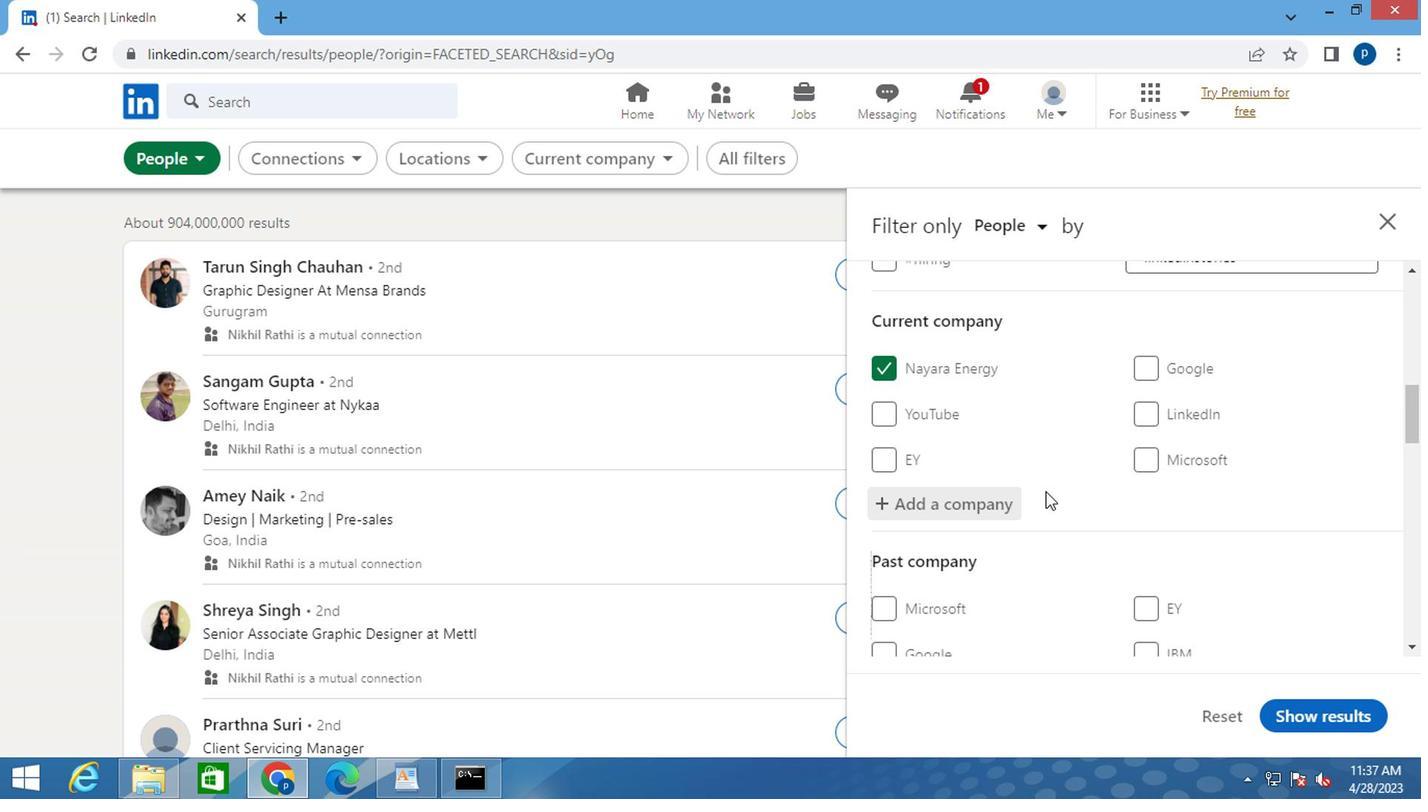 
Action: Mouse moved to (1042, 476)
Screenshot: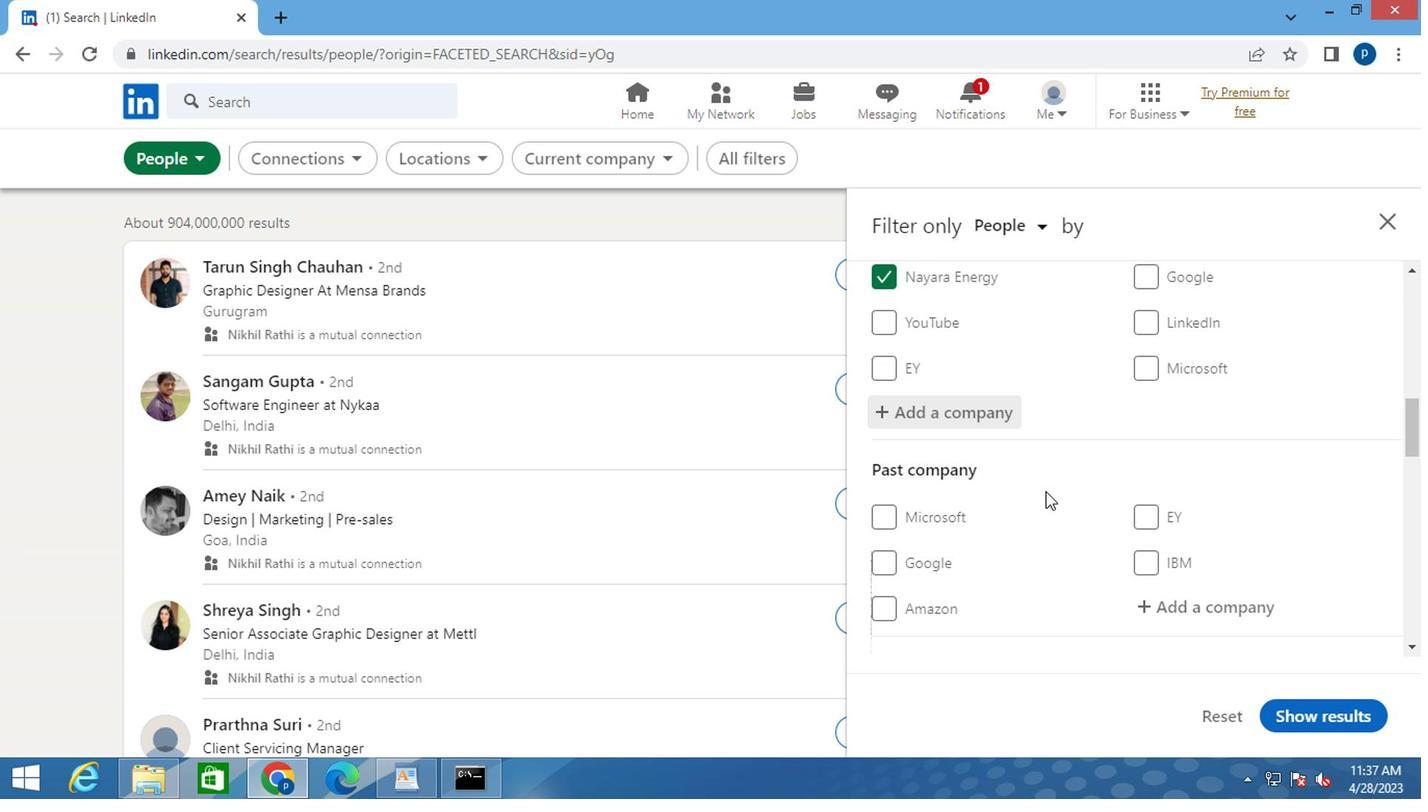 
Action: Mouse scrolled (1042, 475) with delta (0, -1)
Screenshot: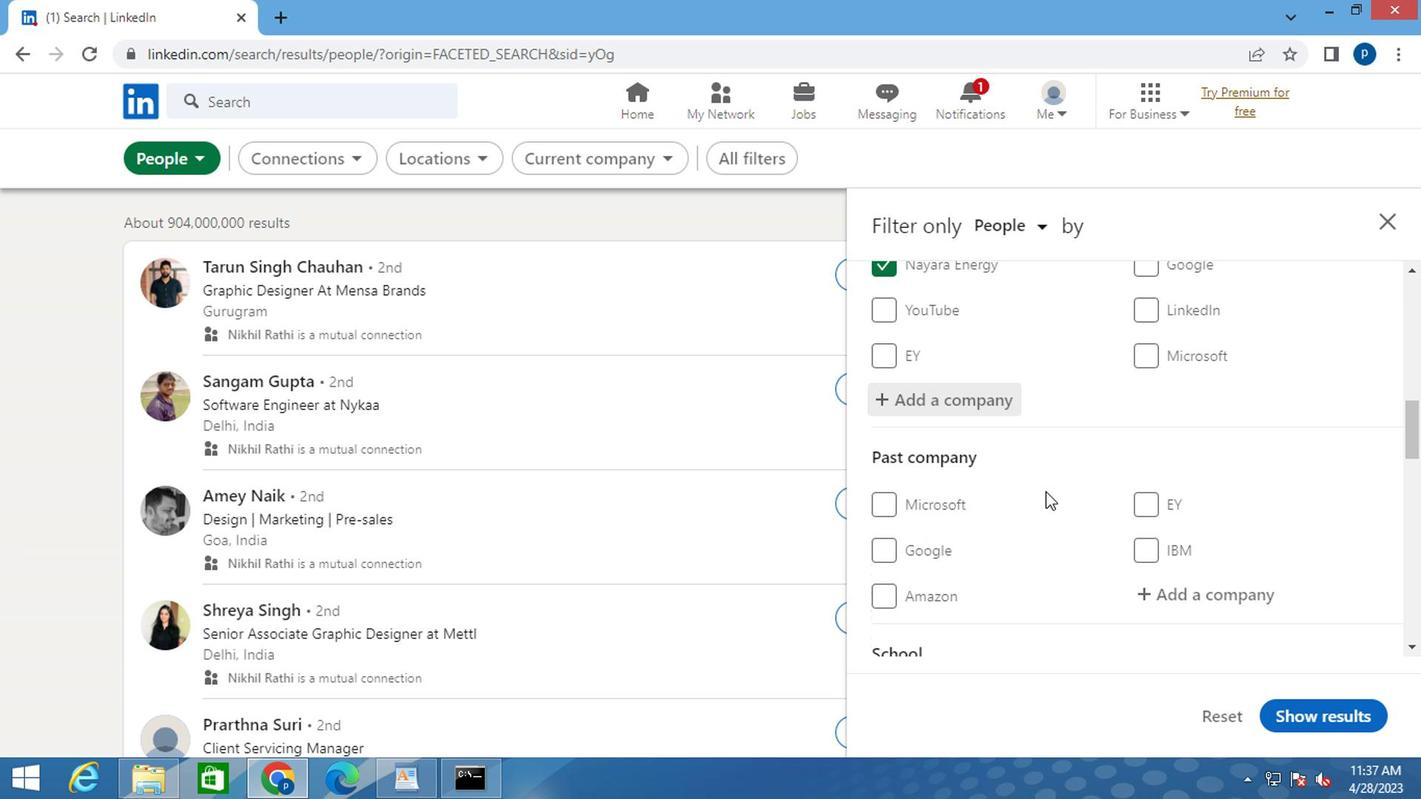 
Action: Mouse moved to (1044, 476)
Screenshot: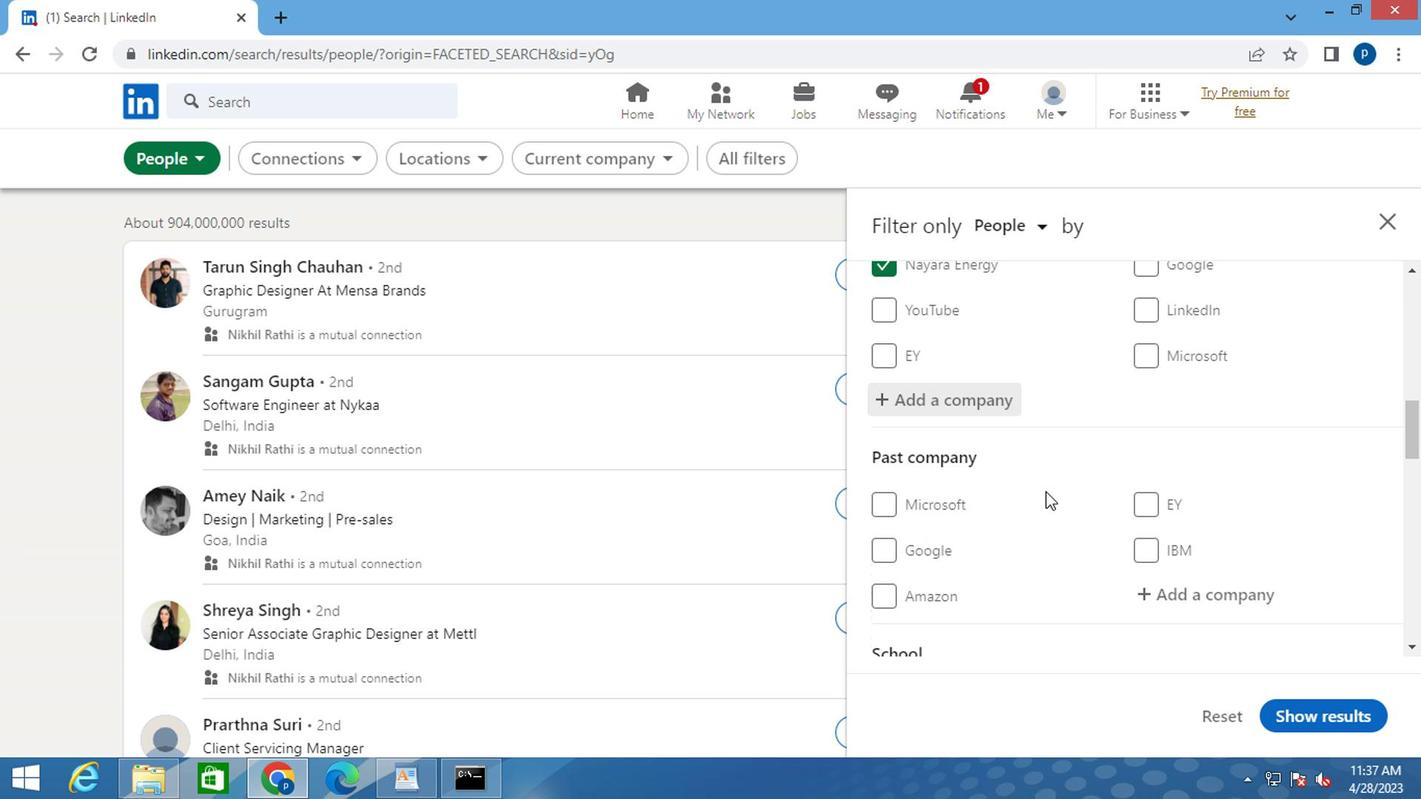 
Action: Mouse scrolled (1044, 475) with delta (0, -1)
Screenshot: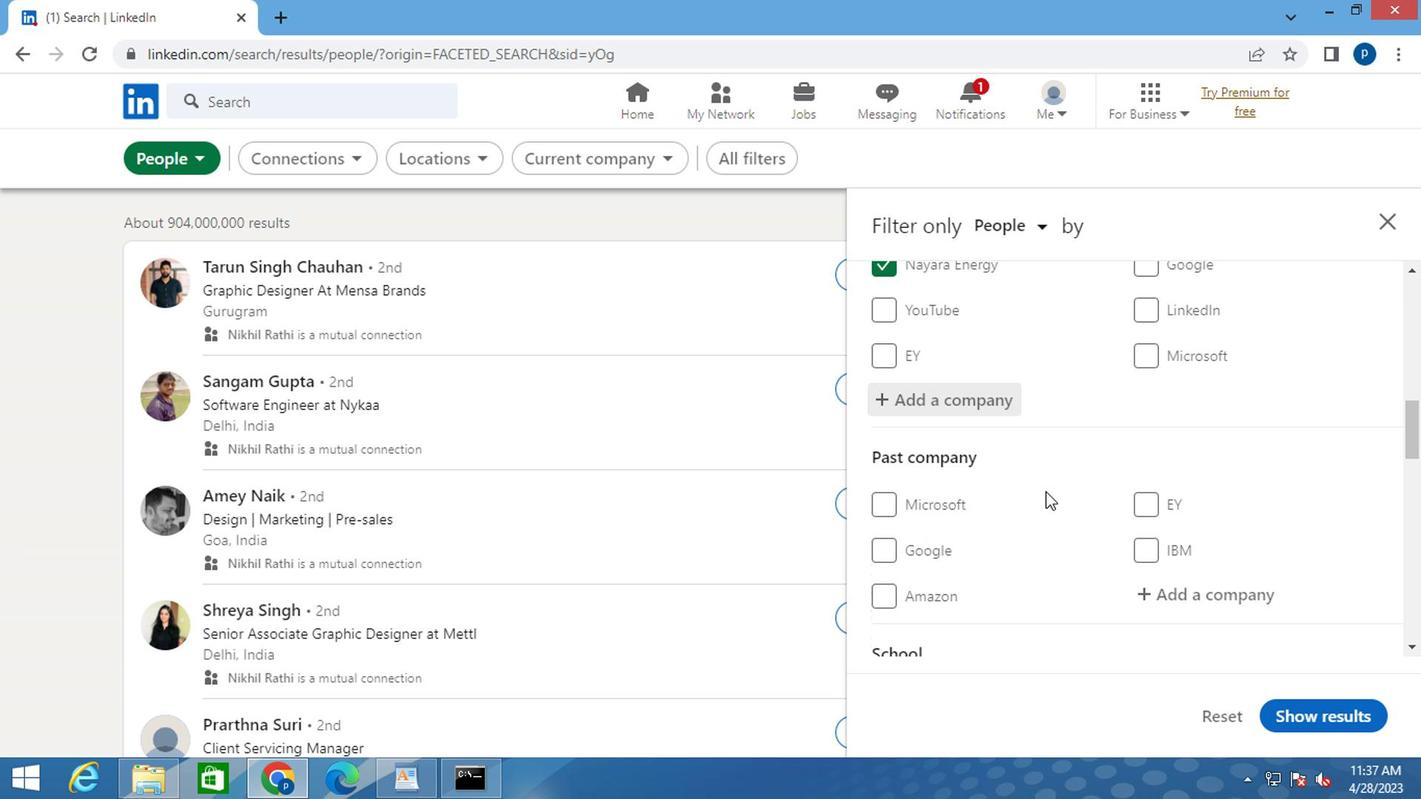 
Action: Mouse moved to (1176, 599)
Screenshot: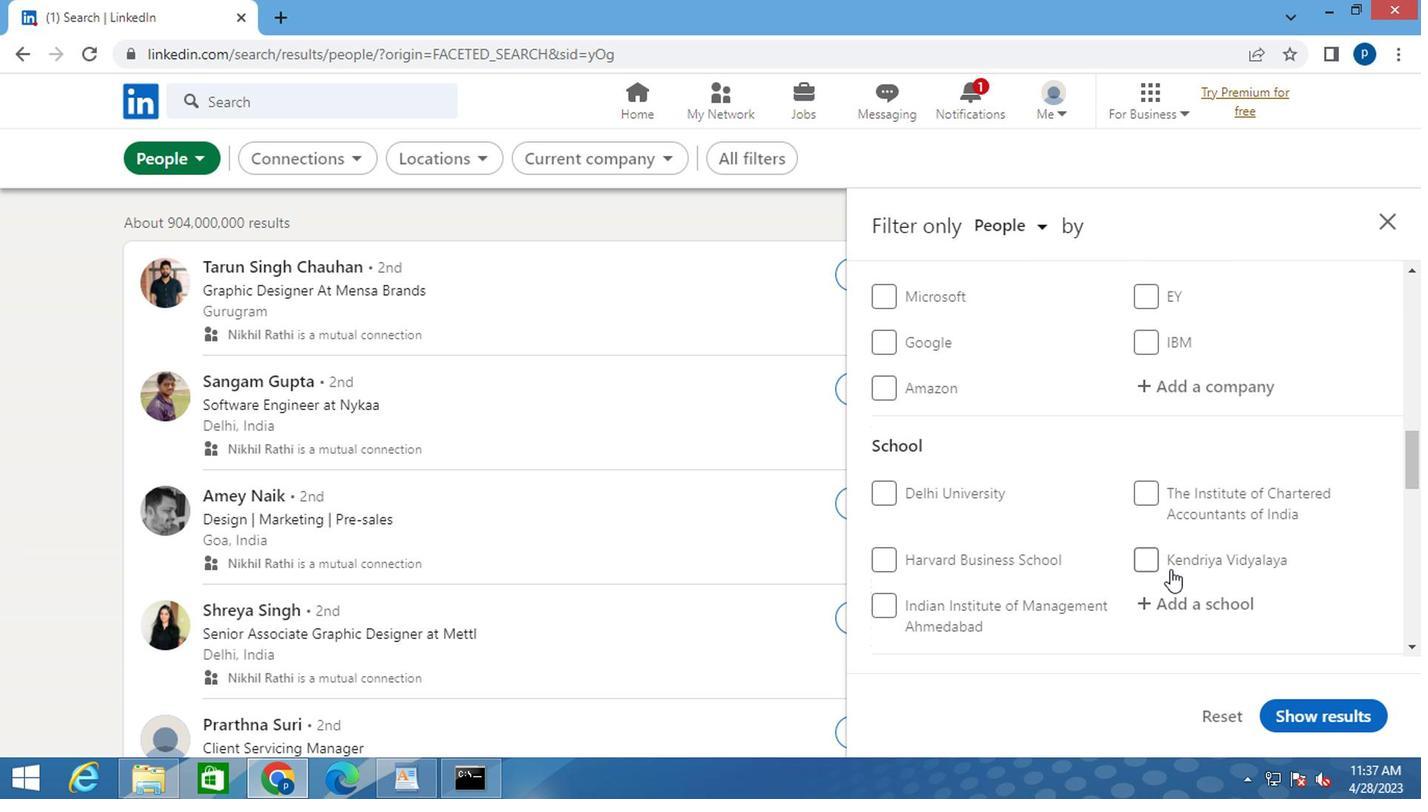 
Action: Mouse pressed left at (1176, 599)
Screenshot: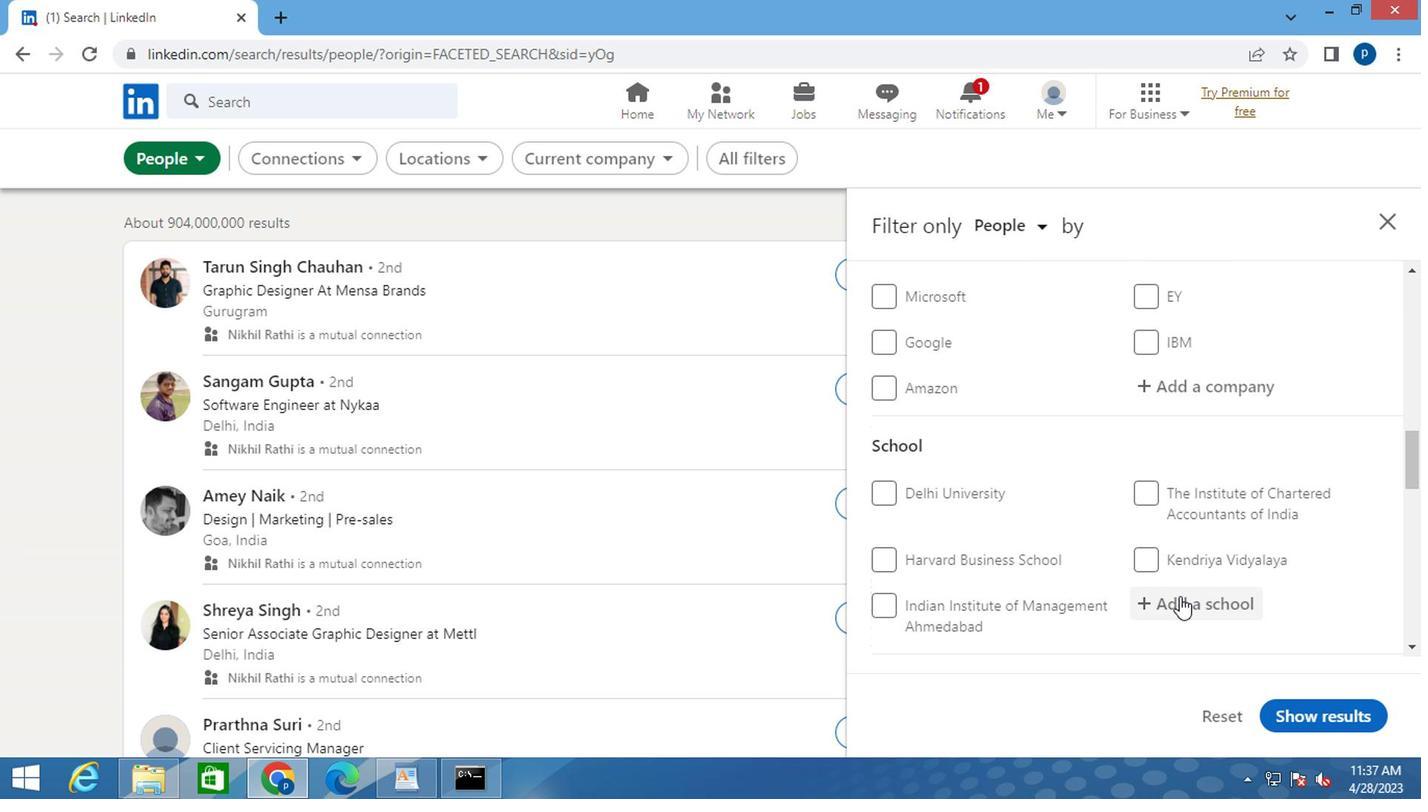 
Action: Key pressed <Key.caps_lock>S<Key.caps_lock>T.<Key.space><Key.caps_lock>J<Key.caps_lock>OSPH
Screenshot: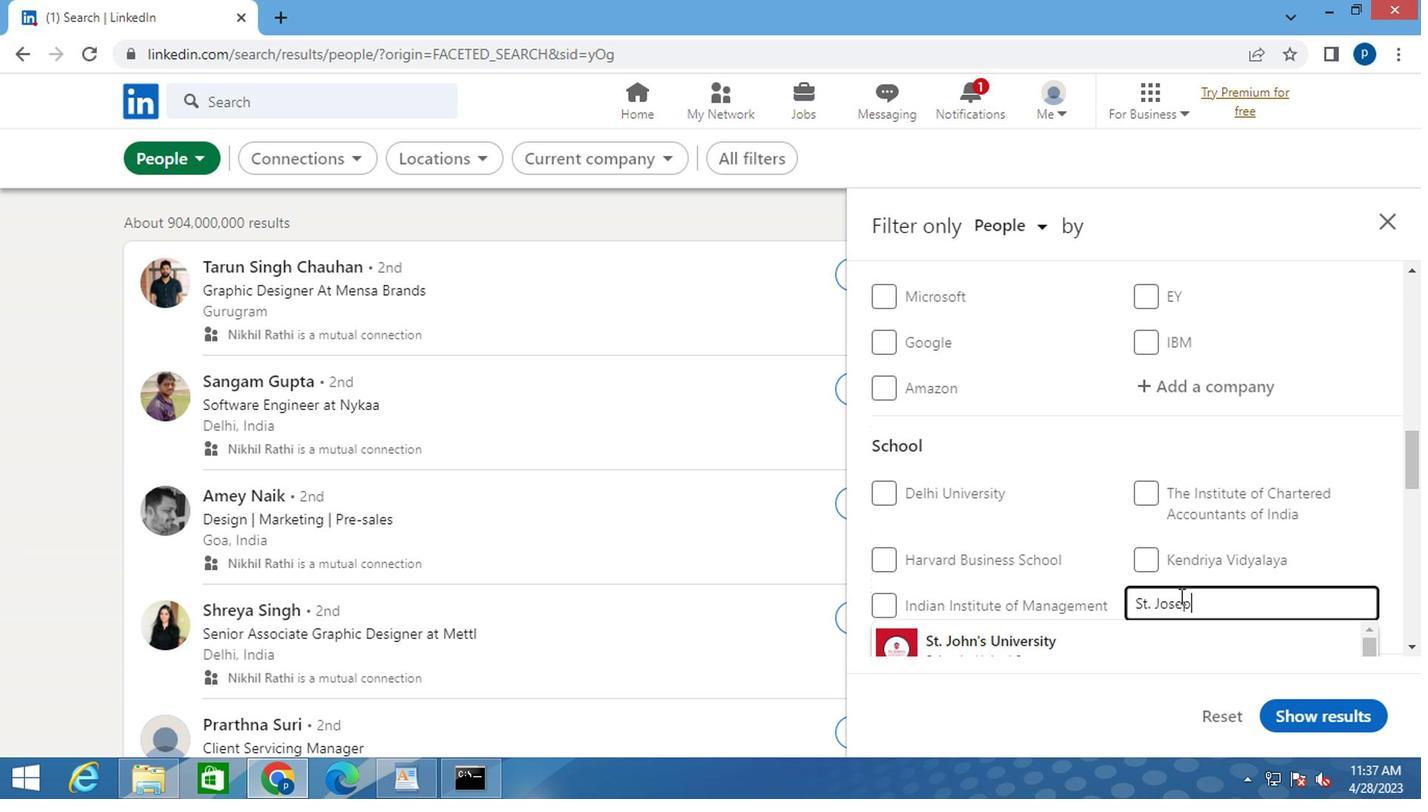 
Action: Mouse moved to (1110, 589)
Screenshot: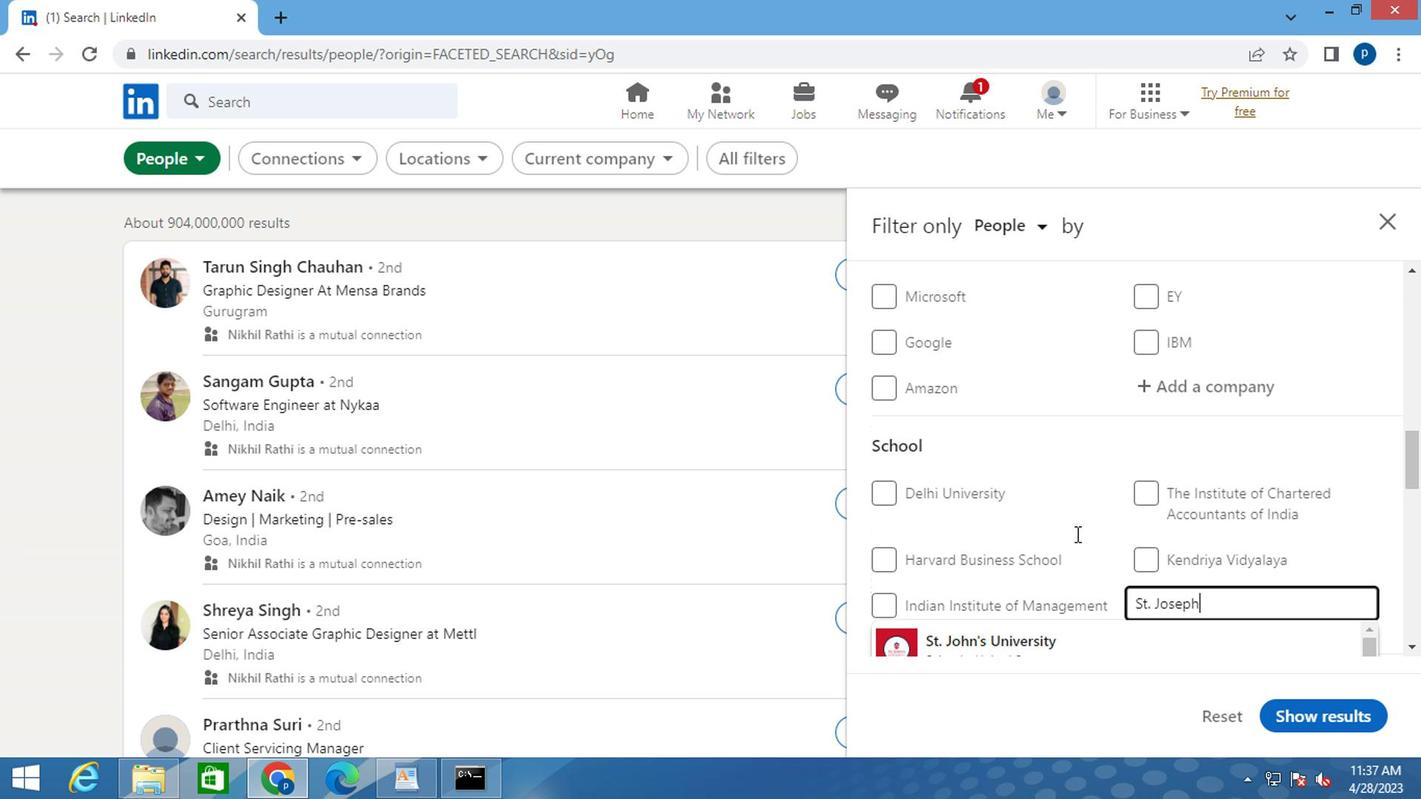 
Action: Mouse scrolled (1110, 588) with delta (0, -1)
Screenshot: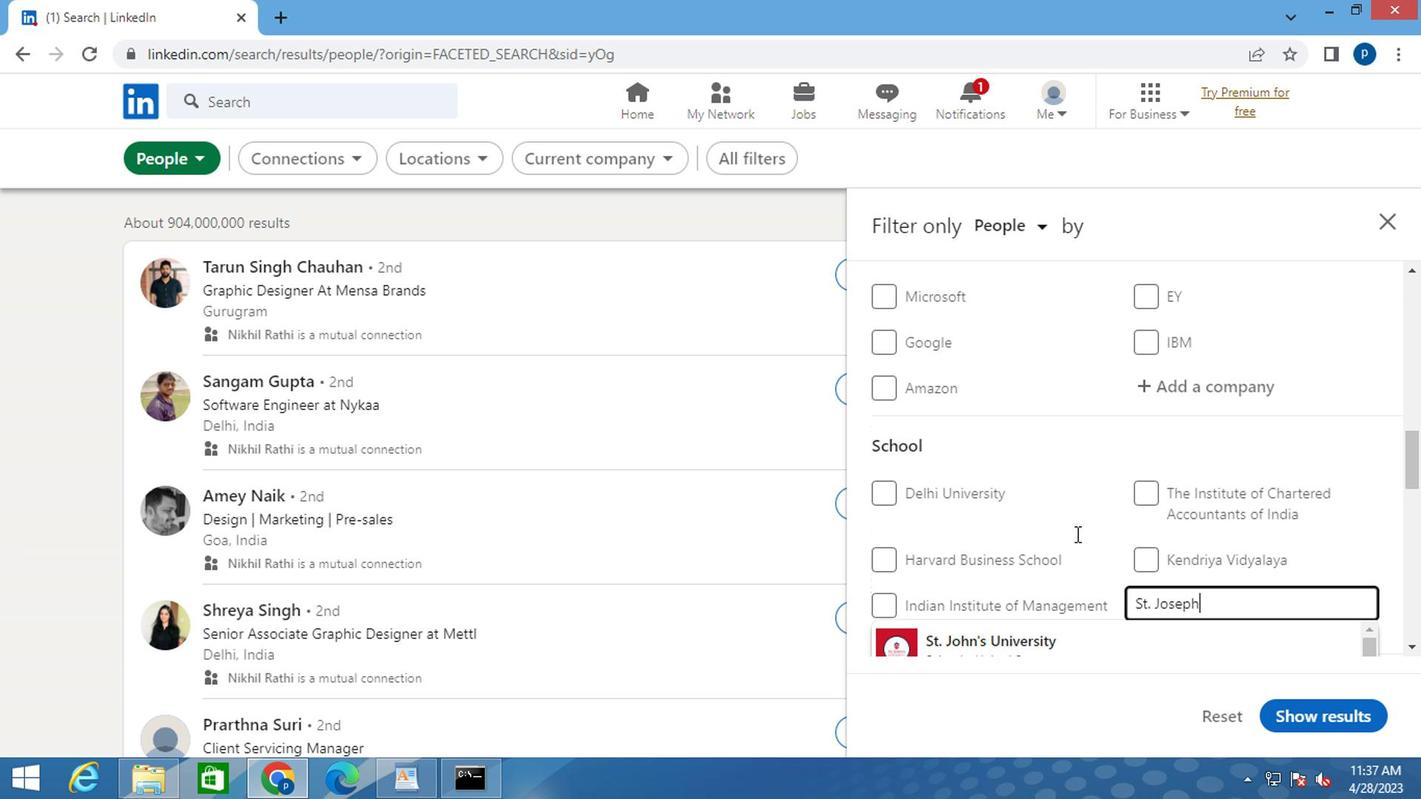 
Action: Mouse moved to (1107, 578)
Screenshot: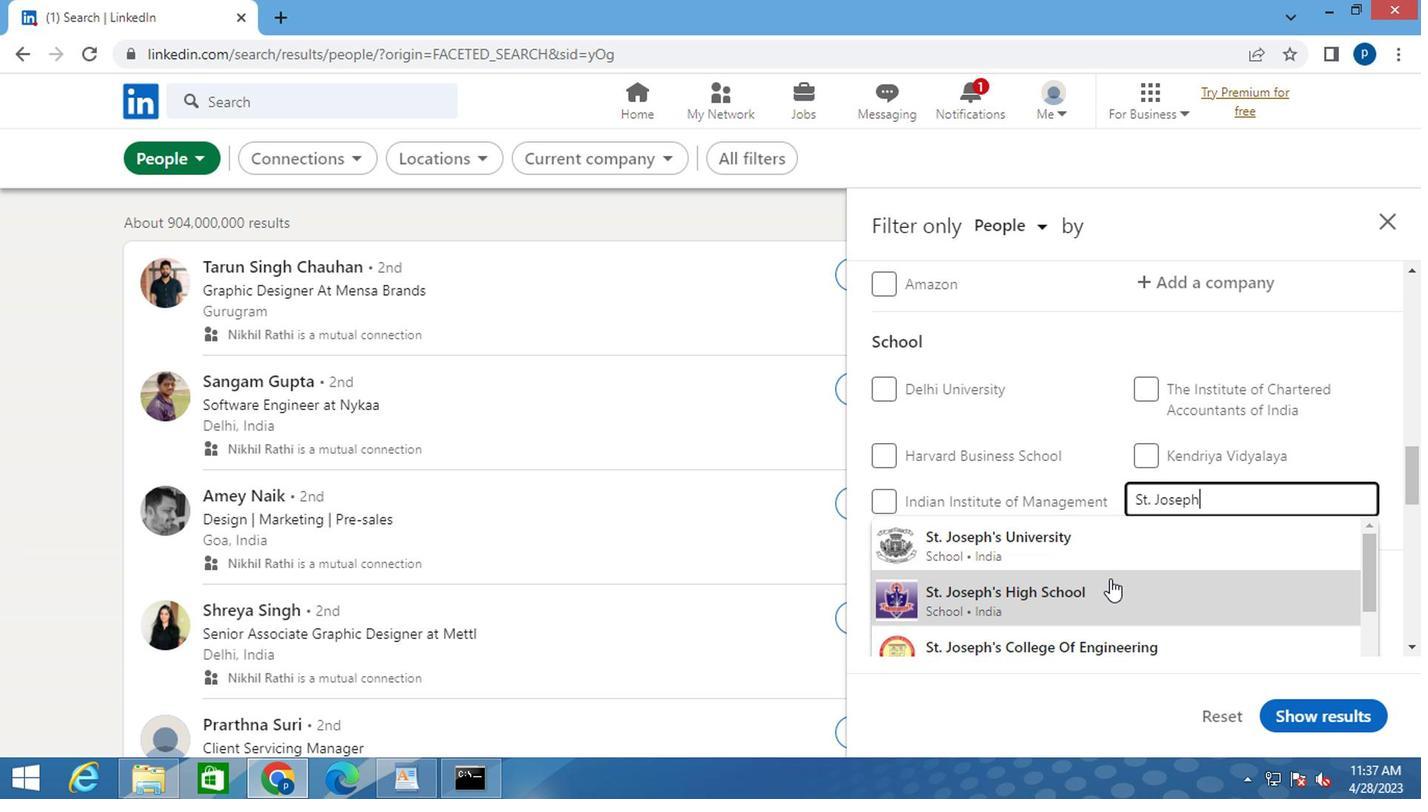
Action: Key pressed 'S<Key.space><Key.caps_lock>P<Key.caps_lock>RE
Screenshot: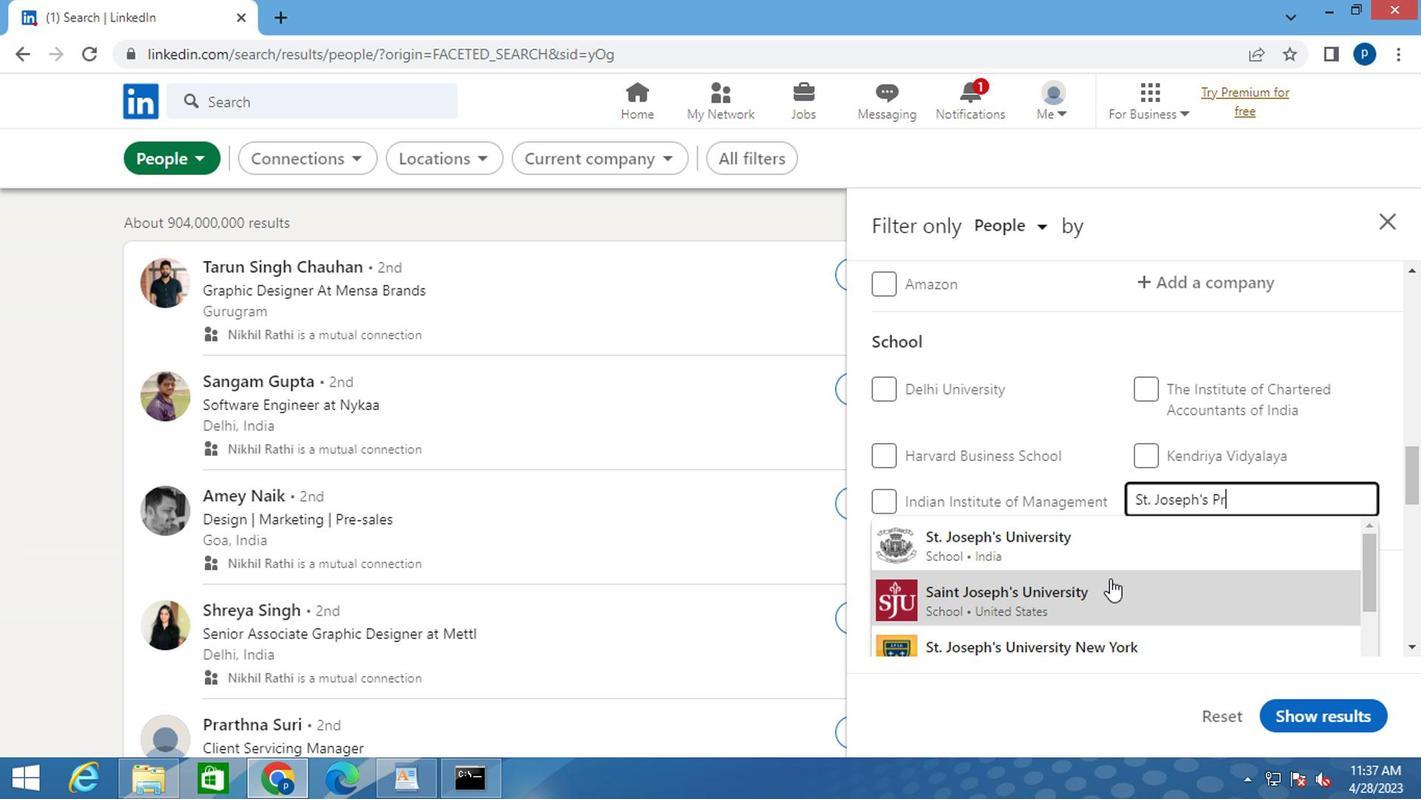 
Action: Mouse moved to (1104, 593)
Screenshot: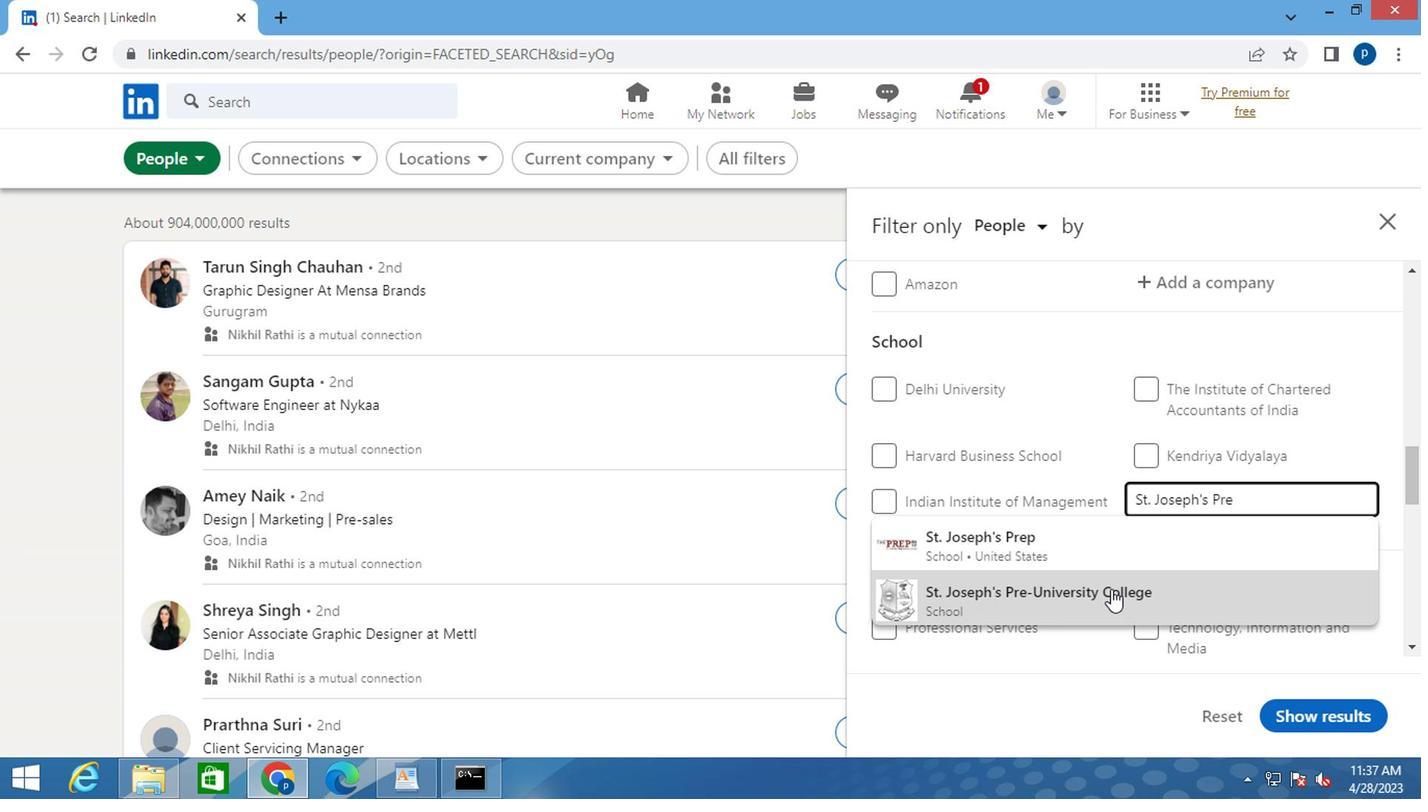 
Action: Mouse pressed left at (1104, 593)
Screenshot: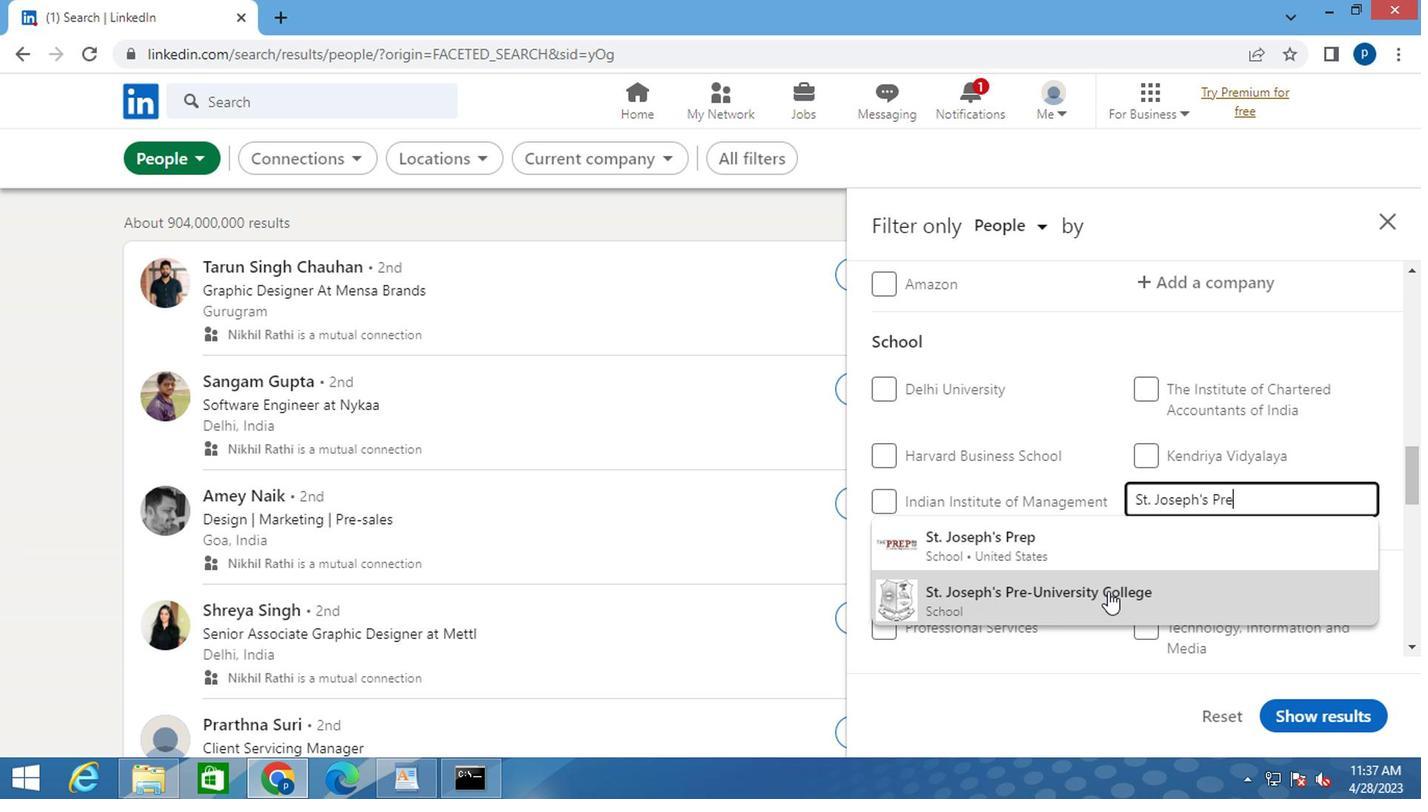 
Action: Mouse moved to (1030, 521)
Screenshot: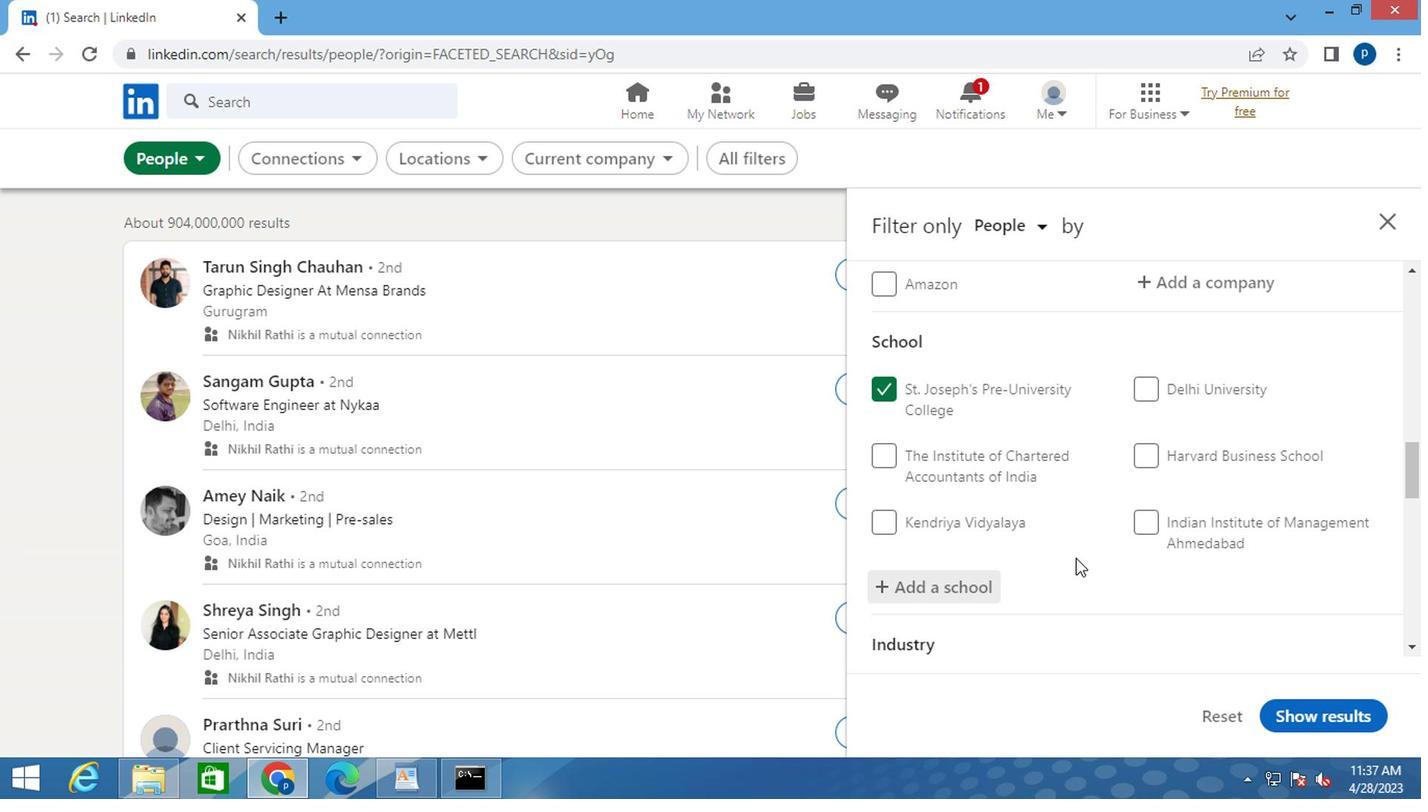 
Action: Mouse scrolled (1030, 520) with delta (0, 0)
Screenshot: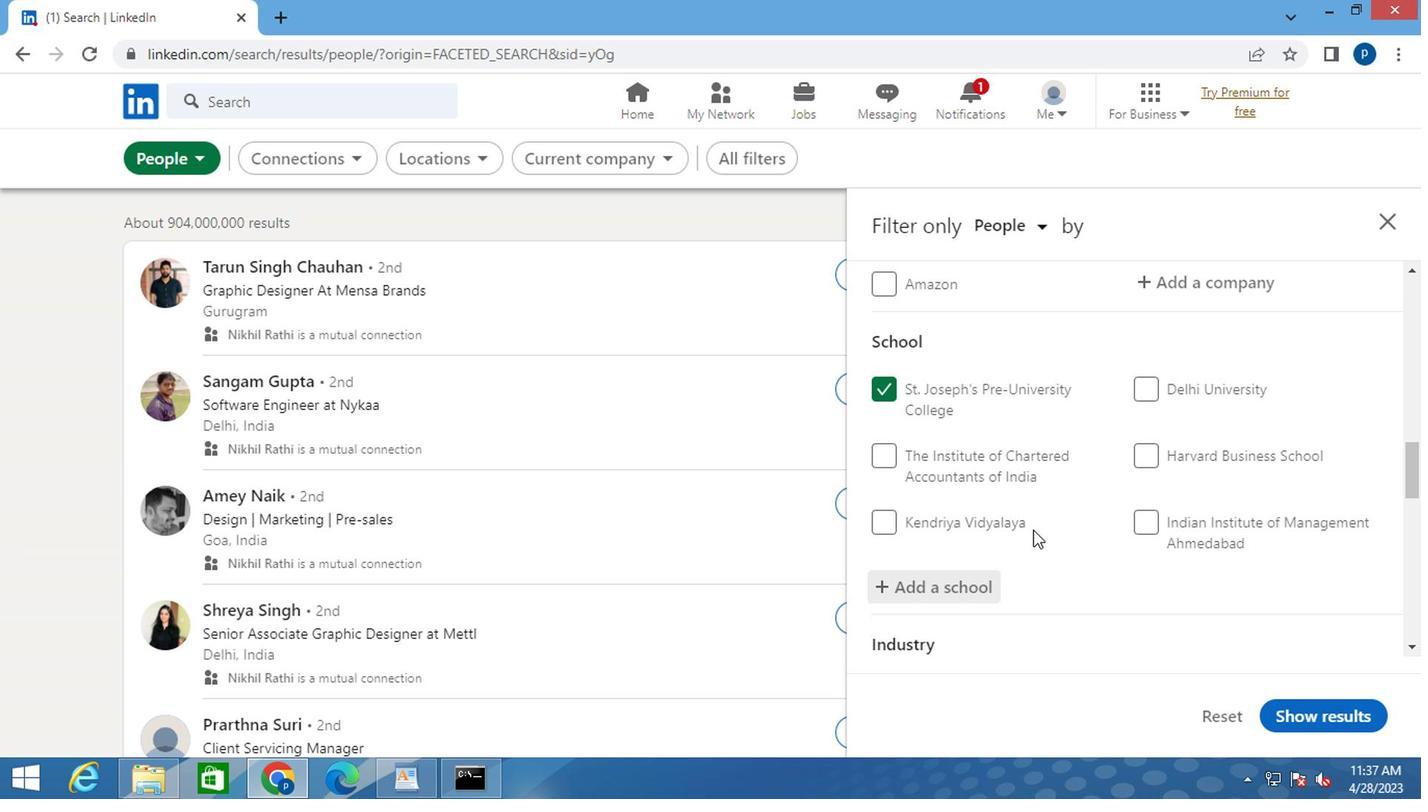 
Action: Mouse scrolled (1030, 520) with delta (0, 0)
Screenshot: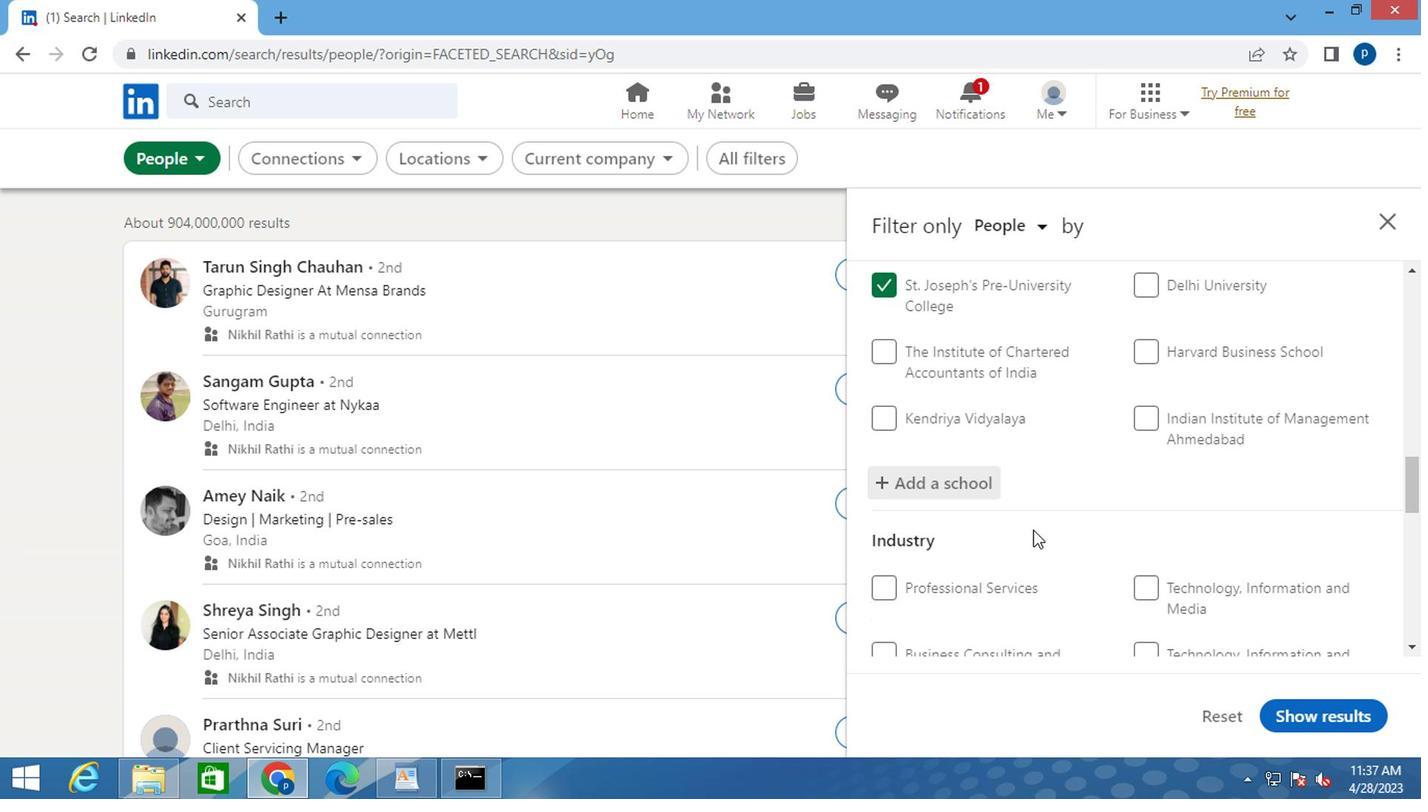 
Action: Mouse moved to (1180, 612)
Screenshot: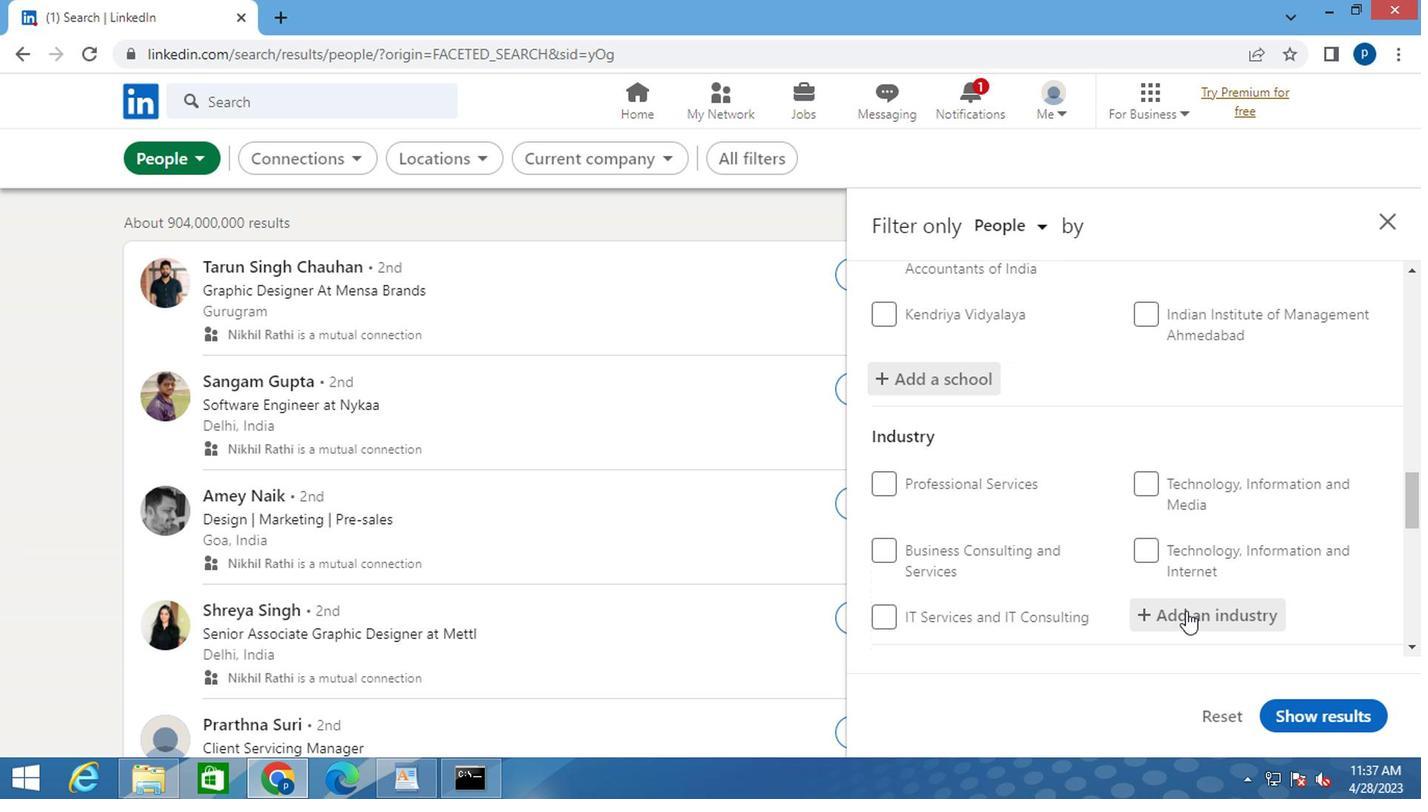 
Action: Mouse pressed left at (1180, 612)
Screenshot: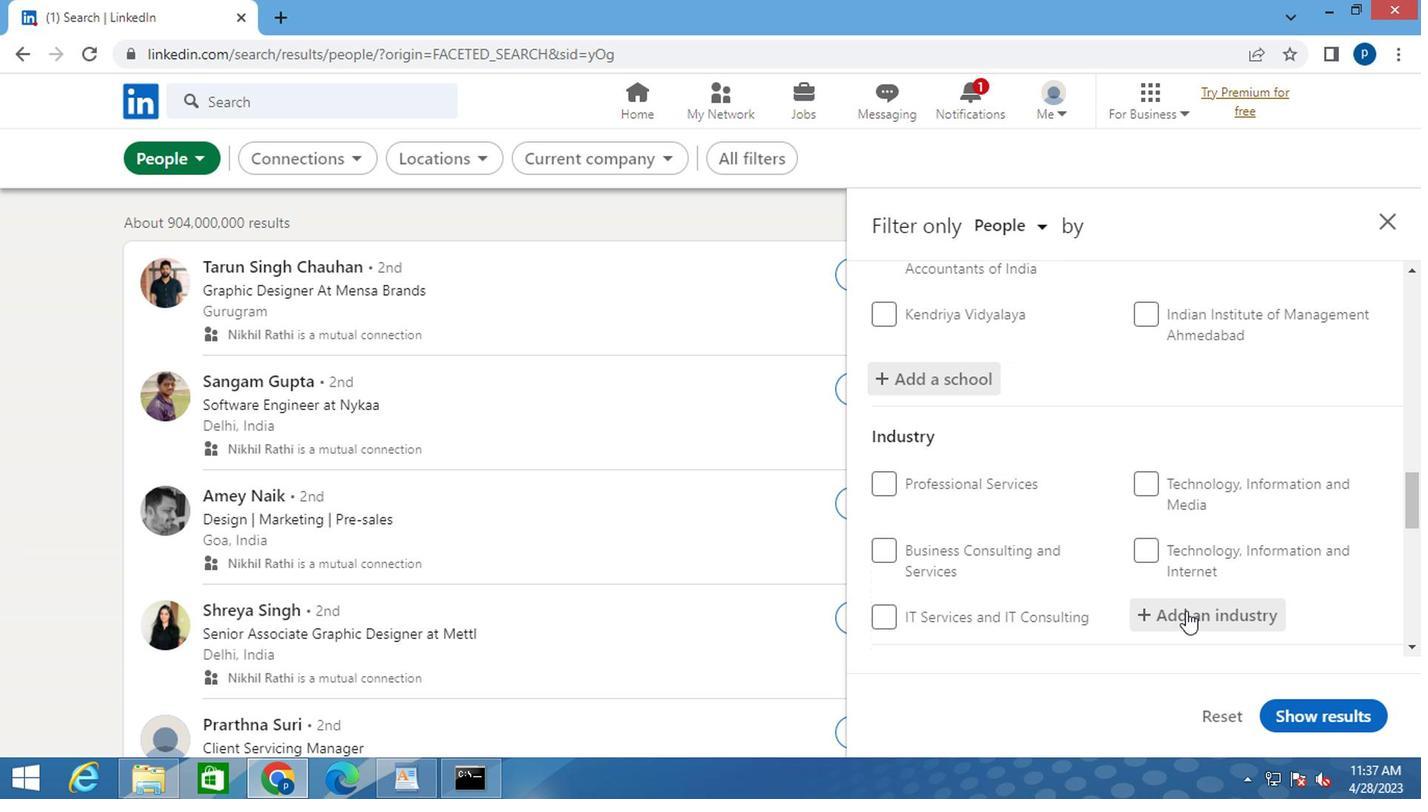 
Action: Mouse moved to (1180, 612)
Screenshot: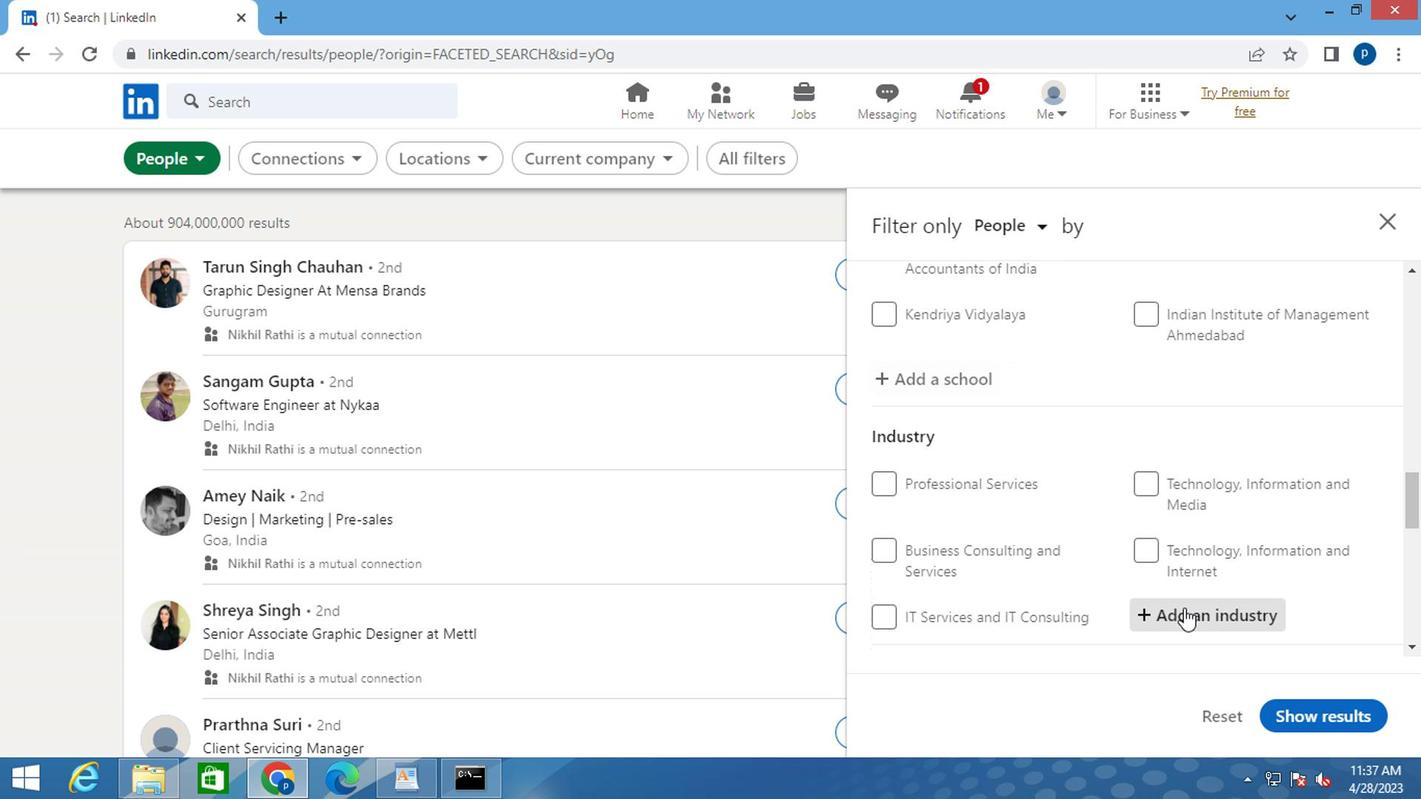 
Action: Key pressed <Key.caps_lock>S<Key.caps_lock>ECURITI
Screenshot: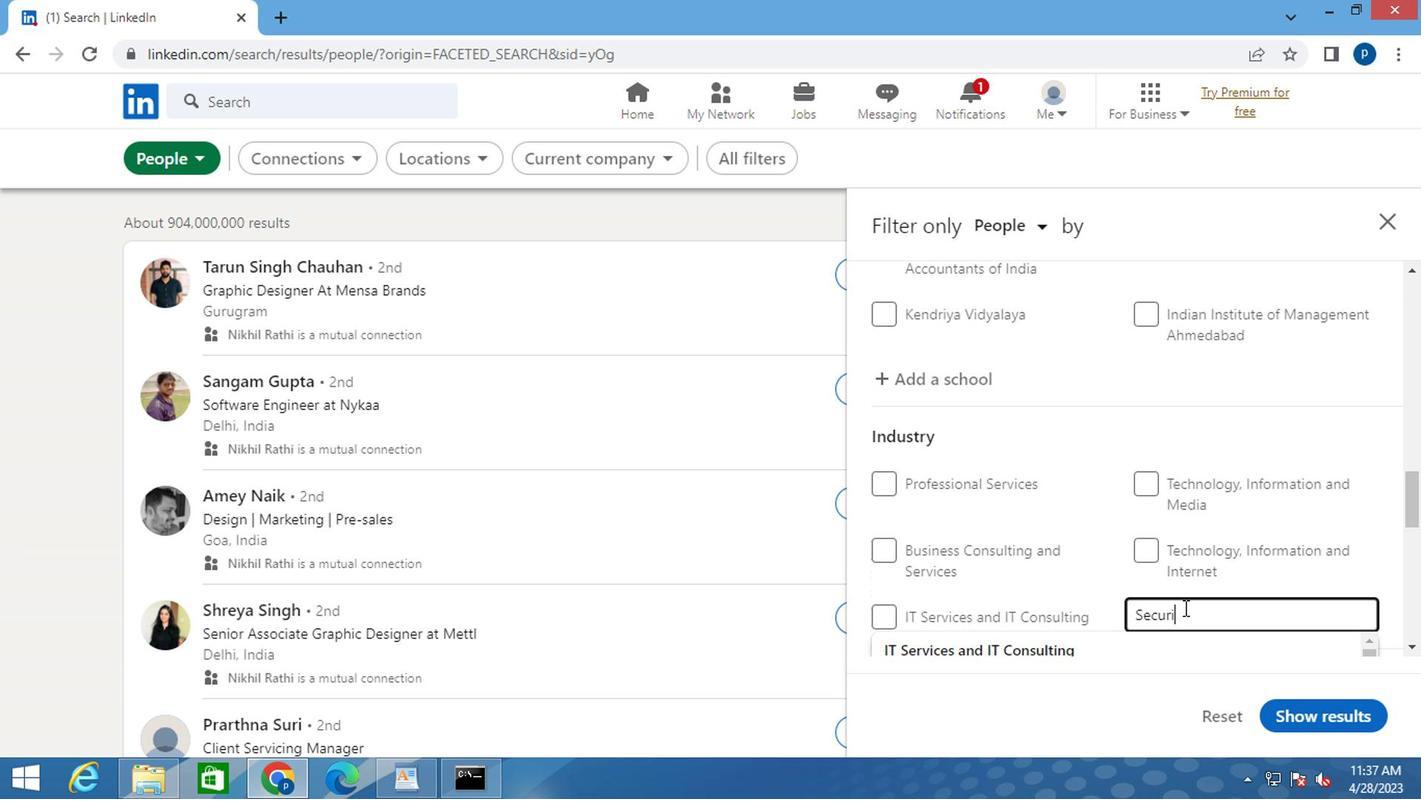 
Action: Mouse moved to (1170, 608)
Screenshot: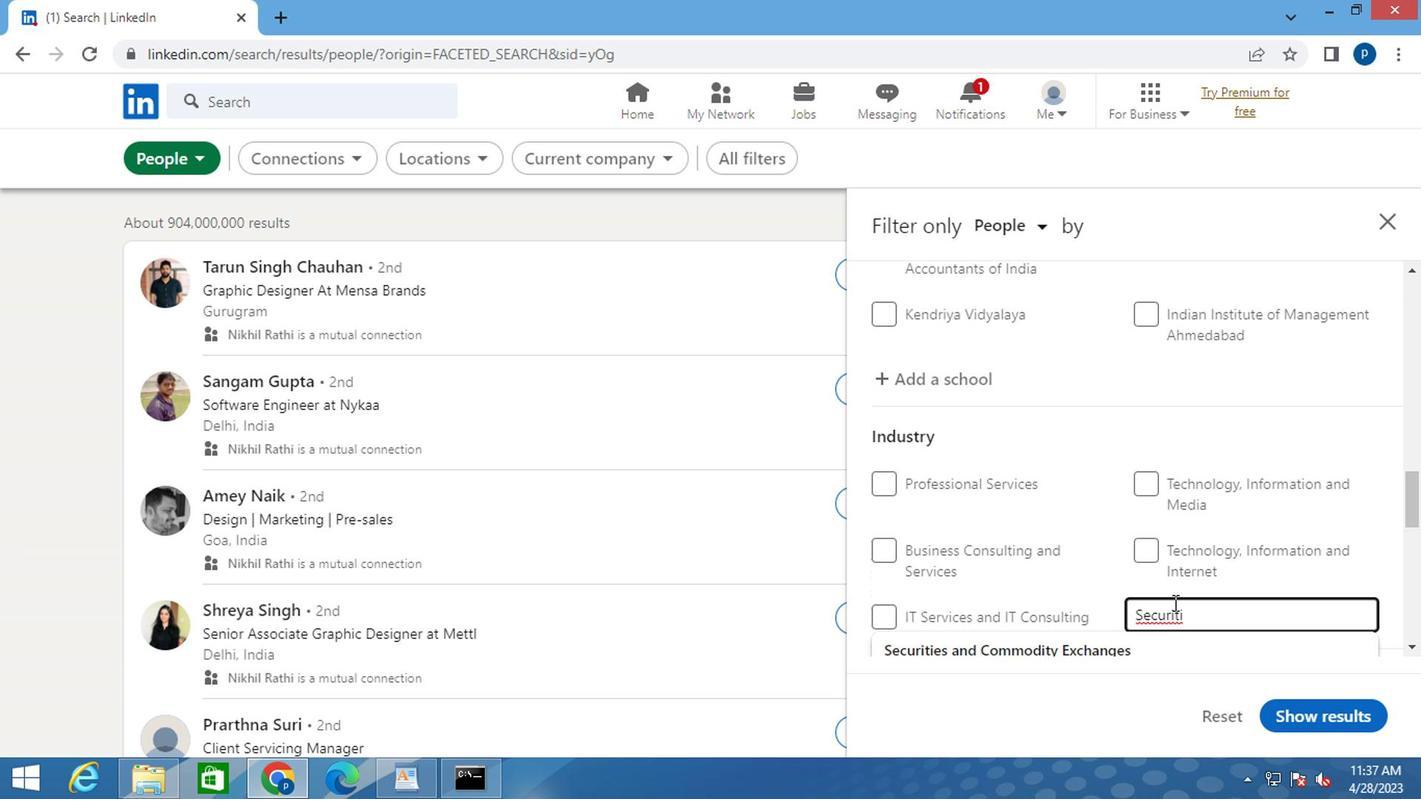 
Action: Mouse scrolled (1170, 606) with delta (0, -1)
Screenshot: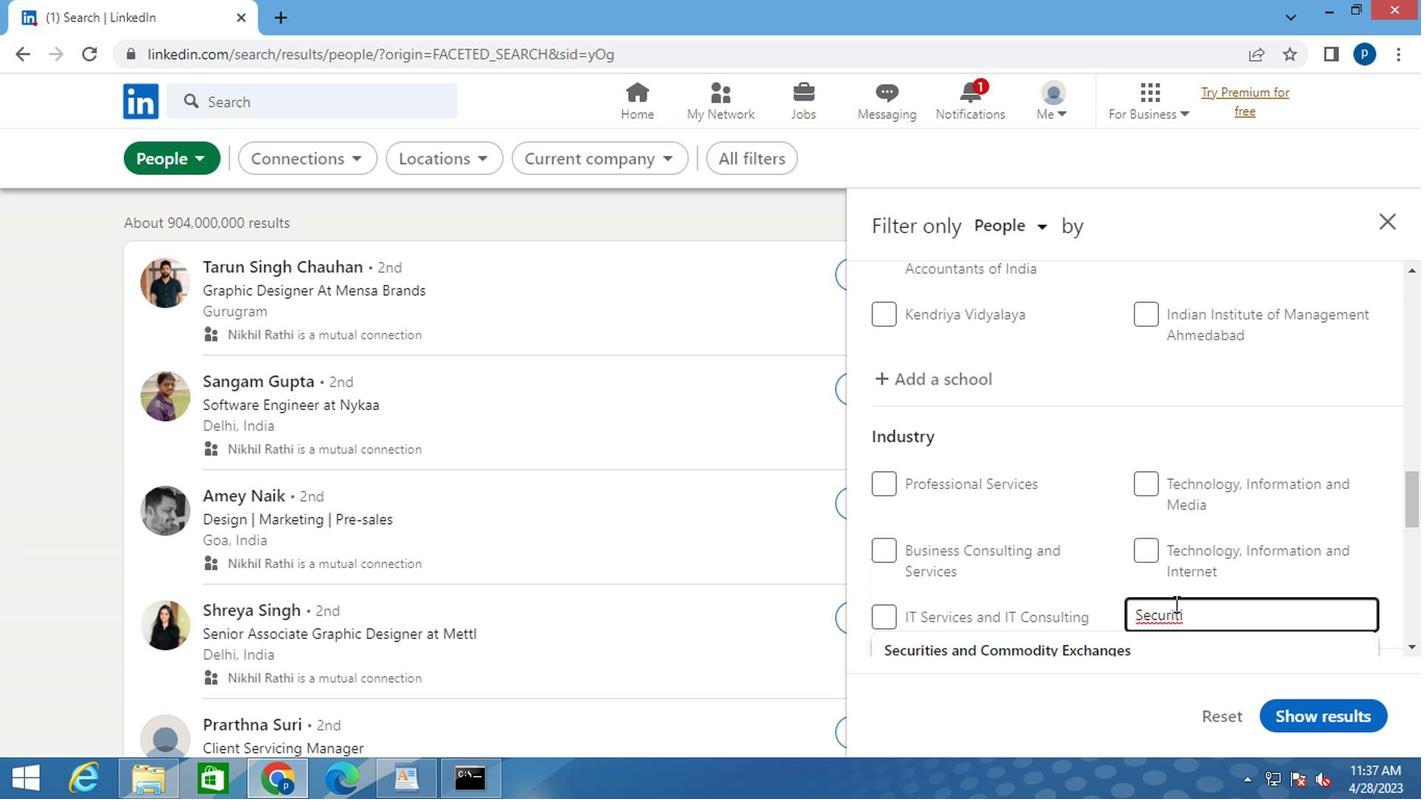 
Action: Mouse moved to (1113, 542)
Screenshot: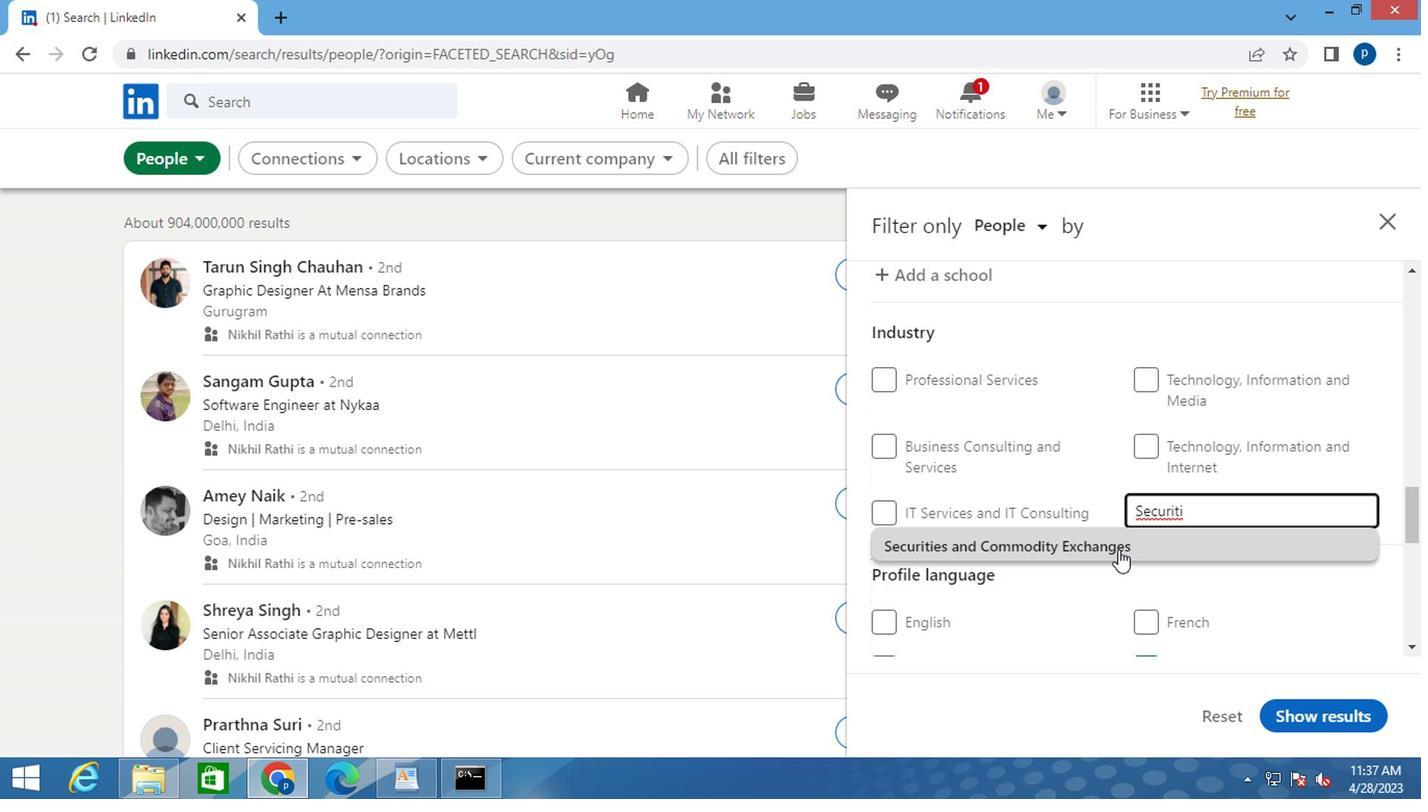 
Action: Mouse pressed left at (1113, 542)
Screenshot: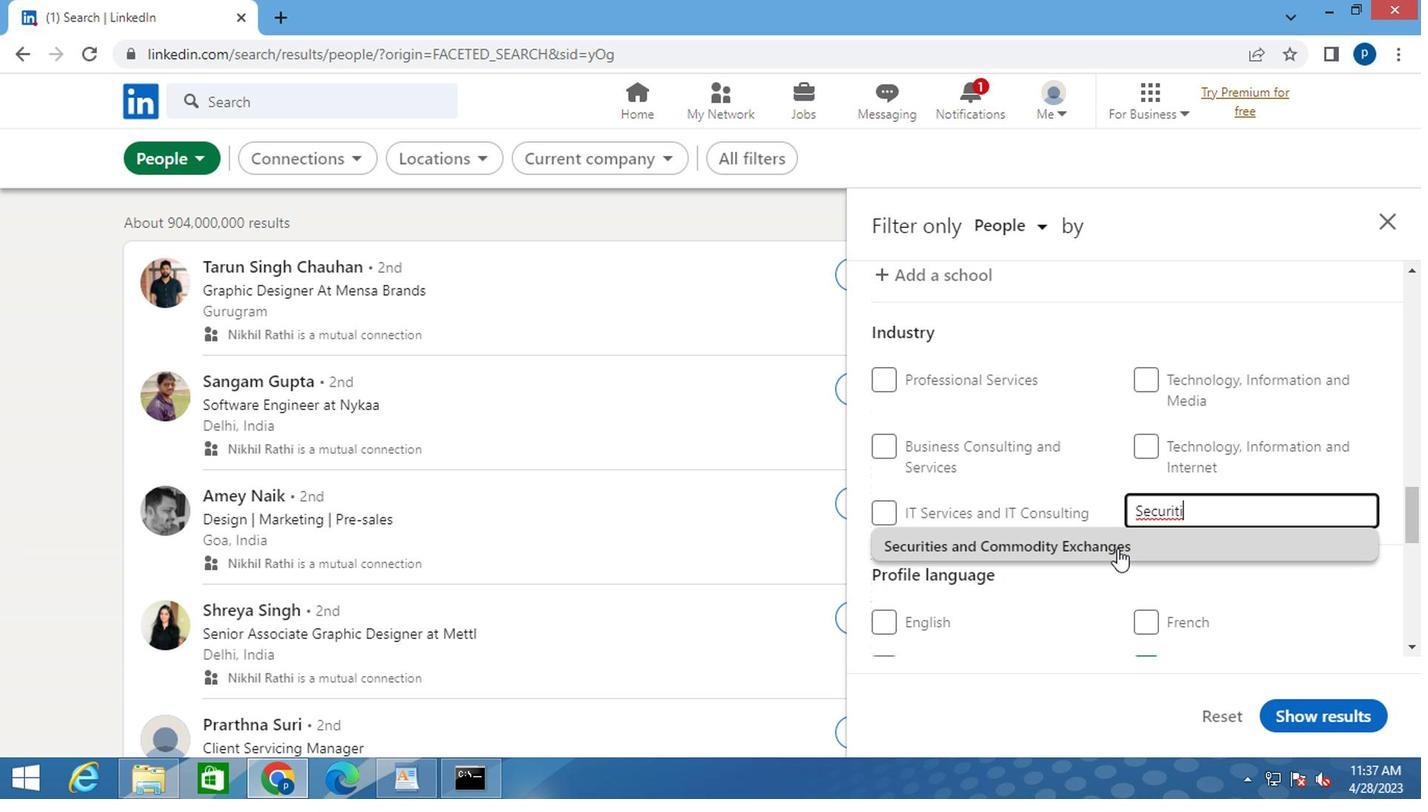 
Action: Mouse moved to (1094, 537)
Screenshot: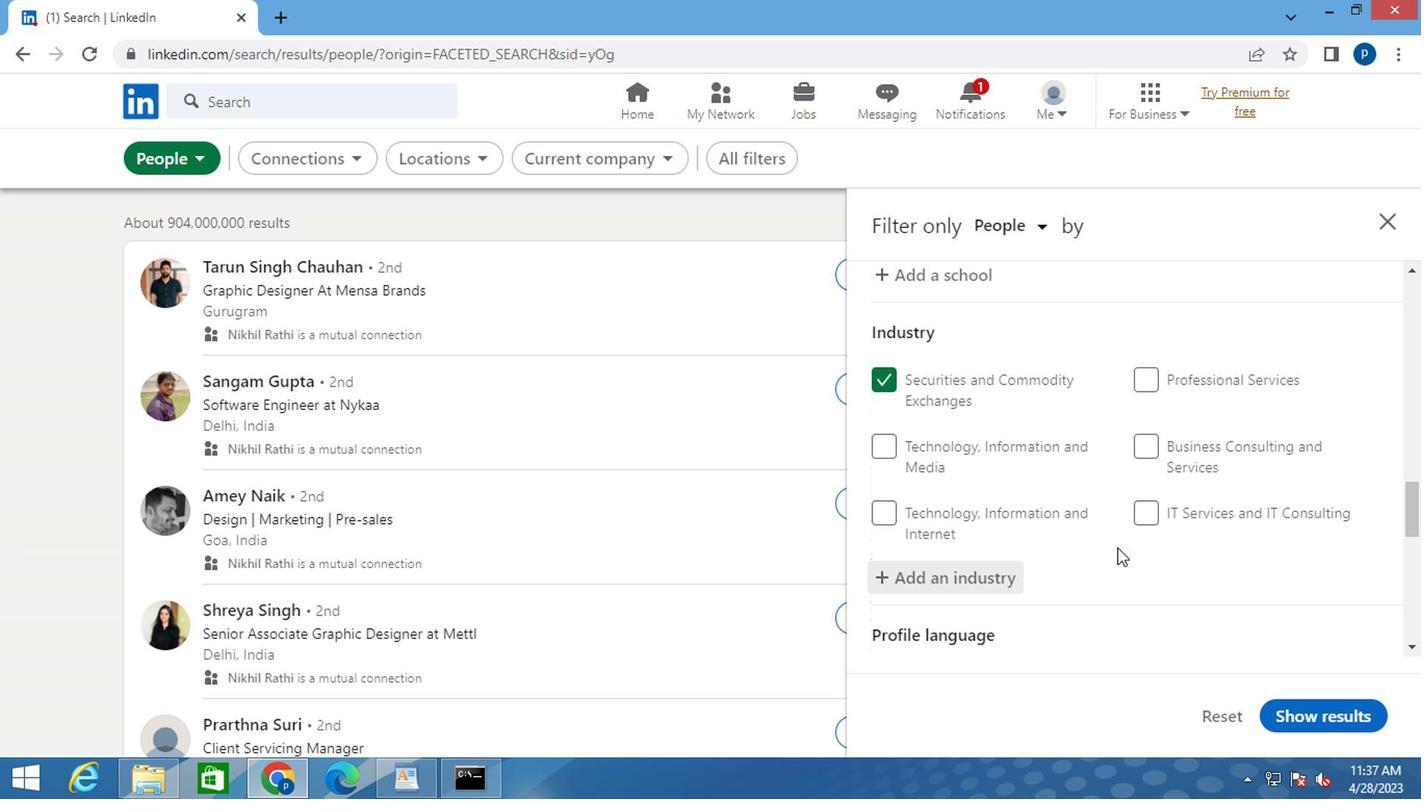 
Action: Mouse scrolled (1094, 536) with delta (0, -1)
Screenshot: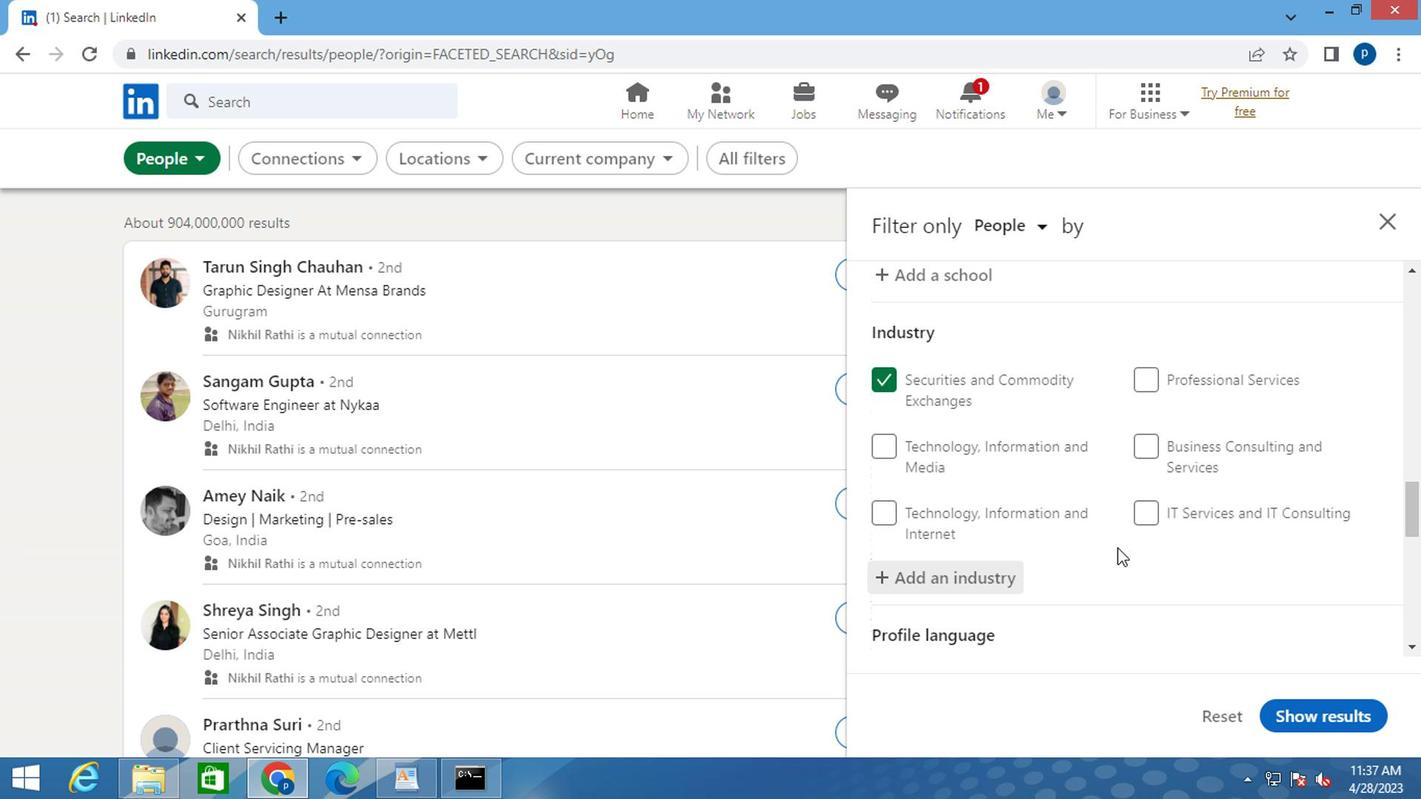 
Action: Mouse scrolled (1094, 536) with delta (0, -1)
Screenshot: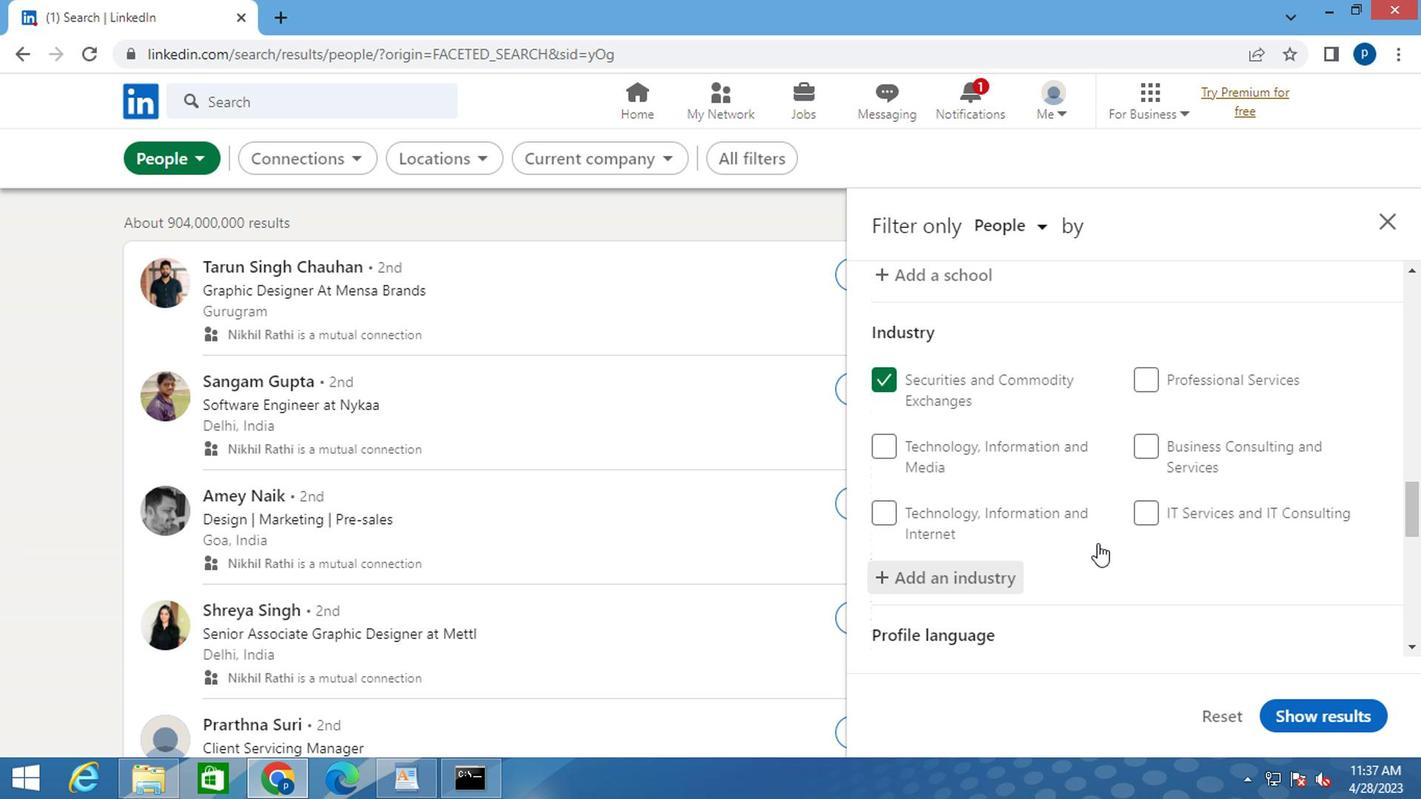 
Action: Mouse moved to (1128, 541)
Screenshot: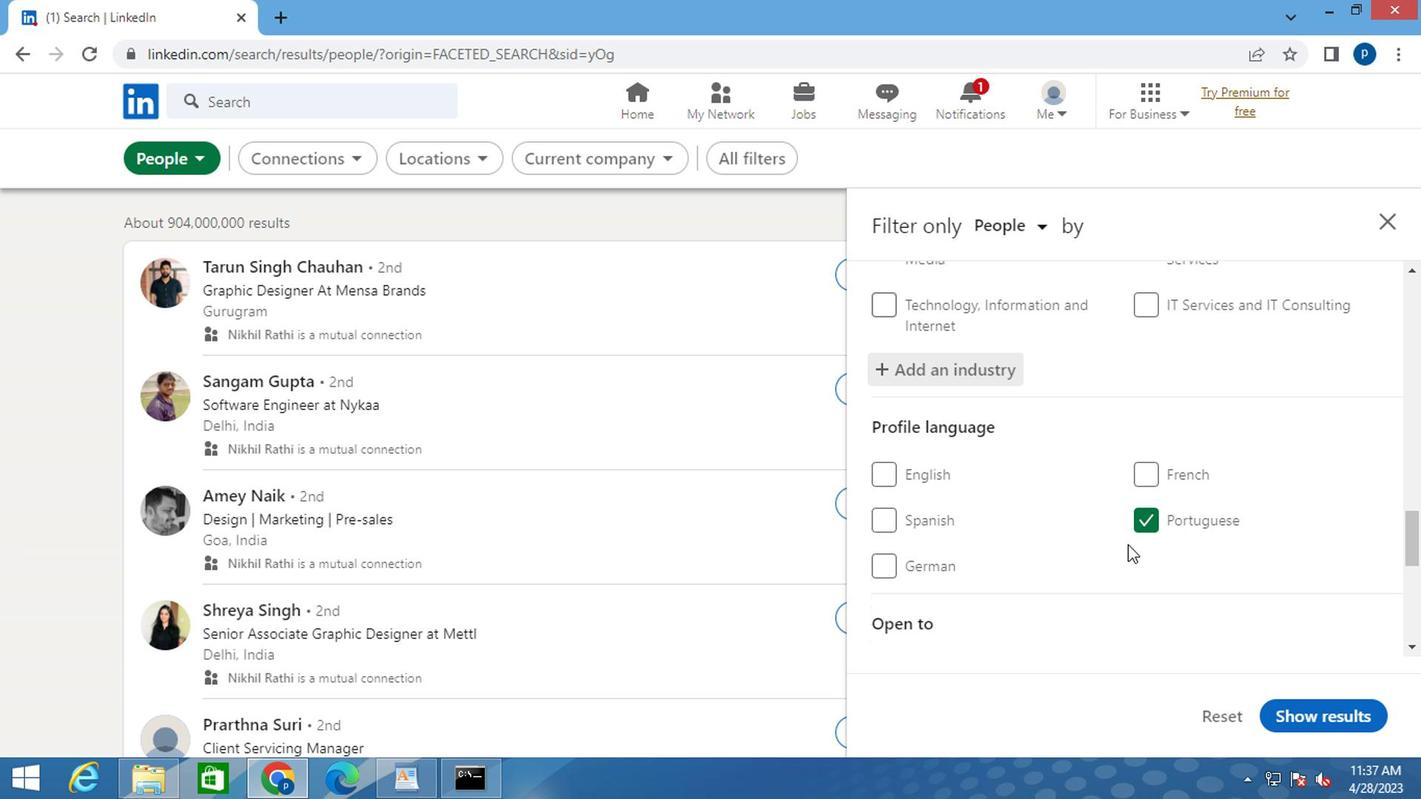 
Action: Mouse scrolled (1128, 539) with delta (0, -1)
Screenshot: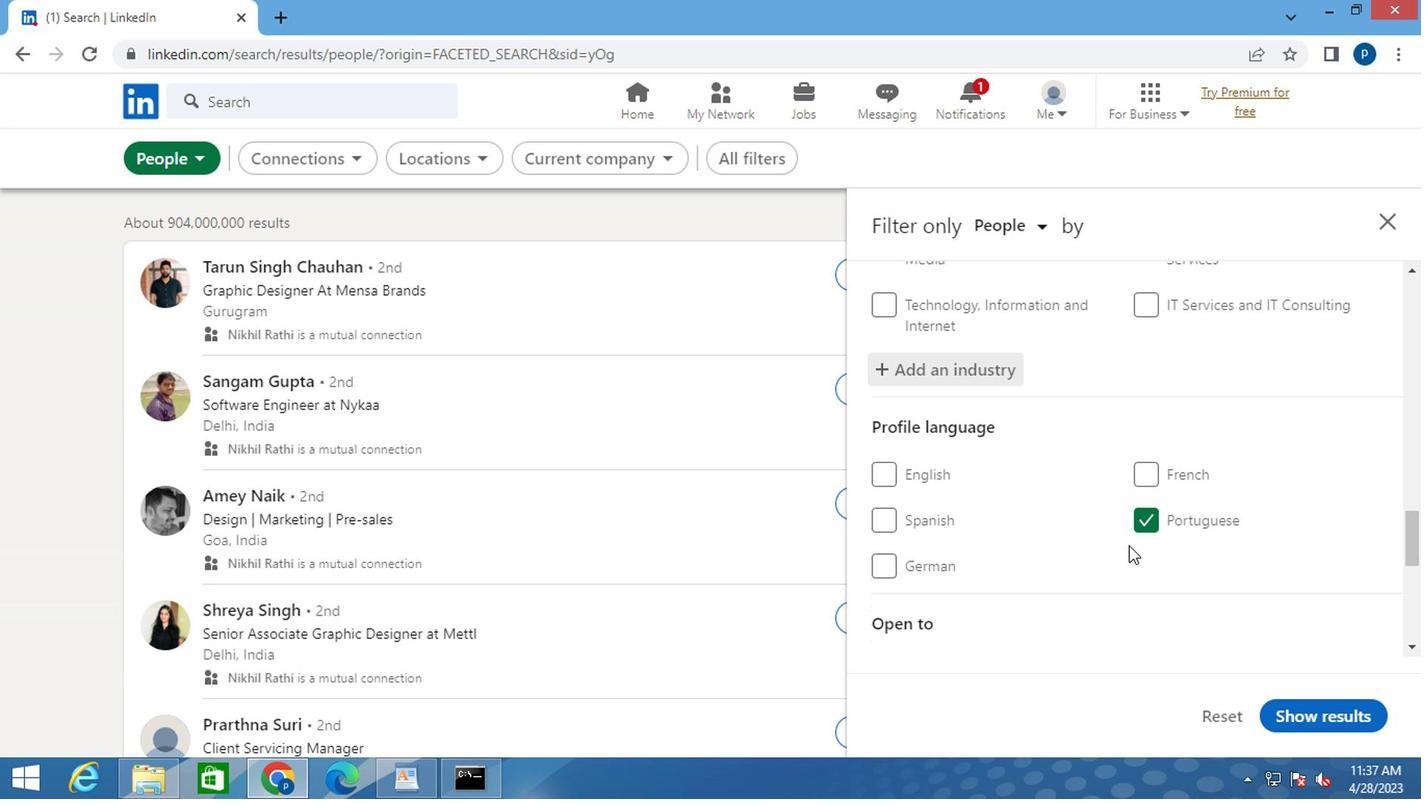 
Action: Mouse scrolled (1128, 539) with delta (0, -1)
Screenshot: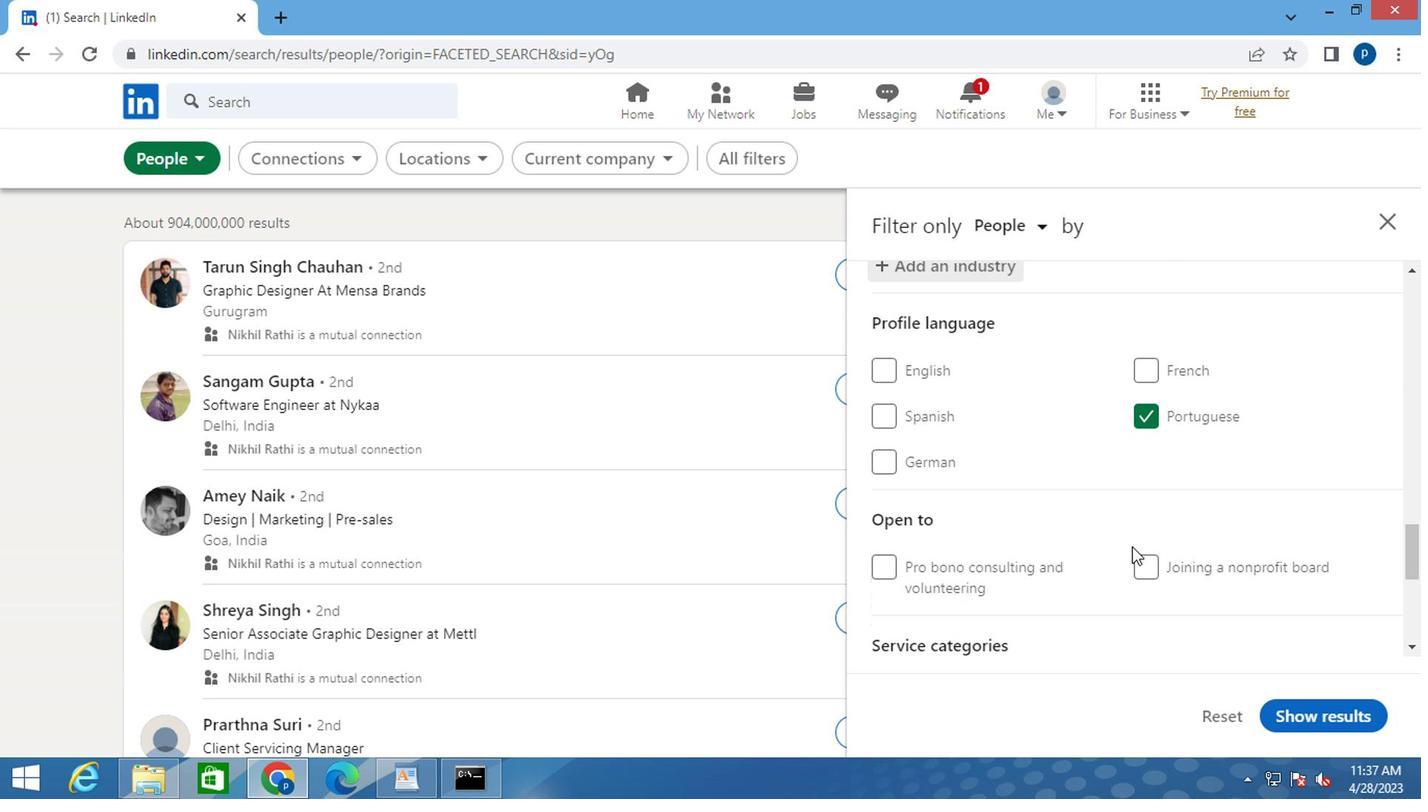 
Action: Mouse scrolled (1128, 539) with delta (0, -1)
Screenshot: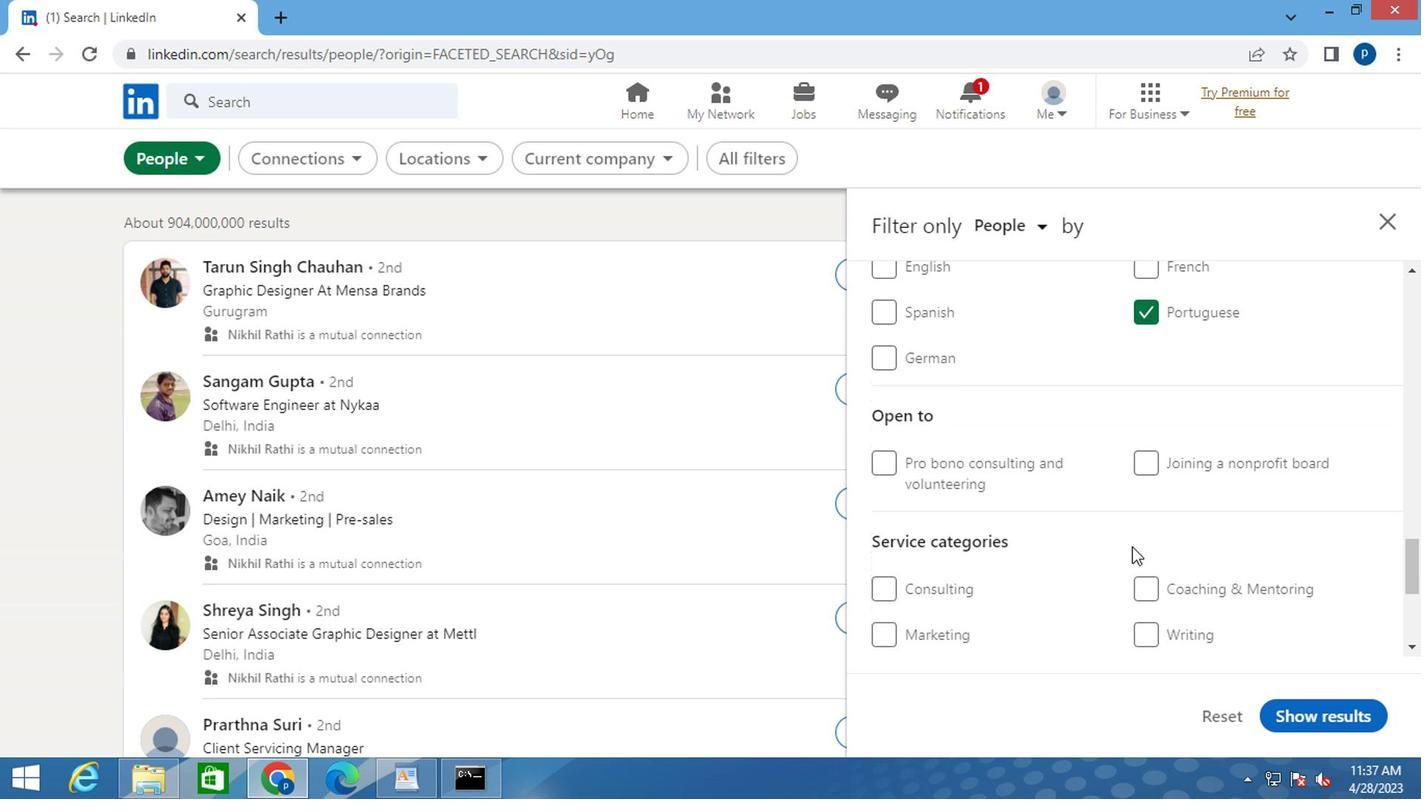 
Action: Mouse moved to (1164, 577)
Screenshot: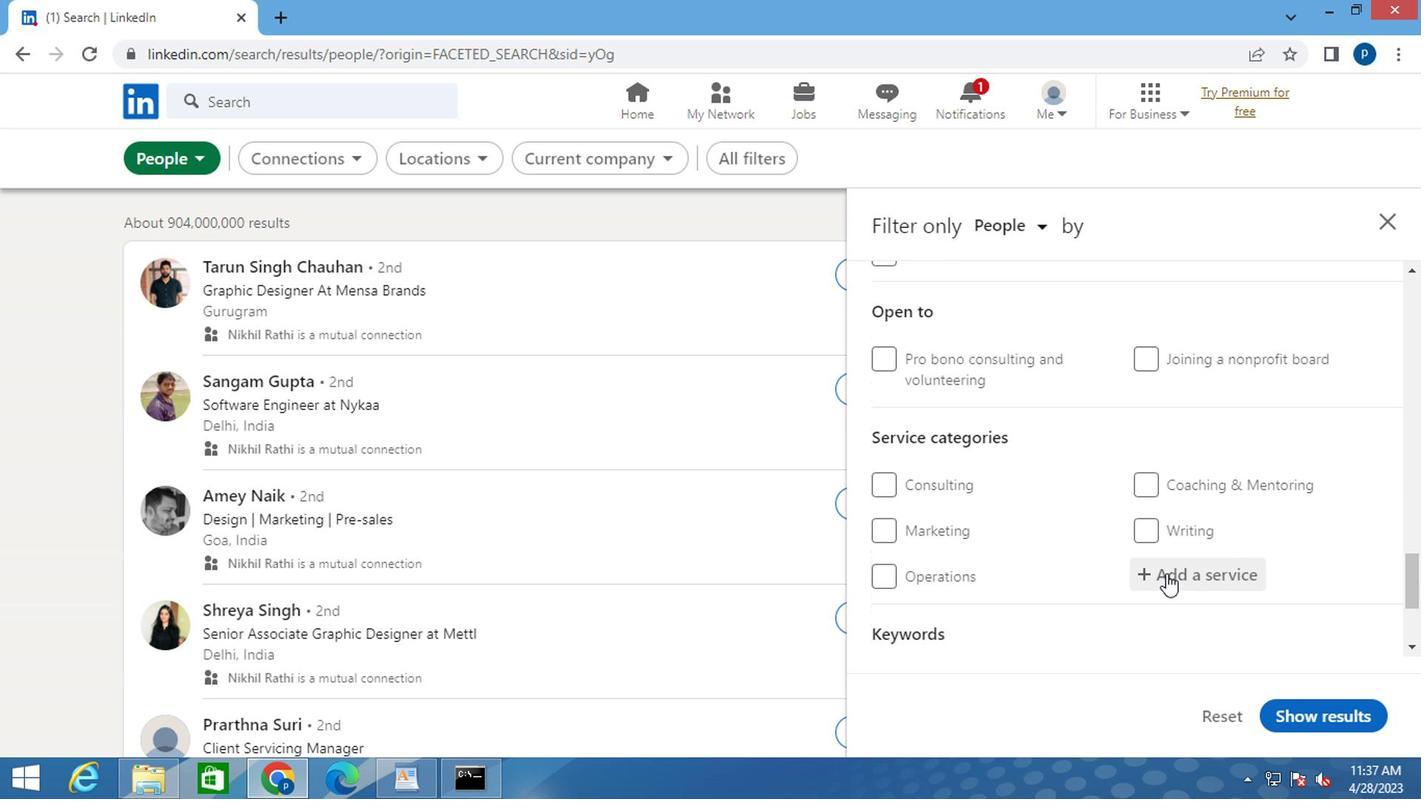 
Action: Mouse pressed left at (1164, 577)
Screenshot: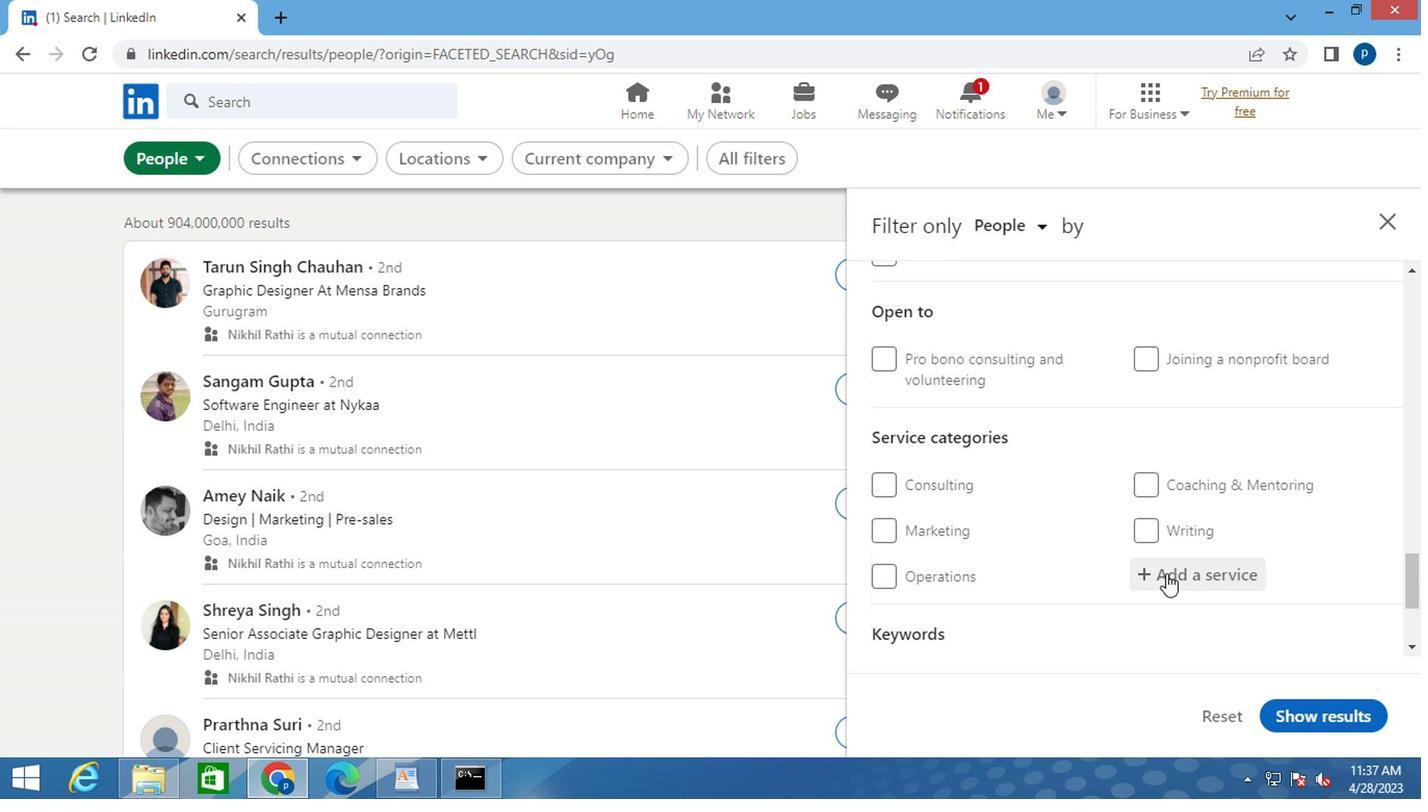 
Action: Mouse moved to (1164, 566)
Screenshot: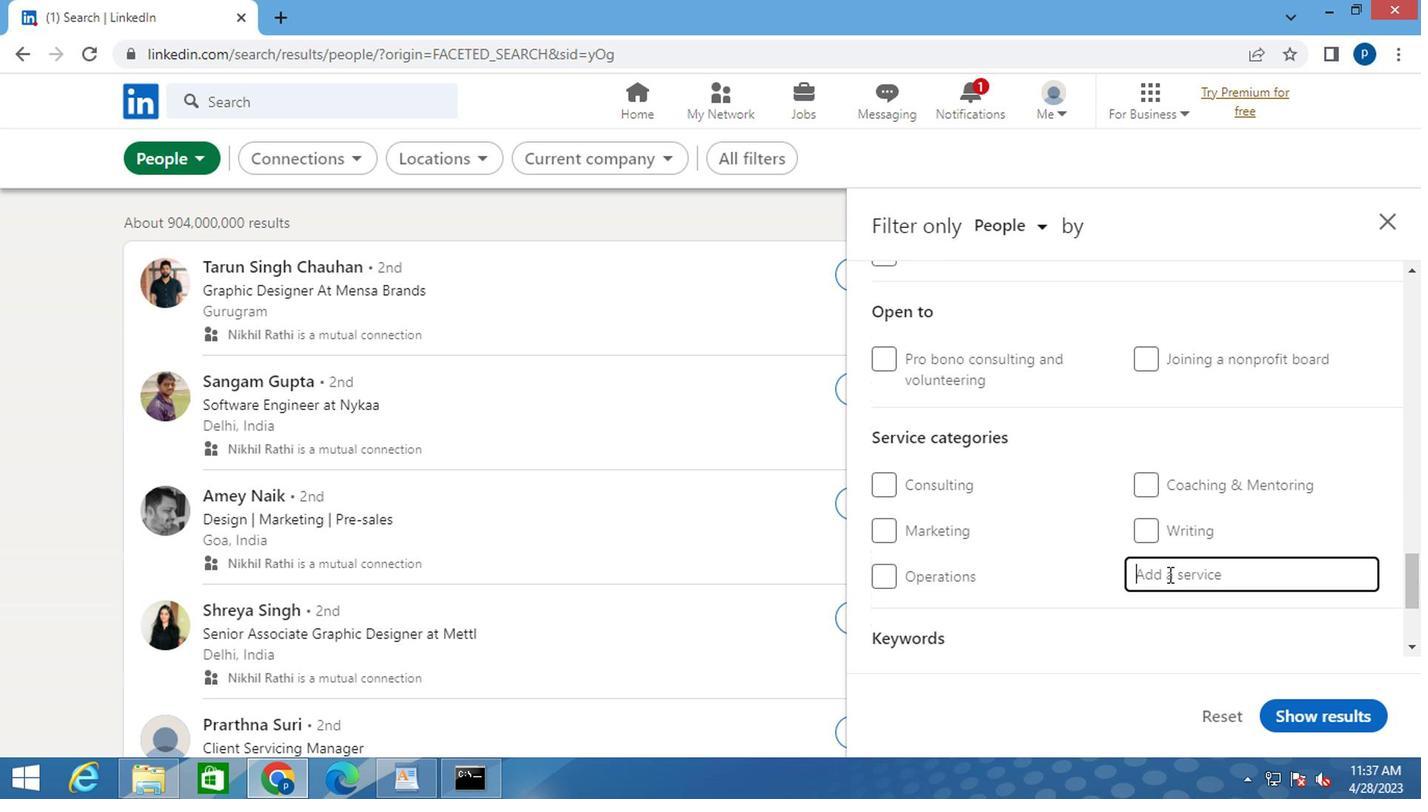 
Action: Mouse pressed left at (1164, 566)
Screenshot: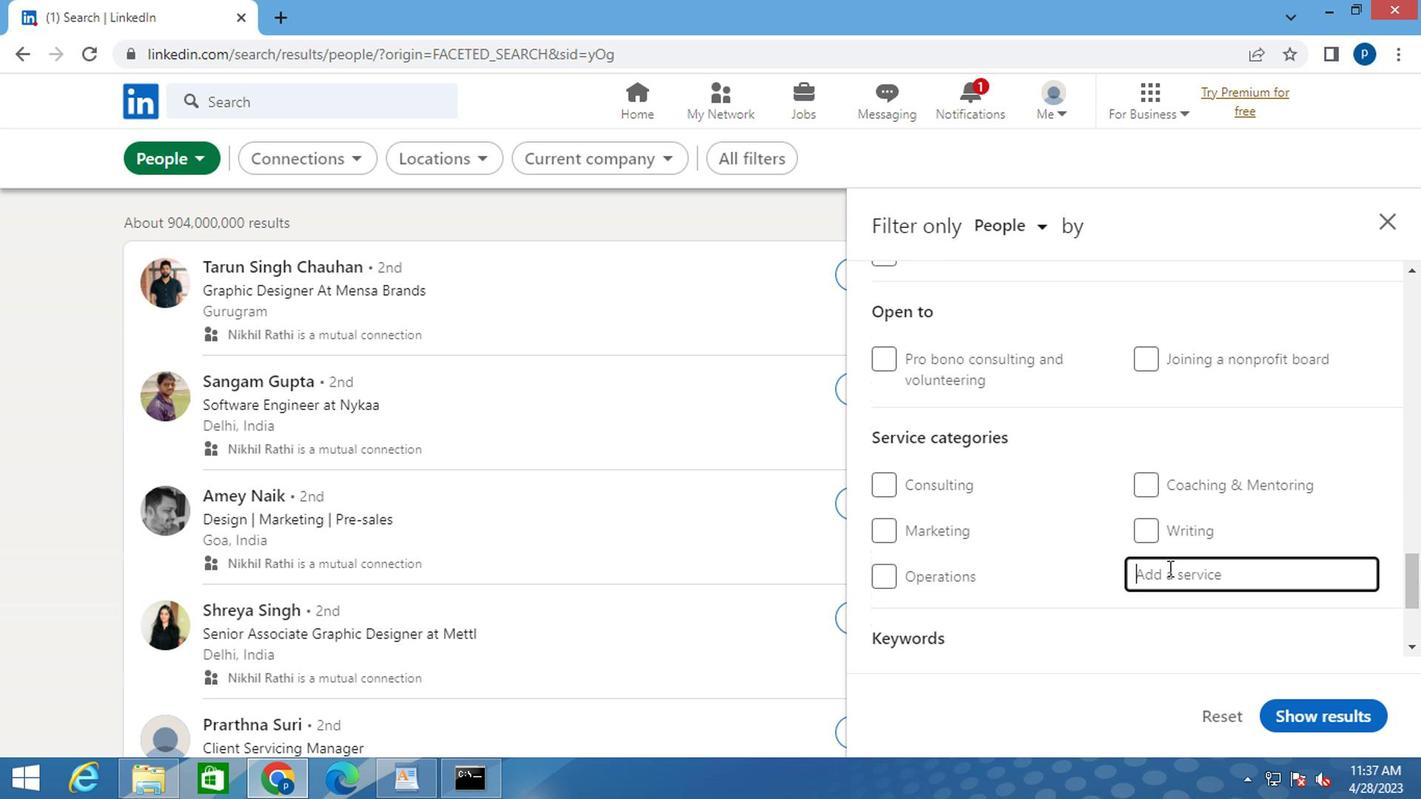 
Action: Key pressed <Key.caps_lock>
Screenshot: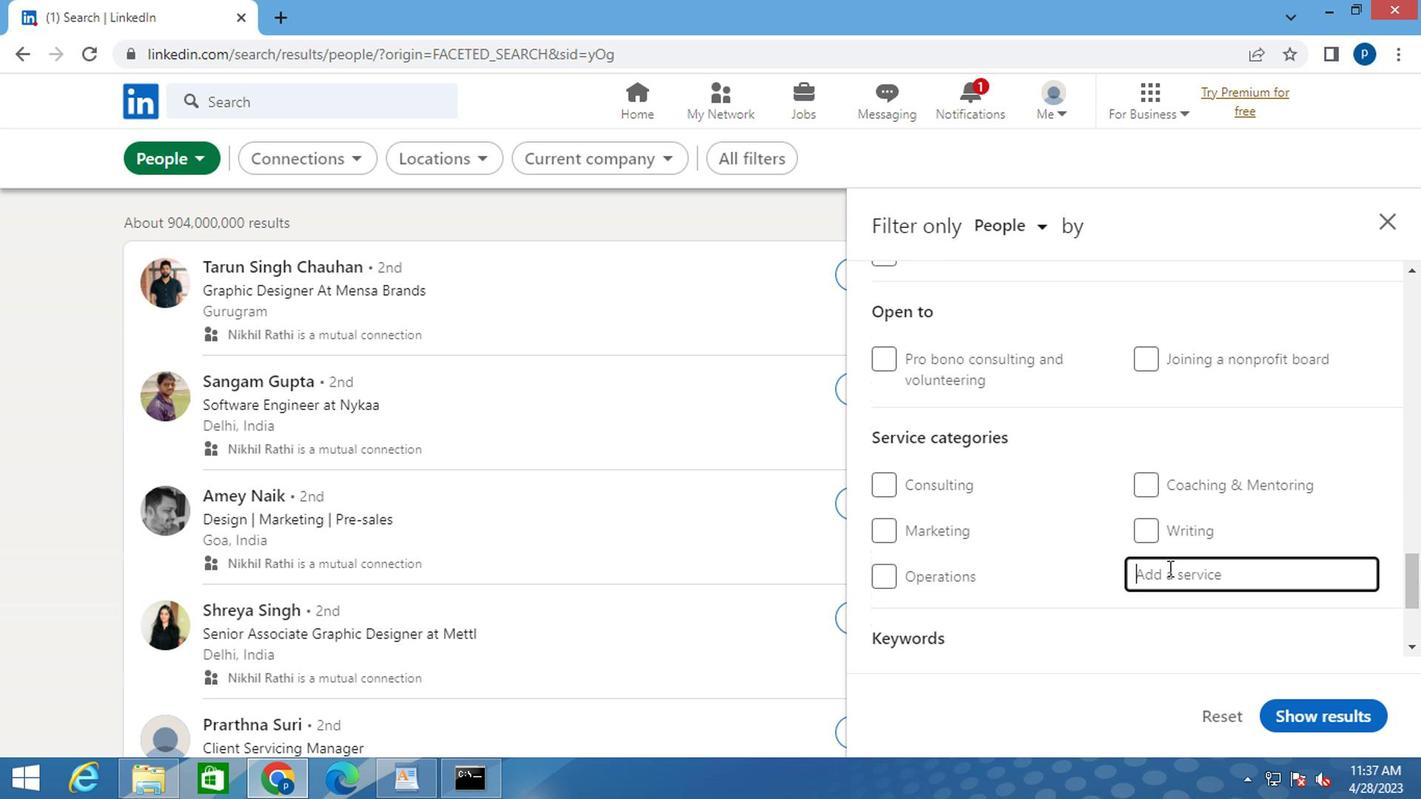 
Action: Mouse moved to (1164, 565)
Screenshot: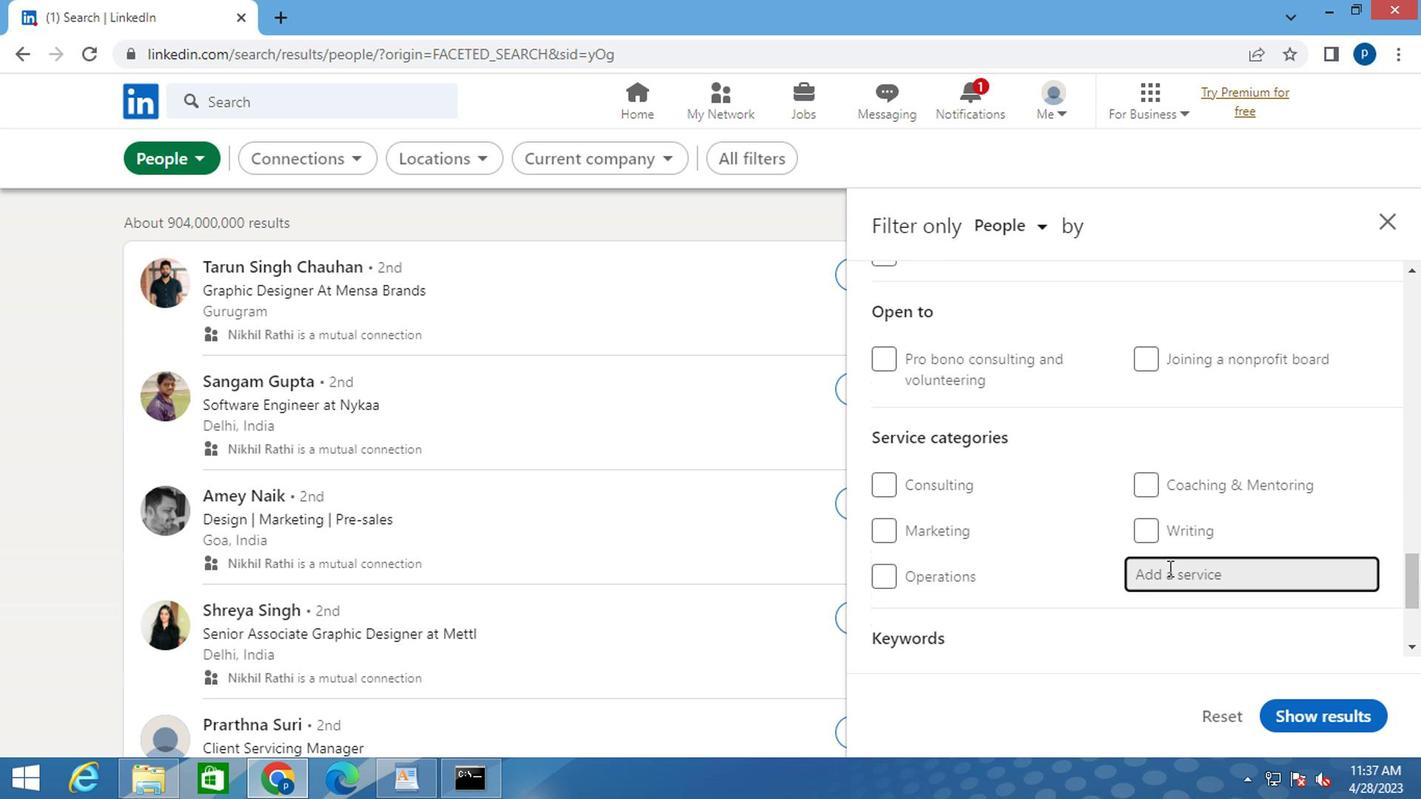 
Action: Key pressed C<Key.caps_lock>OPYWRIT
Screenshot: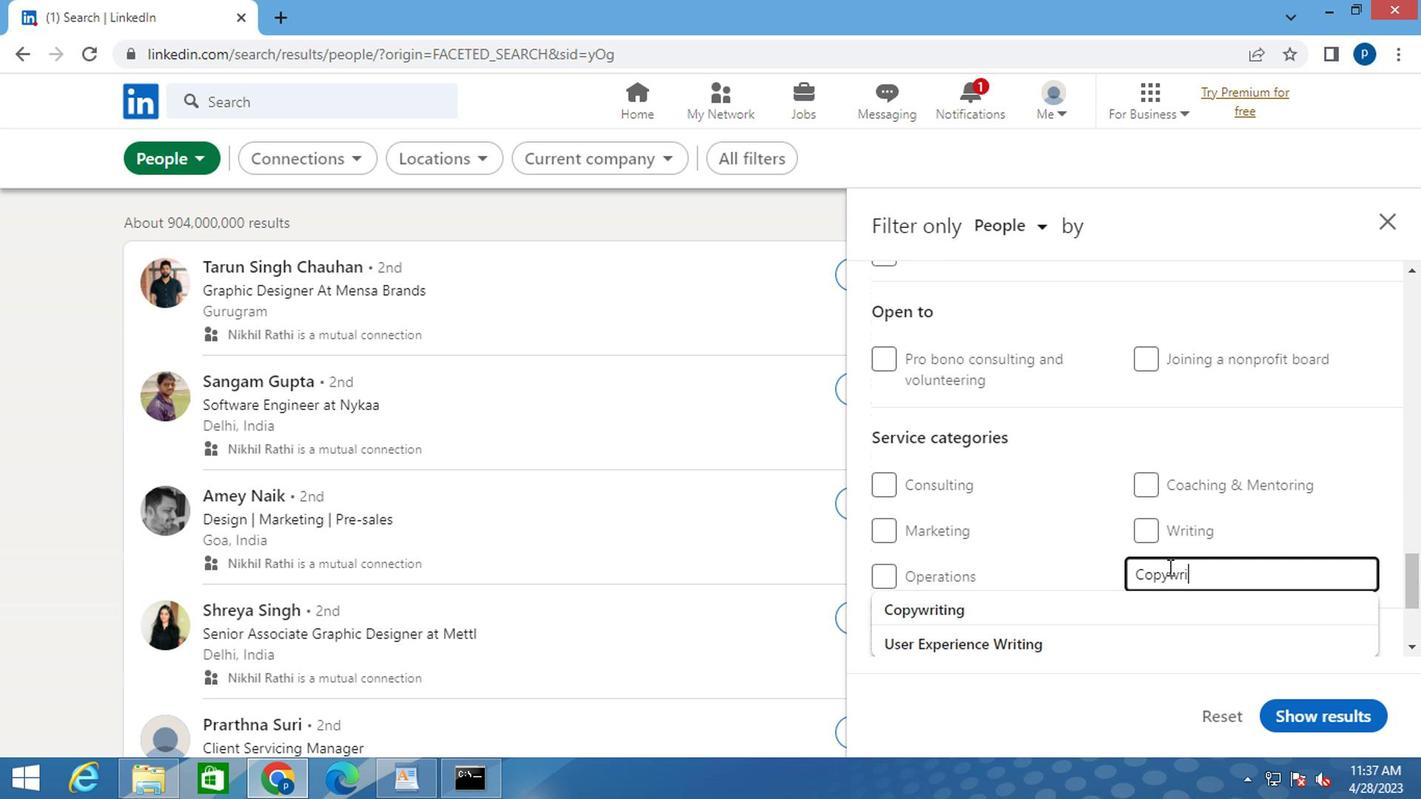 
Action: Mouse moved to (1008, 605)
Screenshot: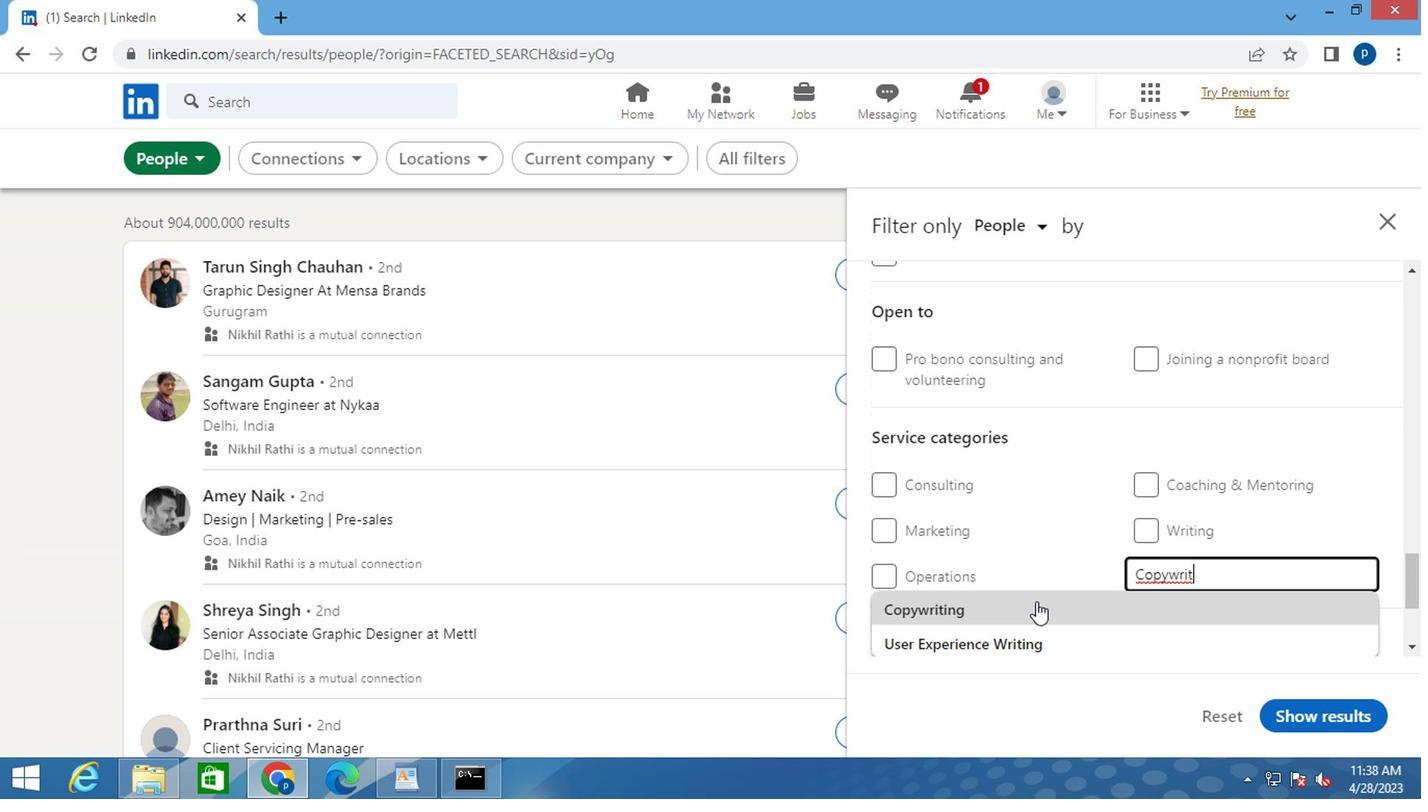 
Action: Mouse pressed left at (1008, 605)
Screenshot: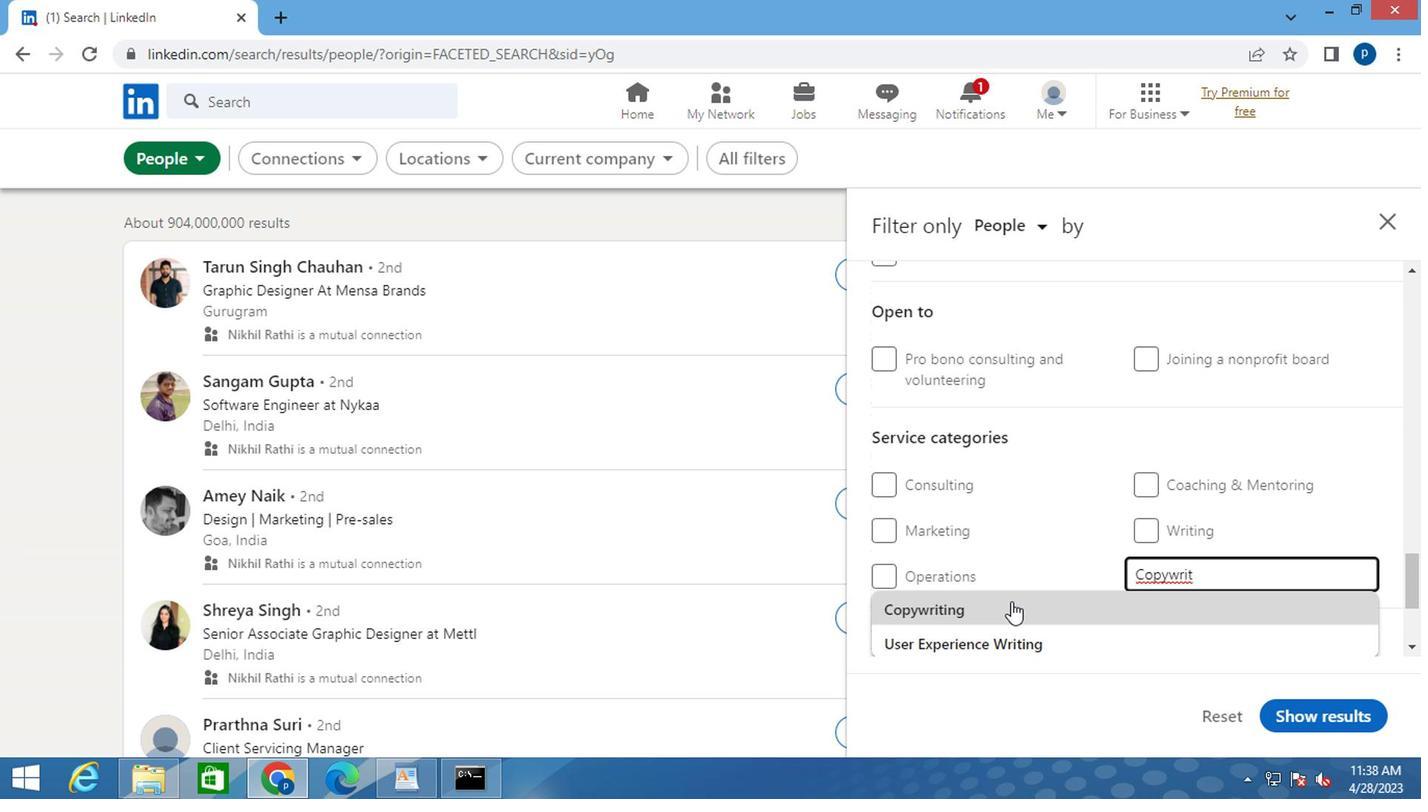
Action: Mouse moved to (1011, 568)
Screenshot: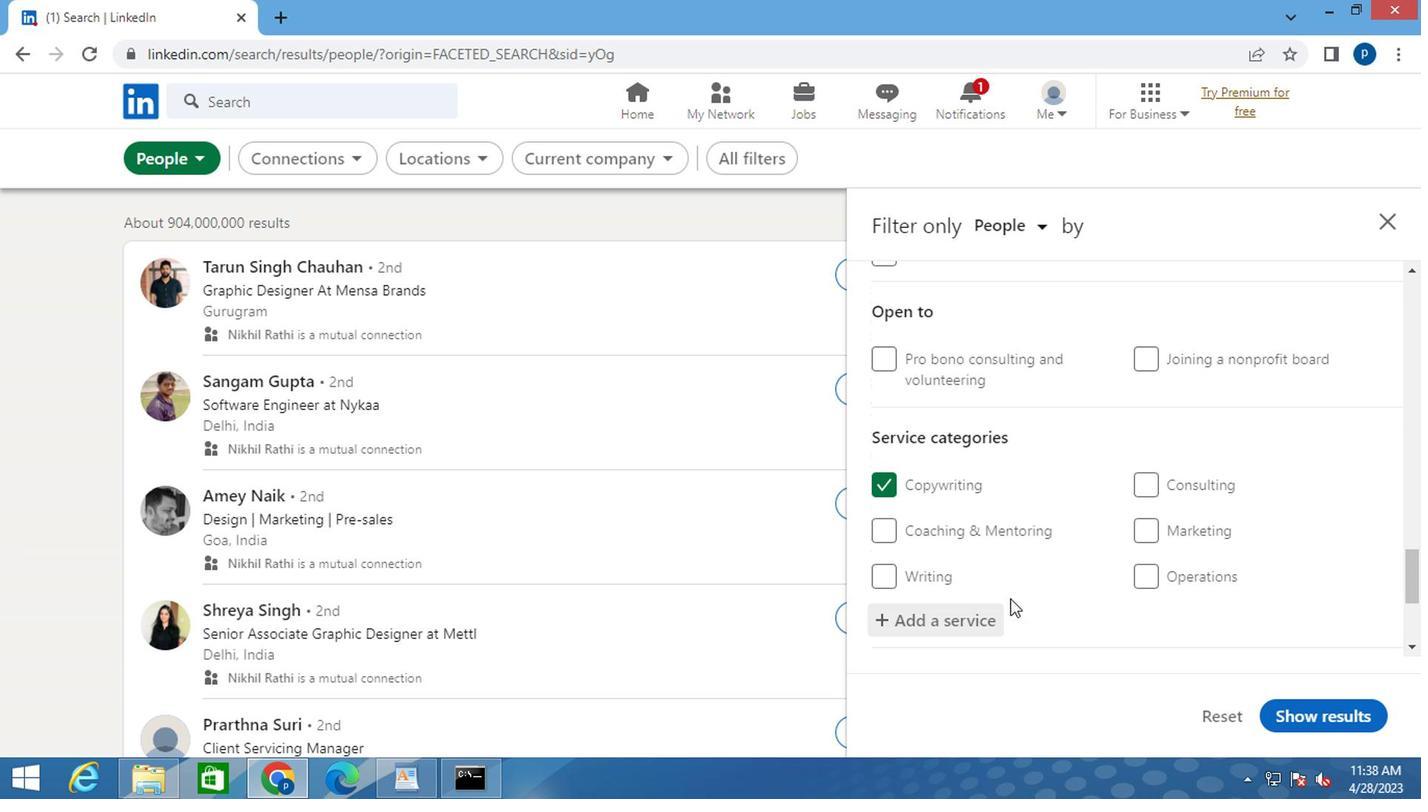 
Action: Mouse scrolled (1011, 568) with delta (0, 0)
Screenshot: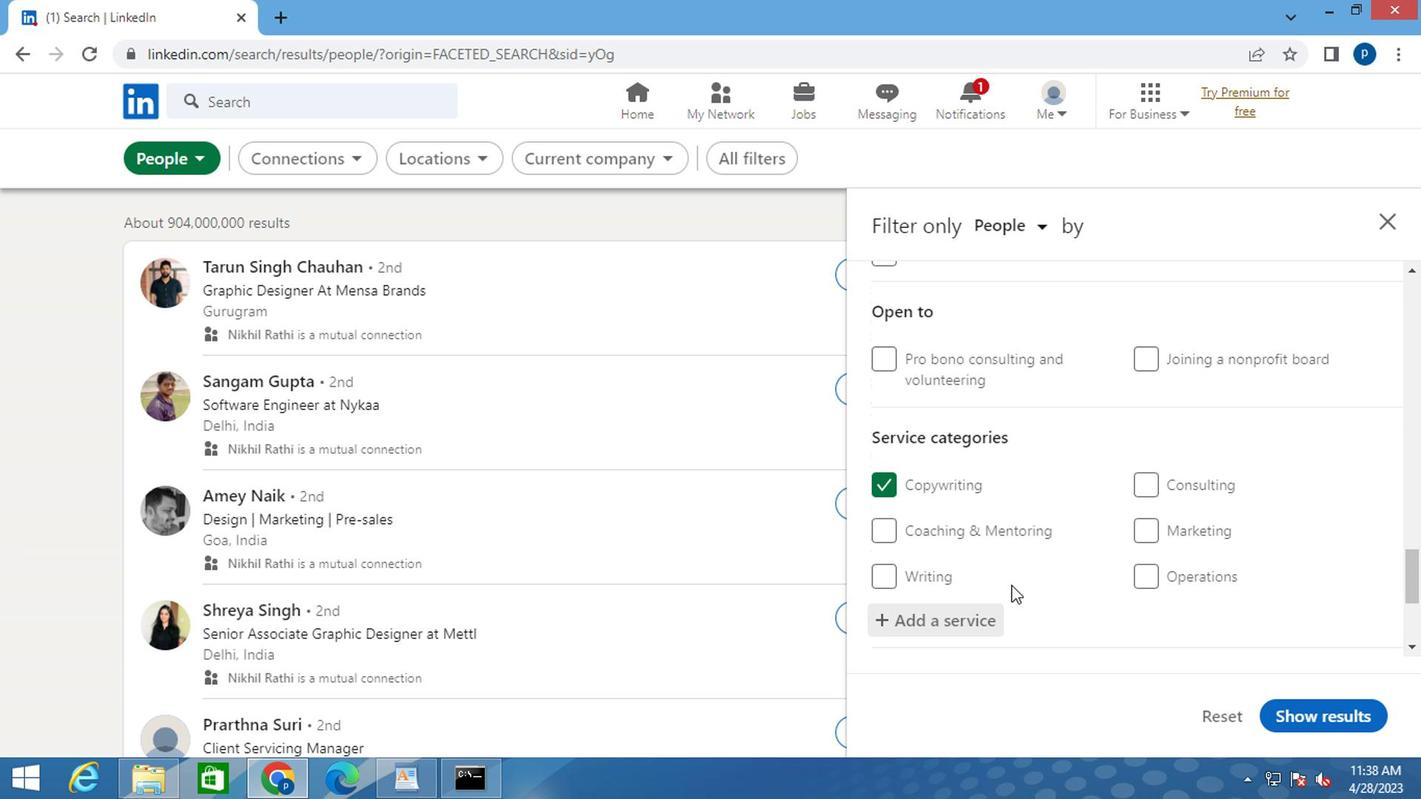 
Action: Mouse scrolled (1011, 568) with delta (0, 0)
Screenshot: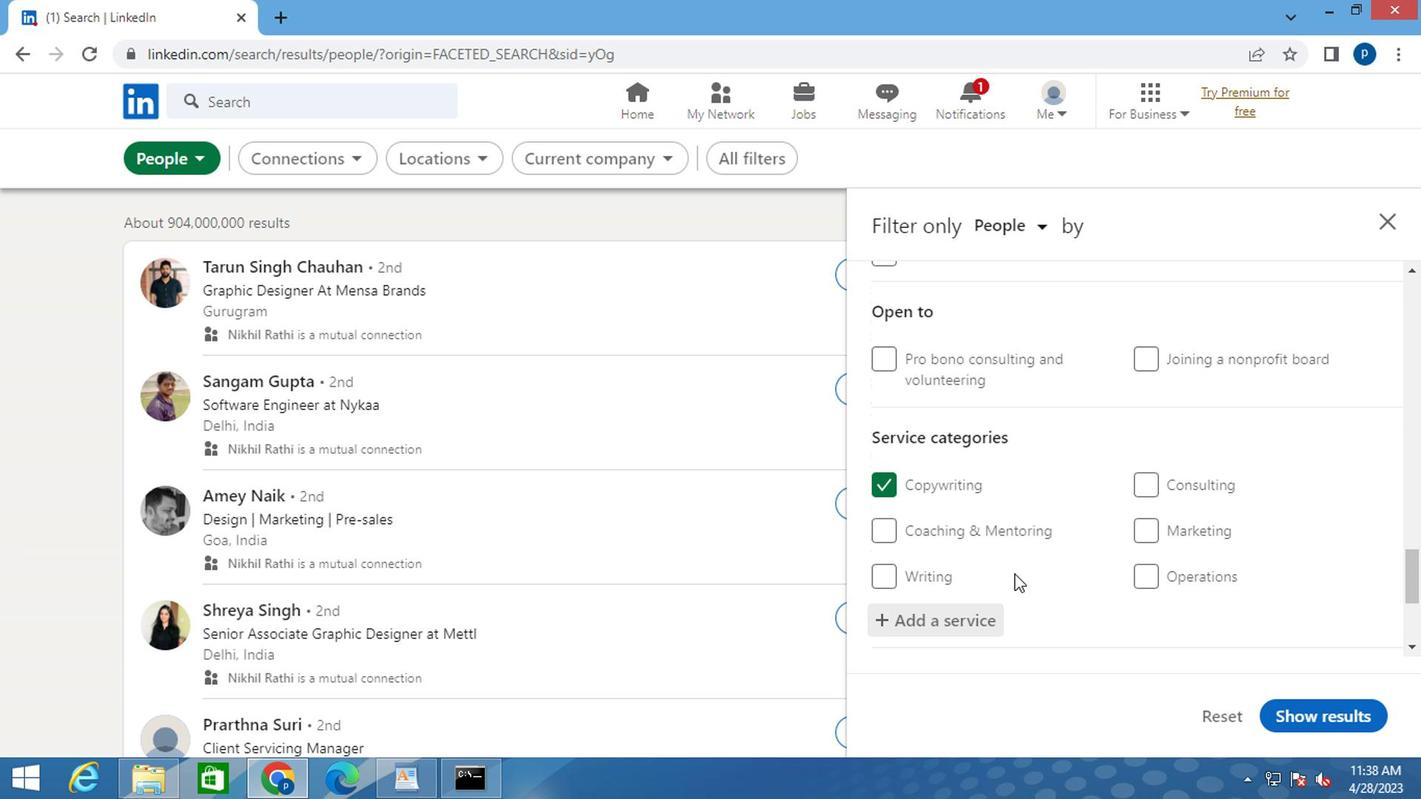 
Action: Mouse moved to (1011, 568)
Screenshot: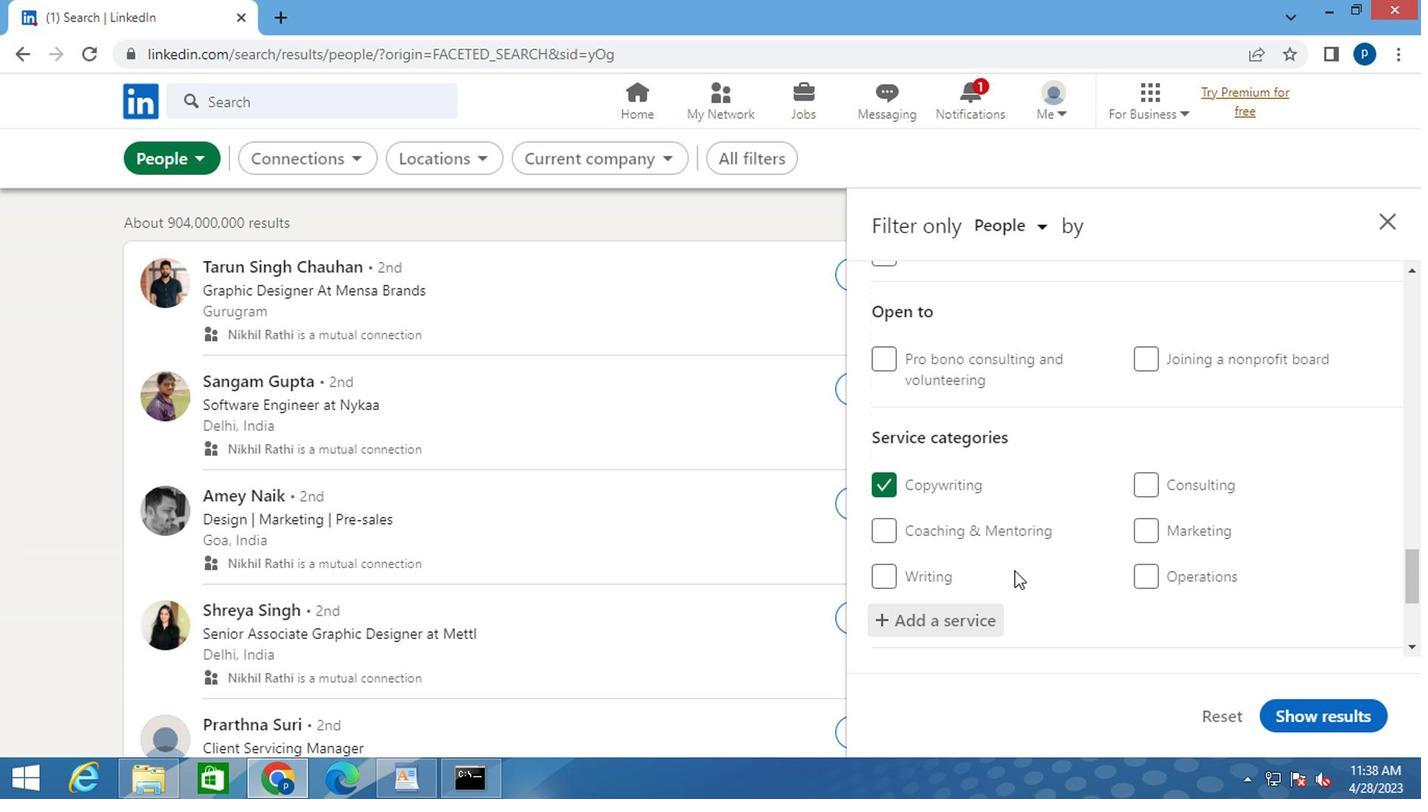 
Action: Mouse scrolled (1011, 566) with delta (0, -1)
Screenshot: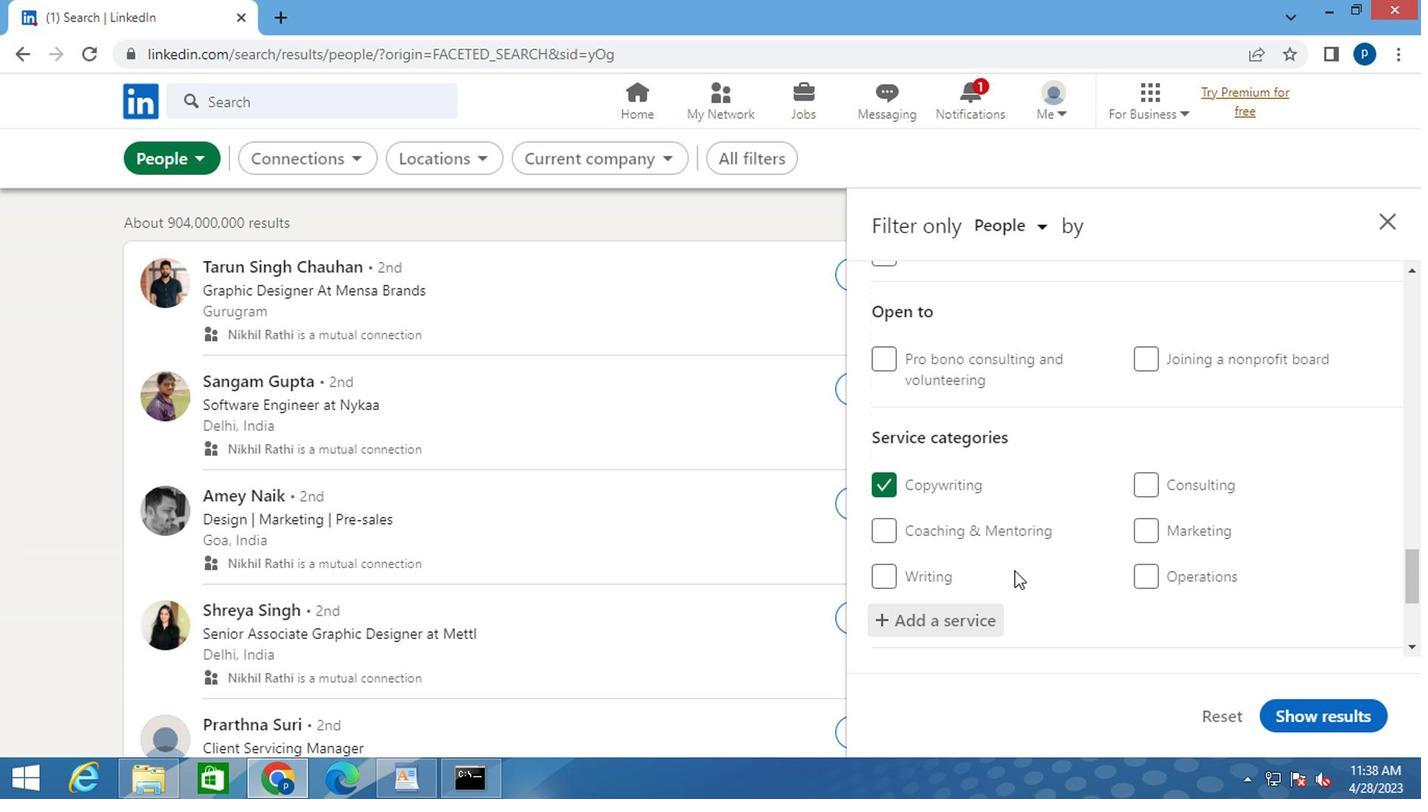 
Action: Mouse moved to (953, 553)
Screenshot: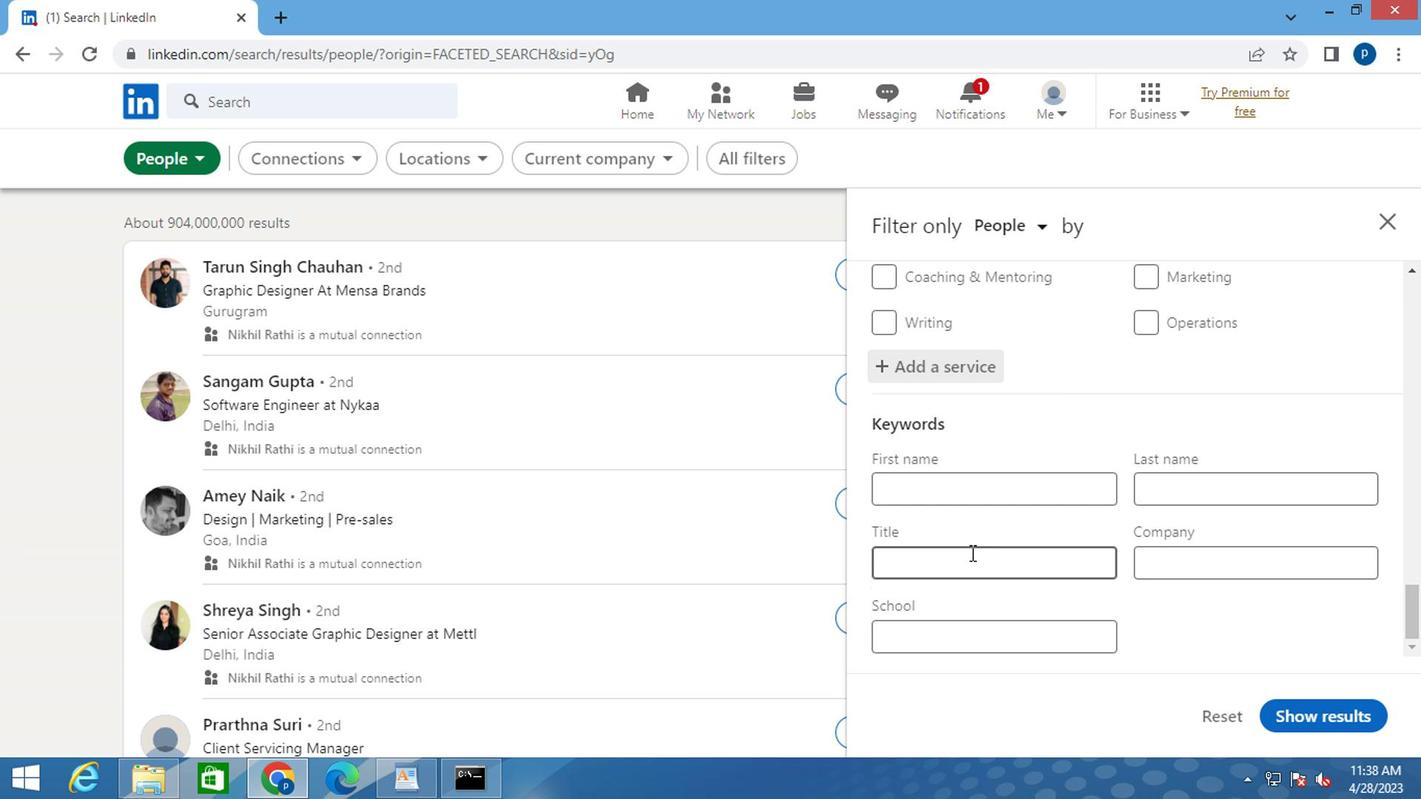 
Action: Mouse pressed left at (953, 553)
Screenshot: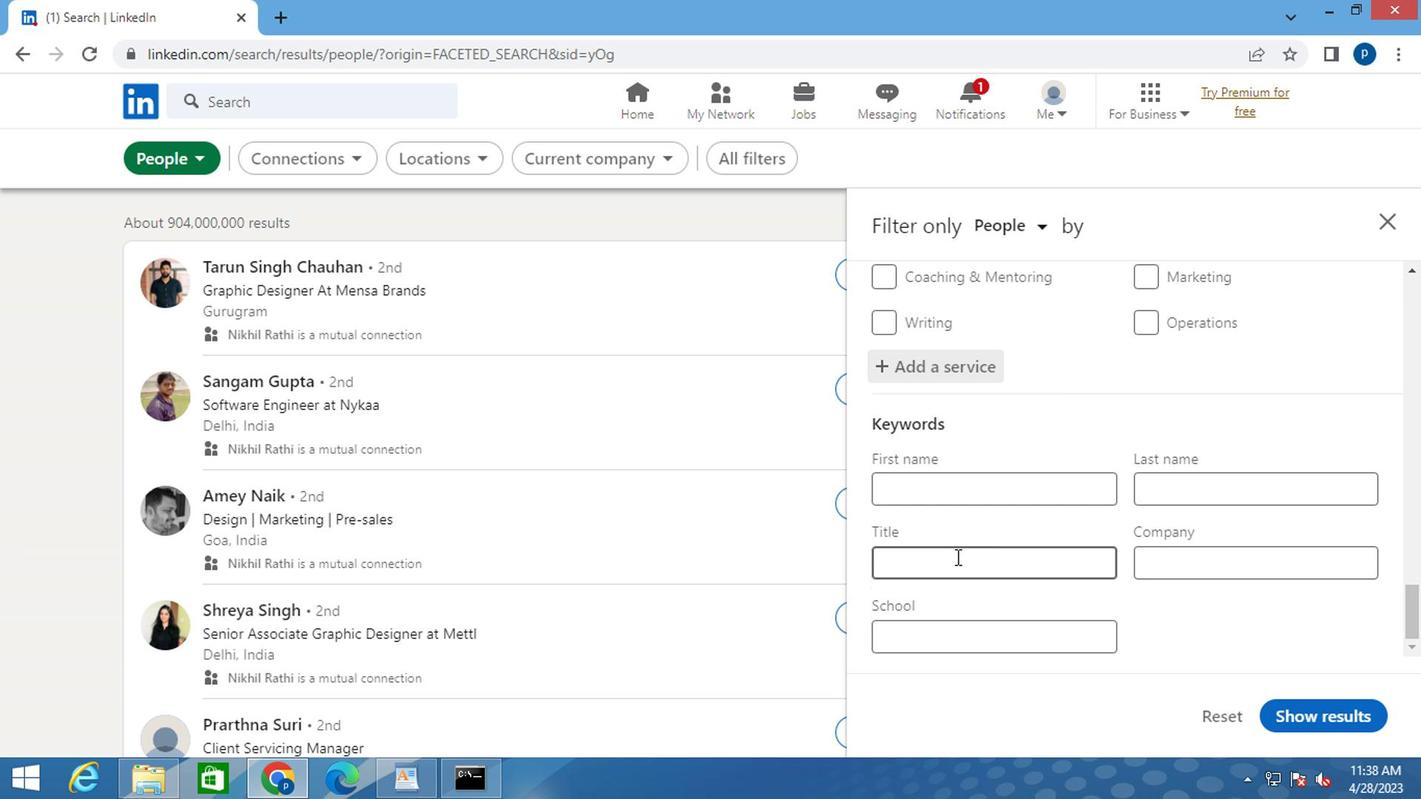 
Action: Key pressed <Key.caps_lock>E<Key.caps_lock>NTREPRENUER<Key.backspace><Key.backspace><Key.backspace>EUR<Key.space>
Screenshot: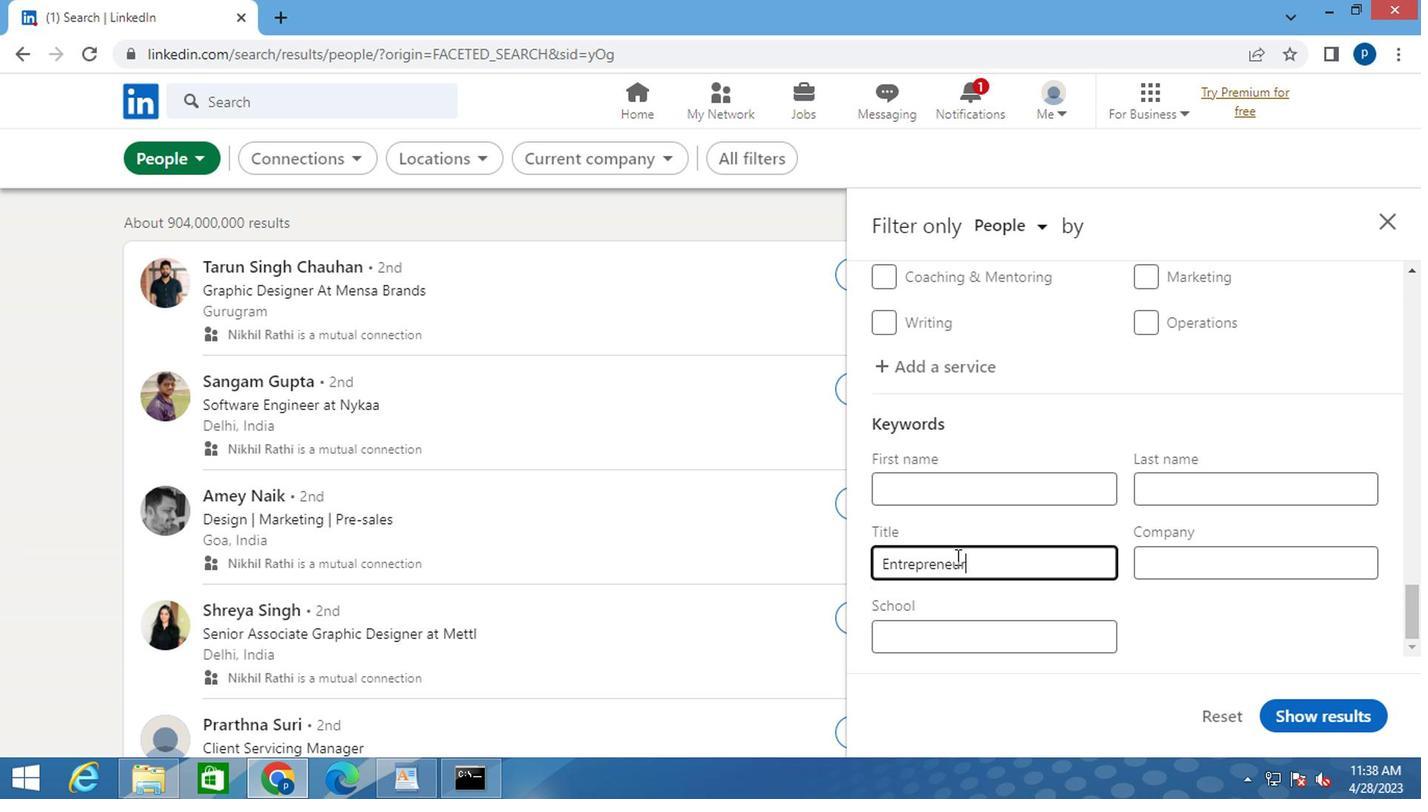 
Action: Mouse moved to (1310, 734)
Screenshot: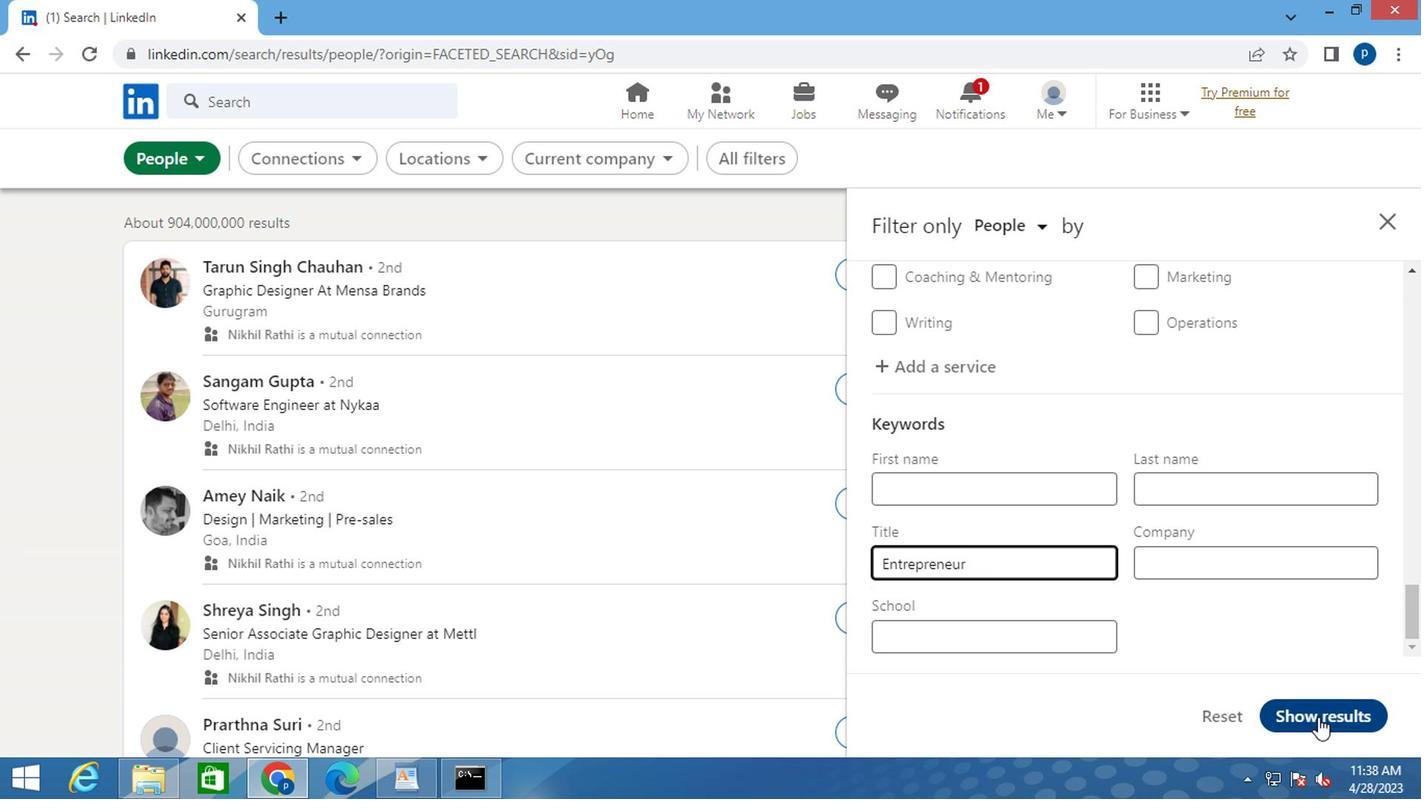 
Action: Mouse pressed left at (1310, 734)
Screenshot: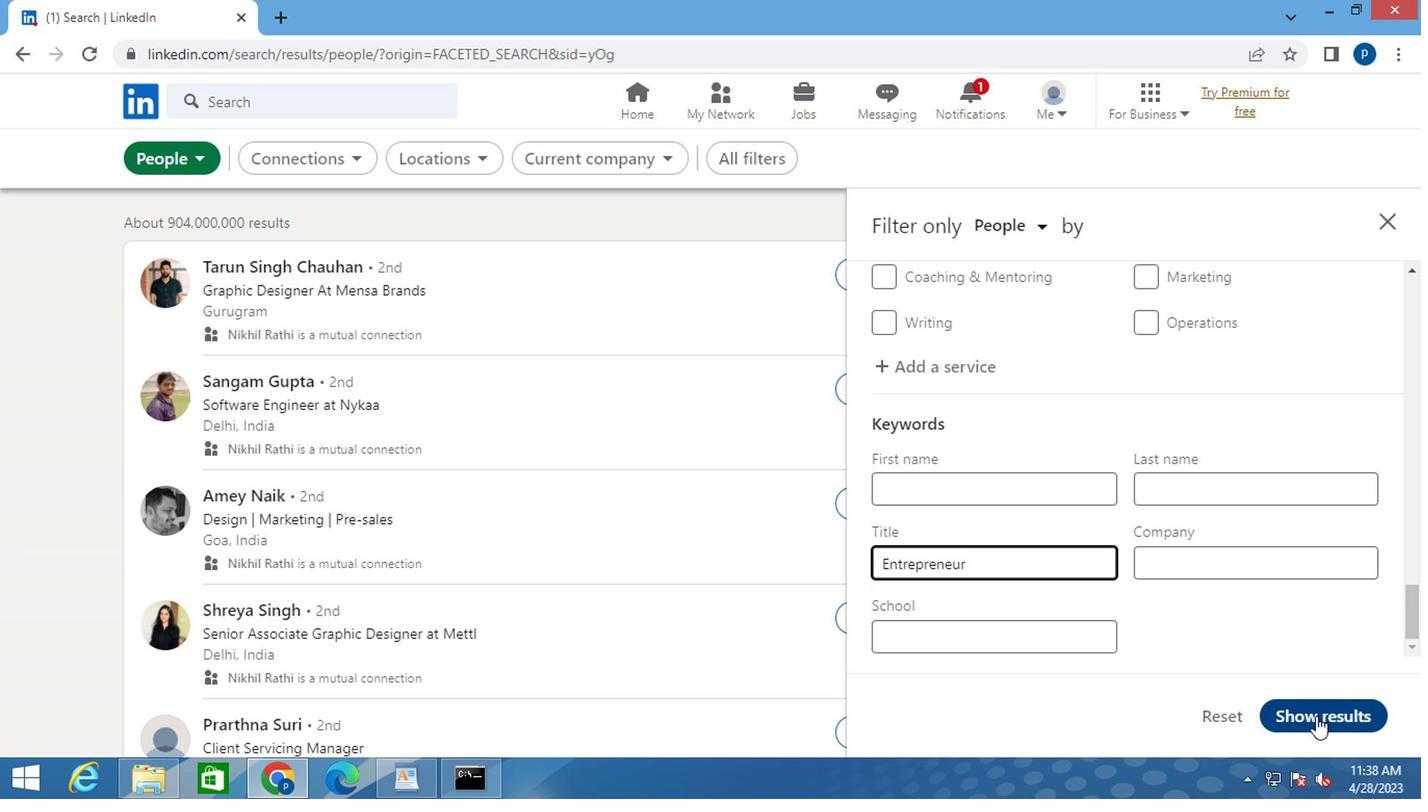 
